 Task: For heading Use Merriweather with cyan colour & bold.  font size for heading22,  'Change the font style of data to'Nunito and font size to 14,  Change the alignment of both headline & data to Align center.  In the sheet  auditingSalesByQuarter_2024
Action: Mouse moved to (253, 198)
Screenshot: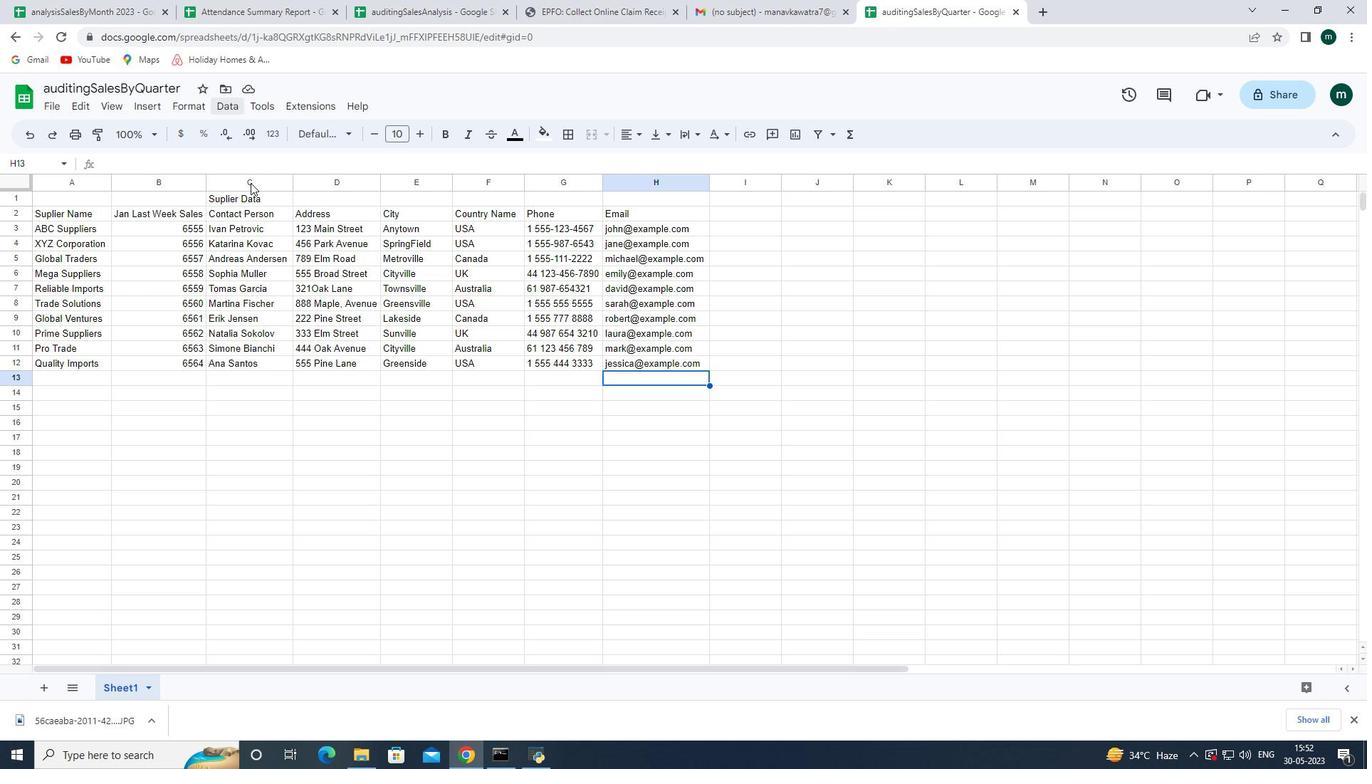 
Action: Mouse pressed left at (253, 198)
Screenshot: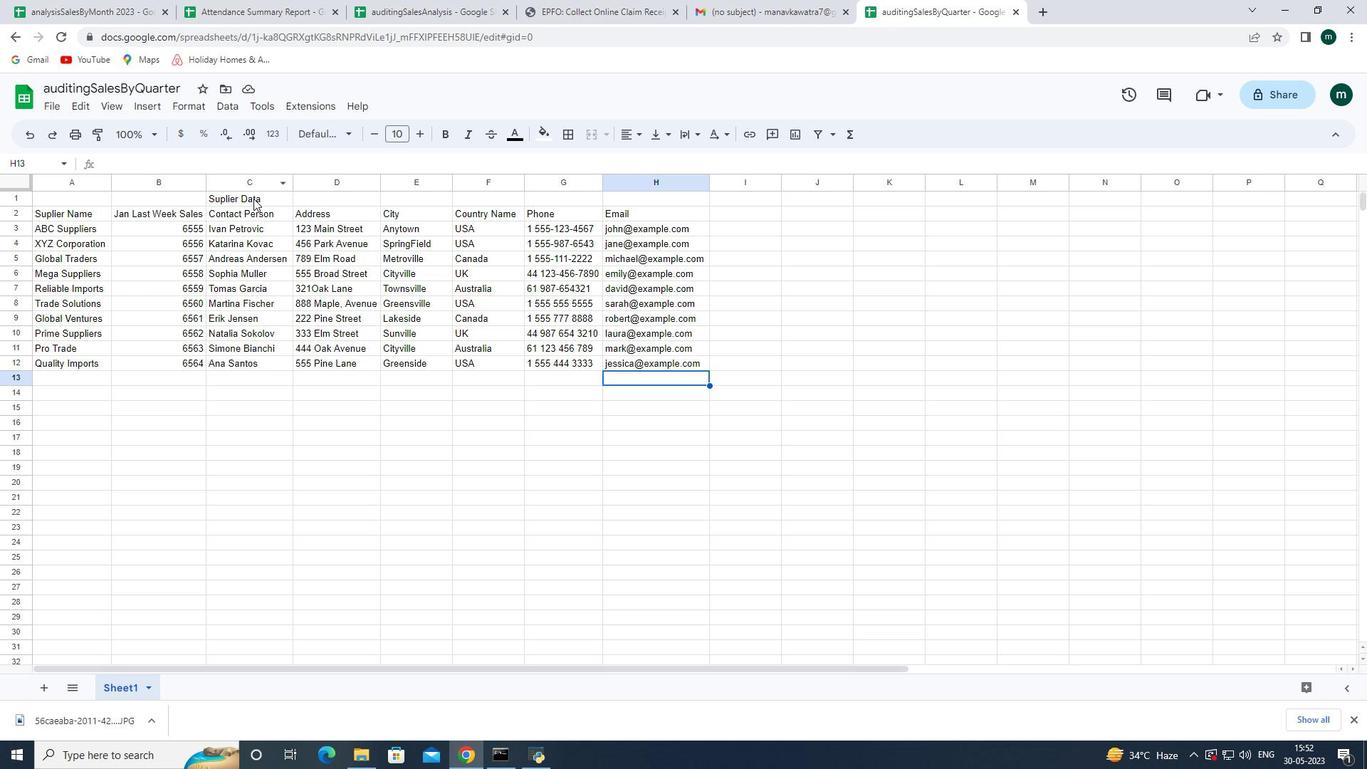 
Action: Mouse moved to (320, 136)
Screenshot: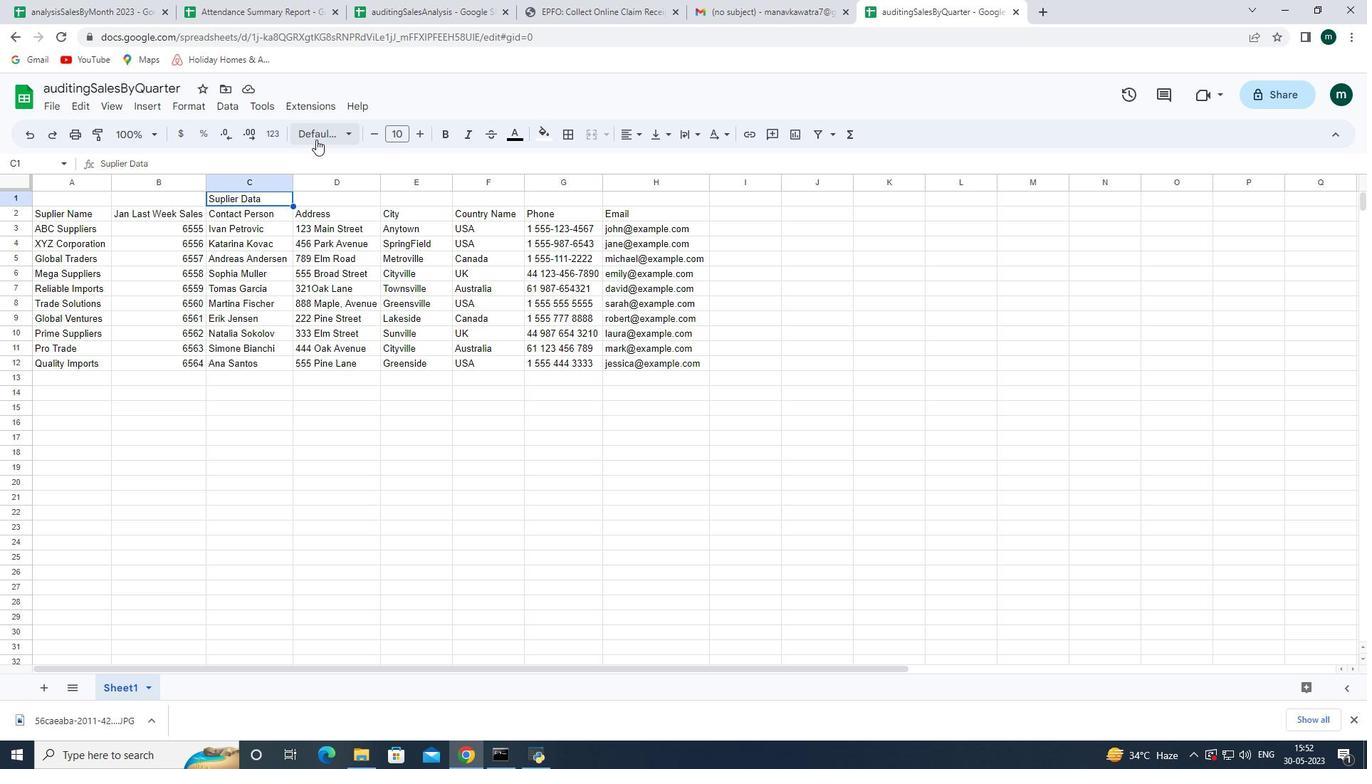 
Action: Mouse pressed left at (320, 136)
Screenshot: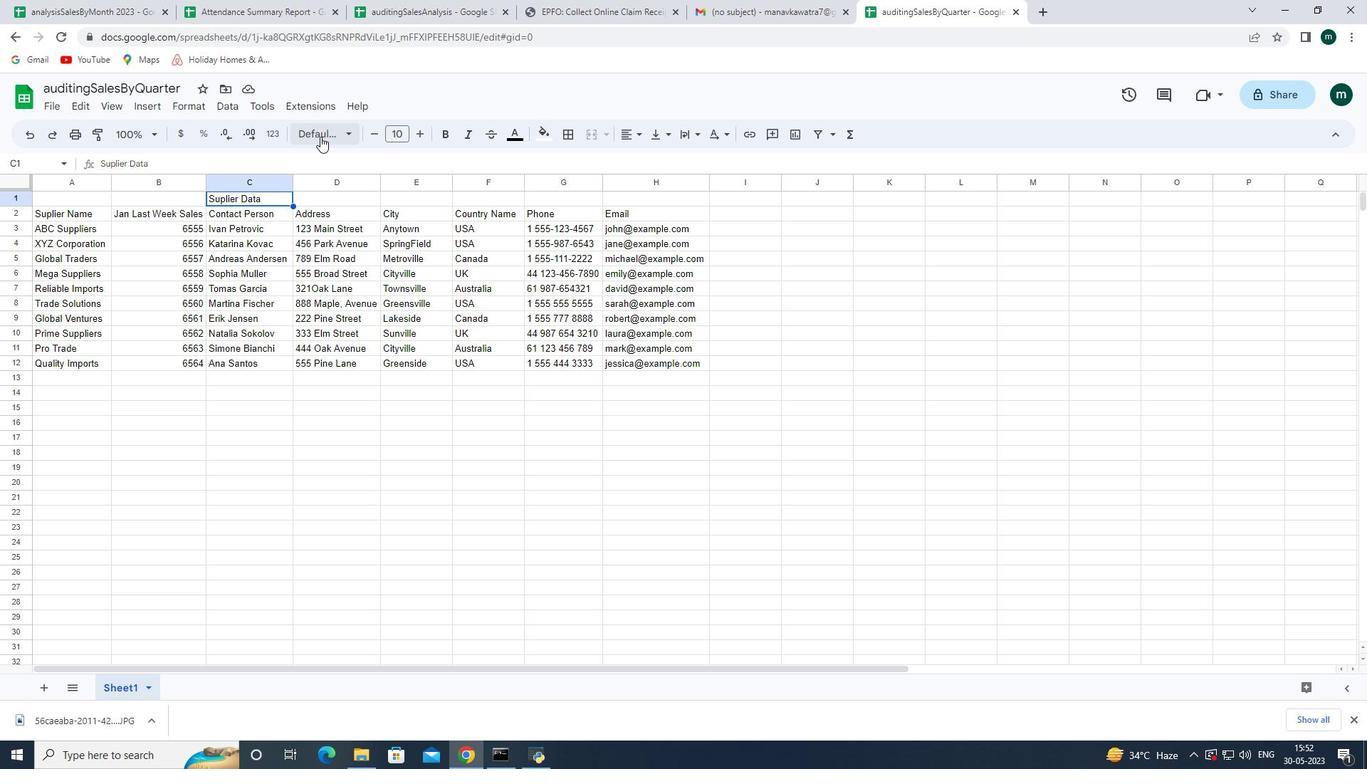 
Action: Mouse moved to (376, 480)
Screenshot: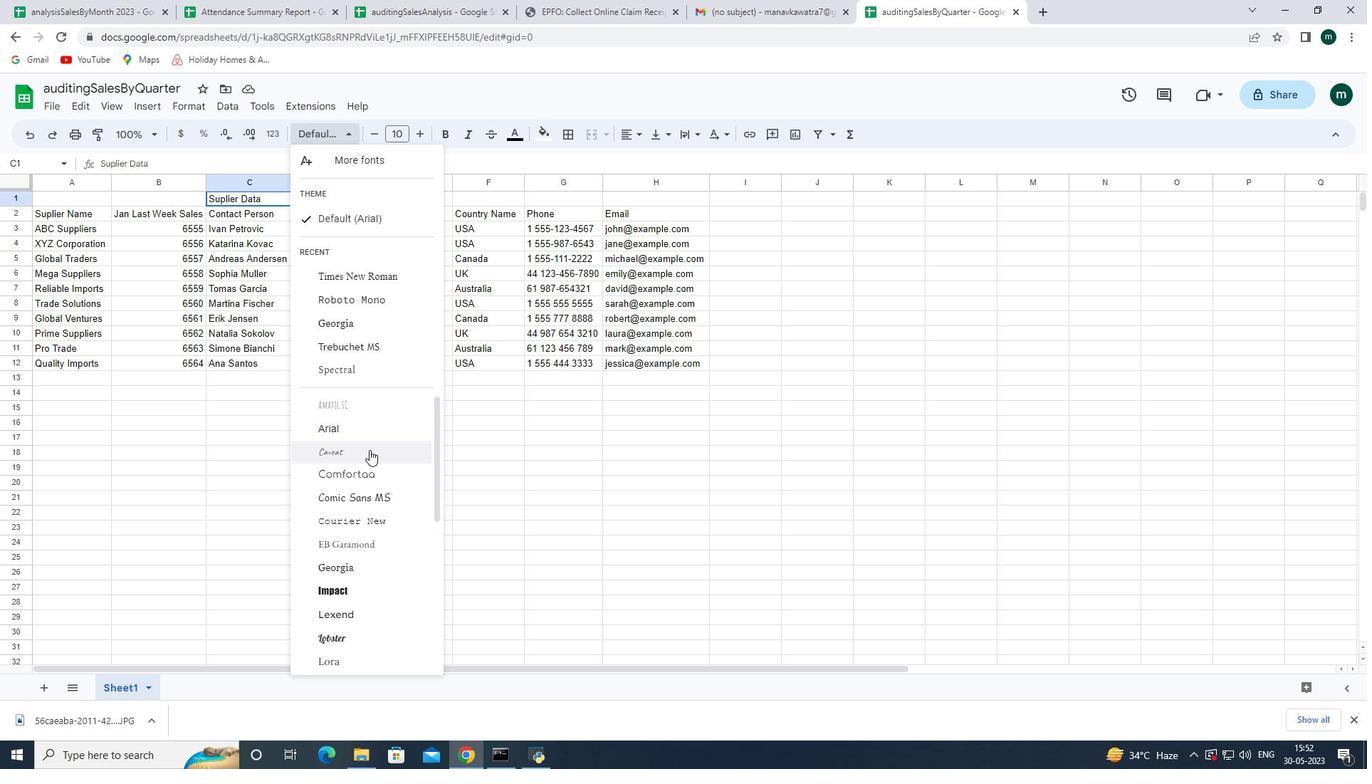 
Action: Mouse scrolled (376, 479) with delta (0, 0)
Screenshot: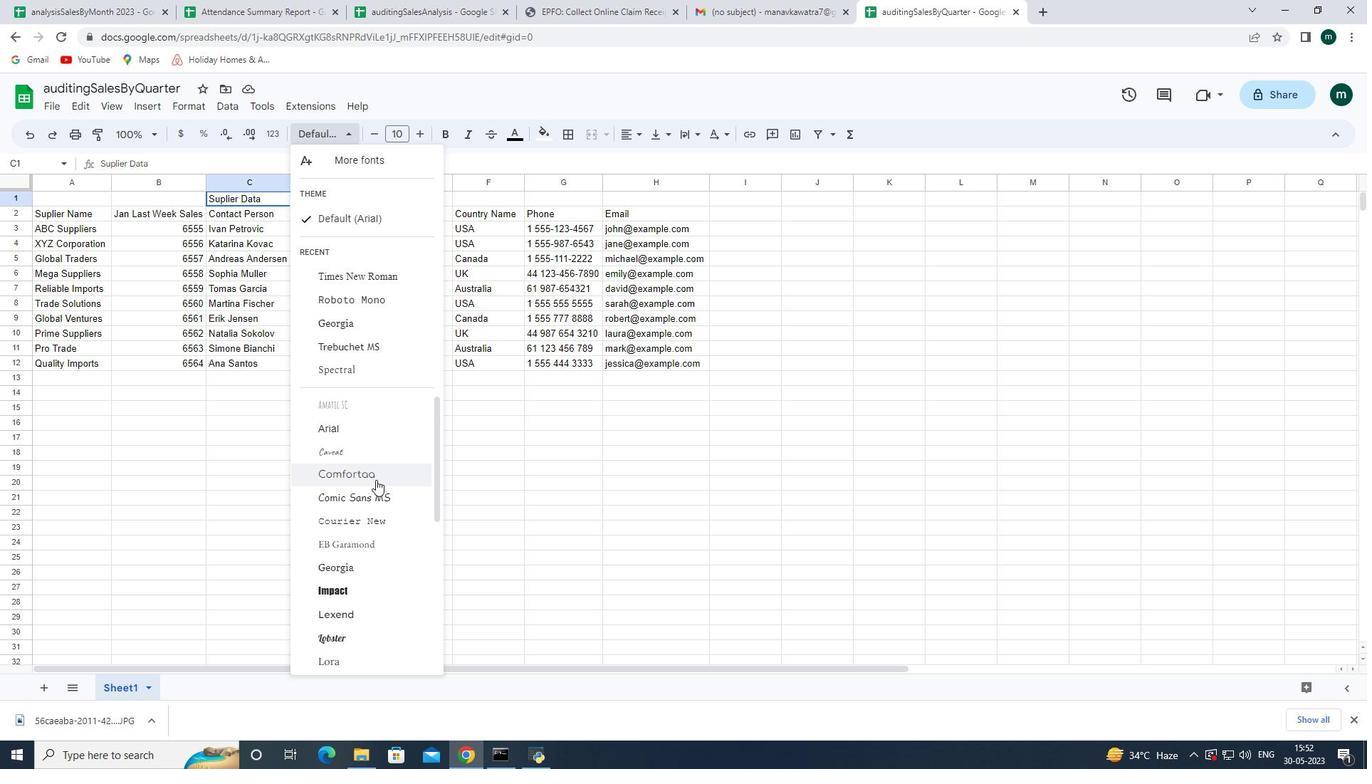 
Action: Mouse scrolled (376, 479) with delta (0, 0)
Screenshot: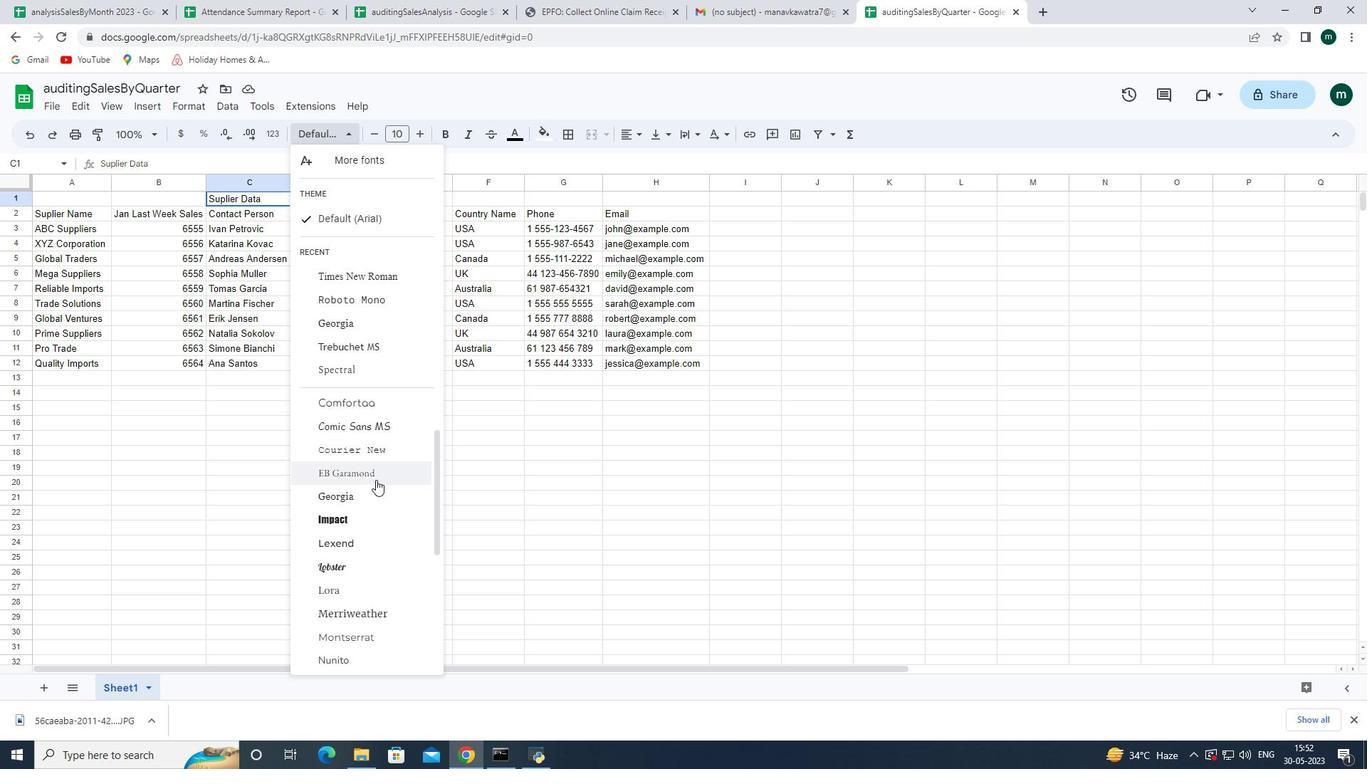 
Action: Mouse scrolled (376, 479) with delta (0, 0)
Screenshot: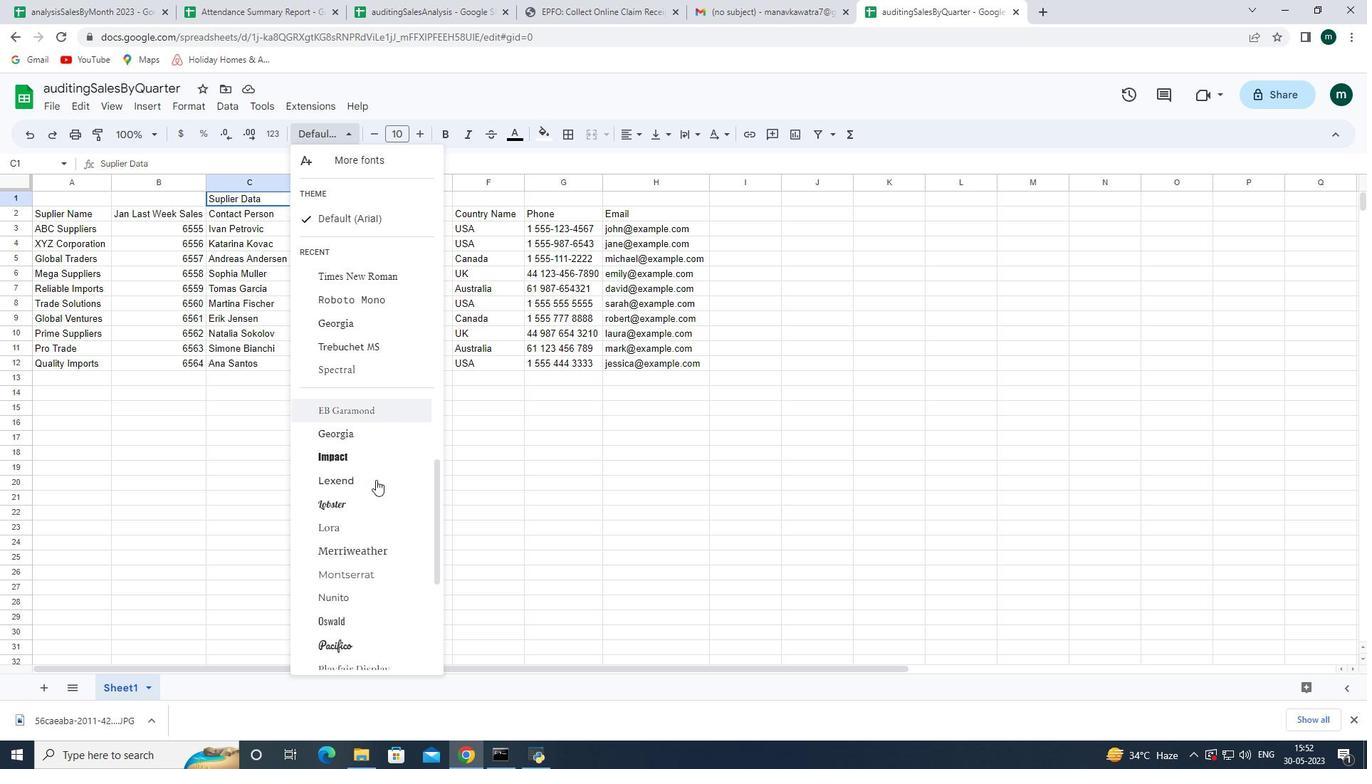
Action: Mouse moved to (391, 472)
Screenshot: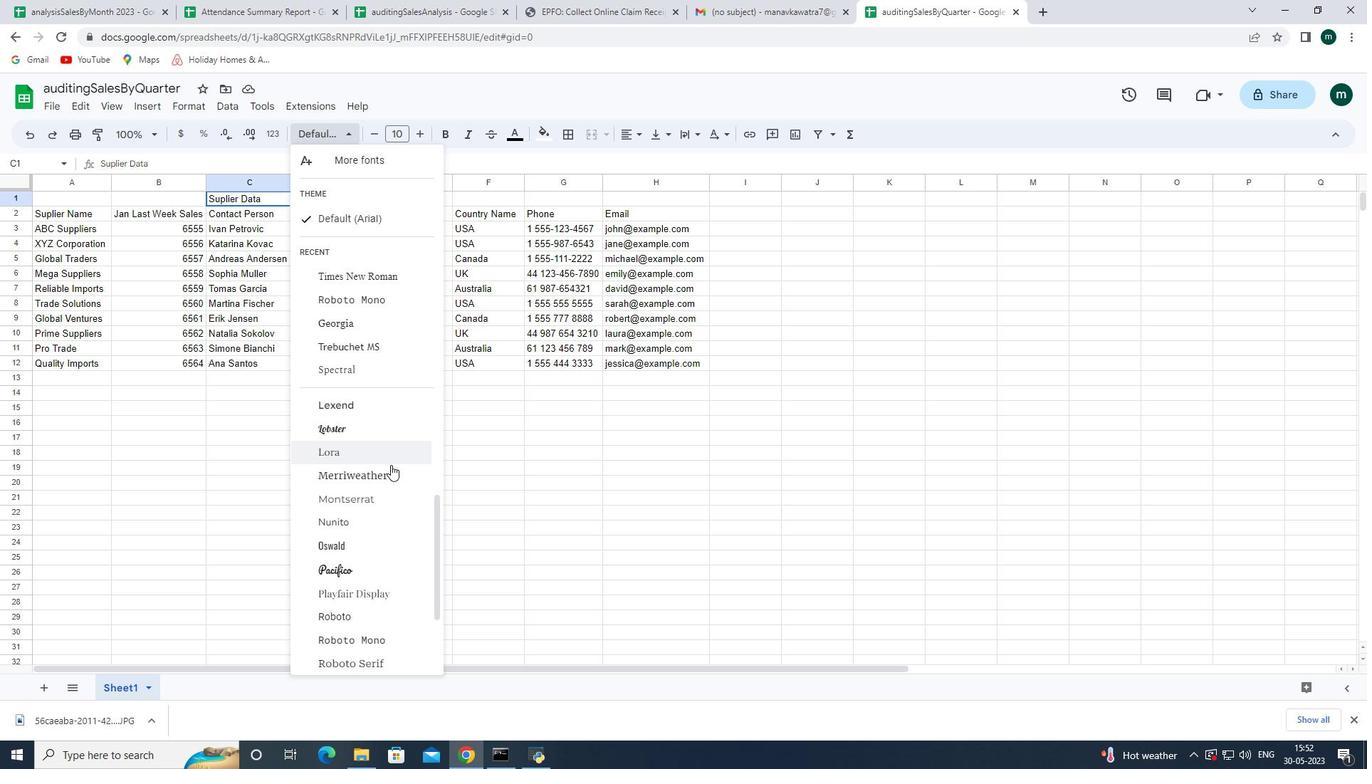 
Action: Mouse pressed left at (391, 472)
Screenshot: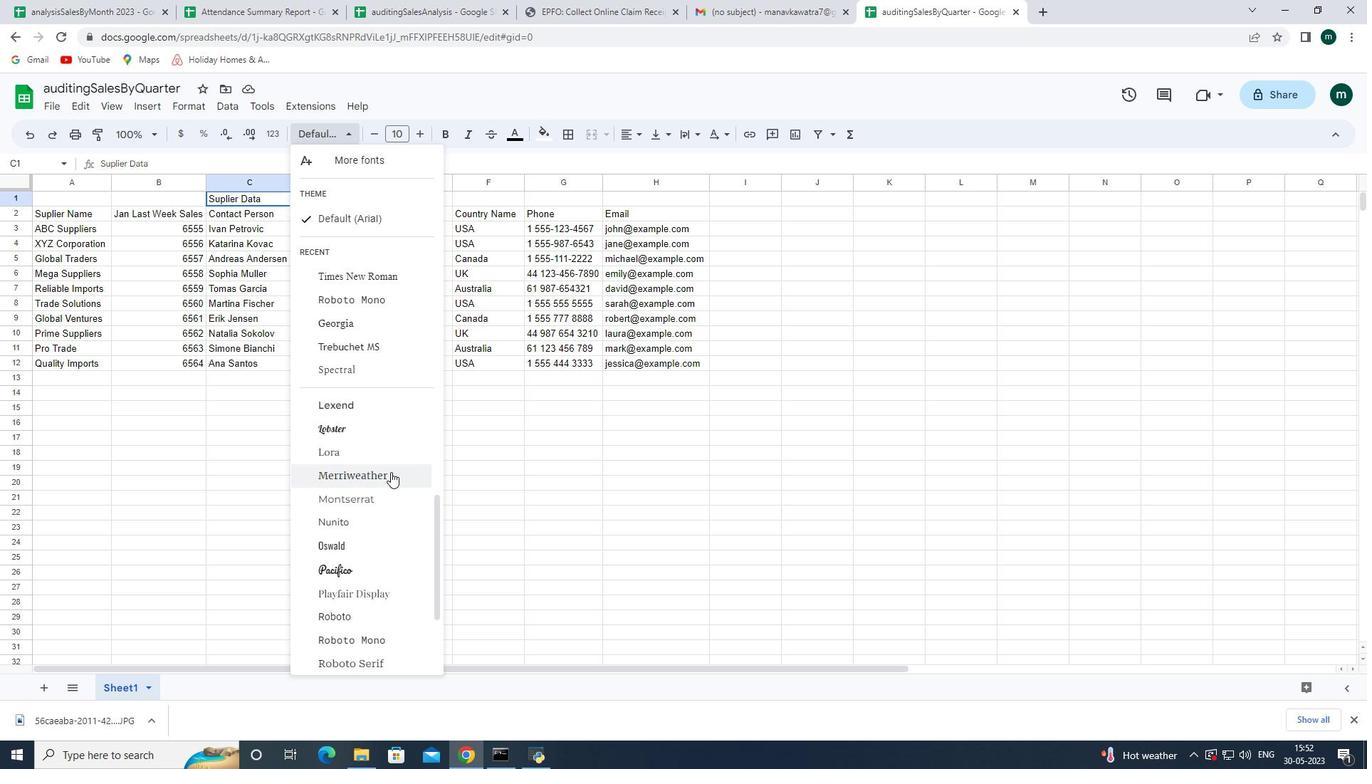 
Action: Mouse moved to (551, 132)
Screenshot: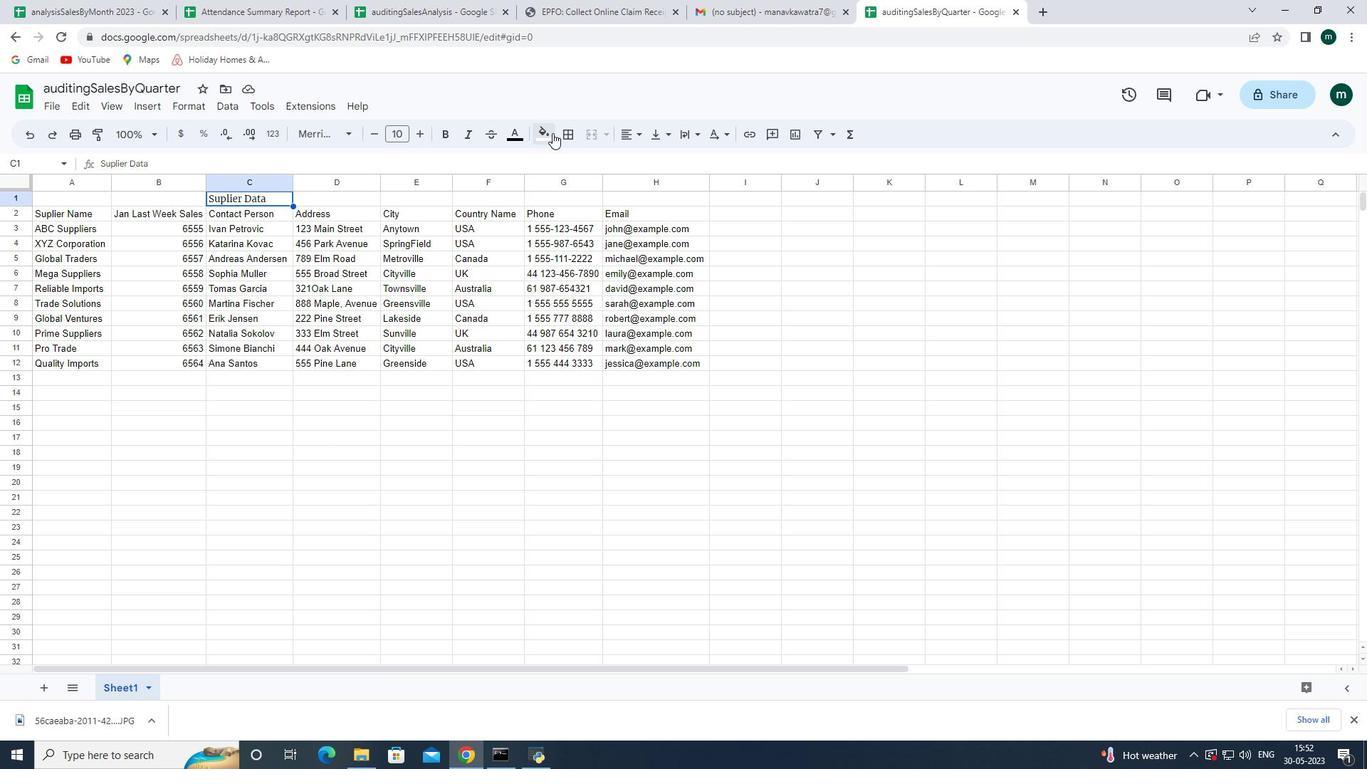 
Action: Mouse pressed left at (551, 132)
Screenshot: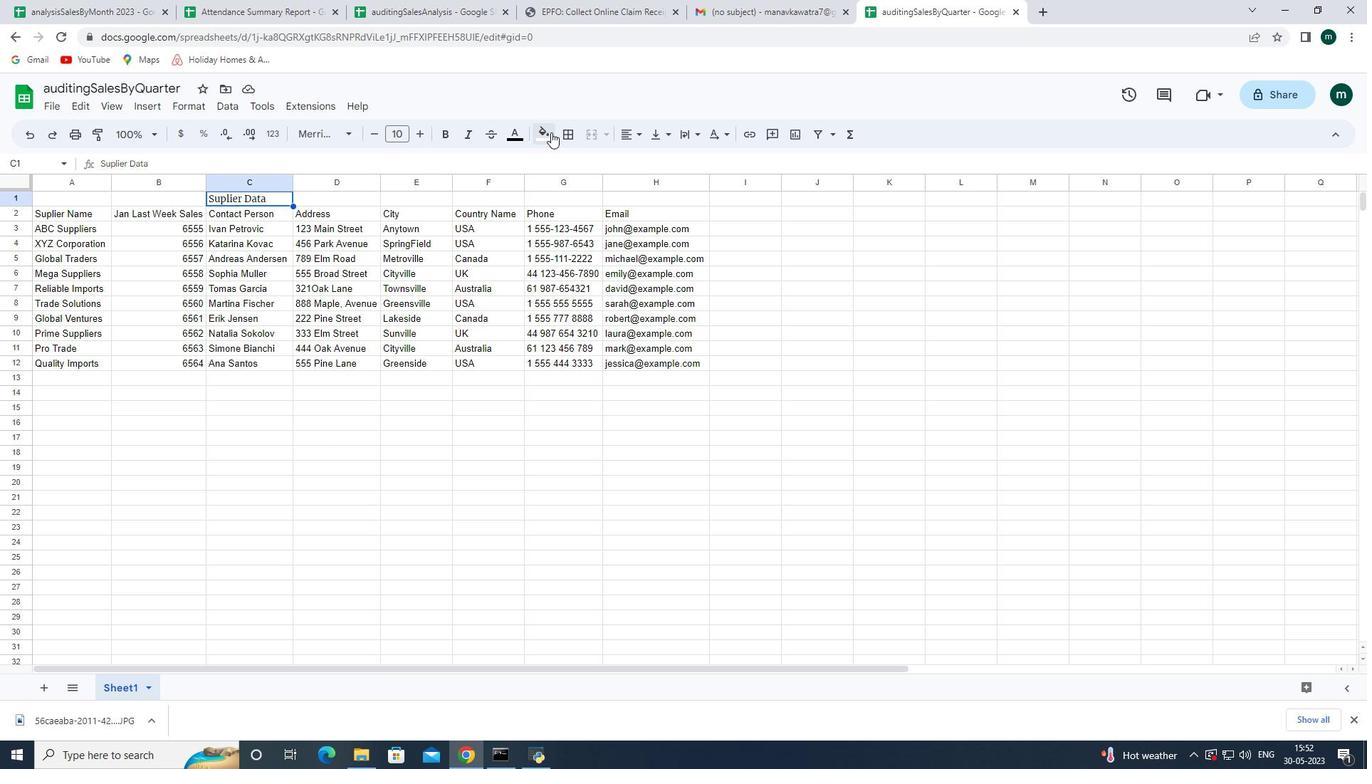 
Action: Mouse moved to (622, 198)
Screenshot: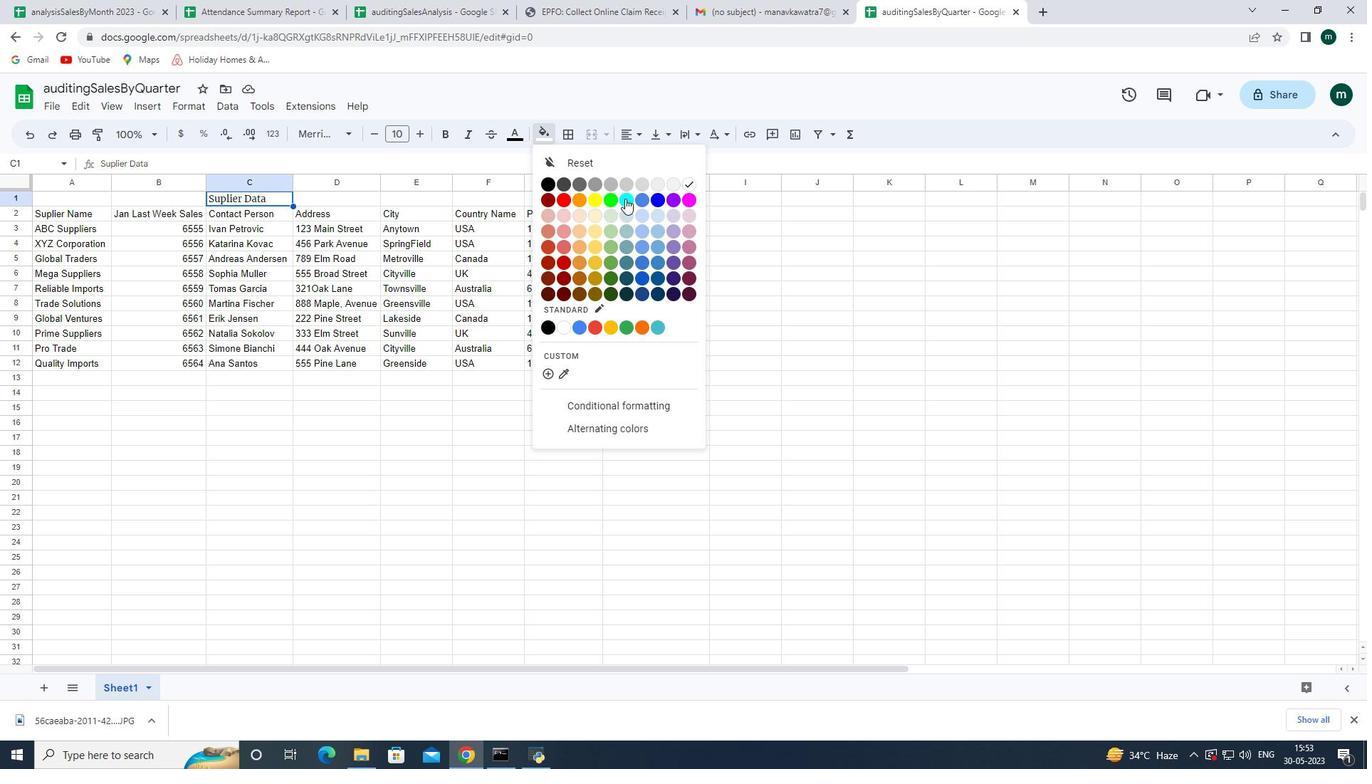 
Action: Mouse pressed left at (622, 198)
Screenshot: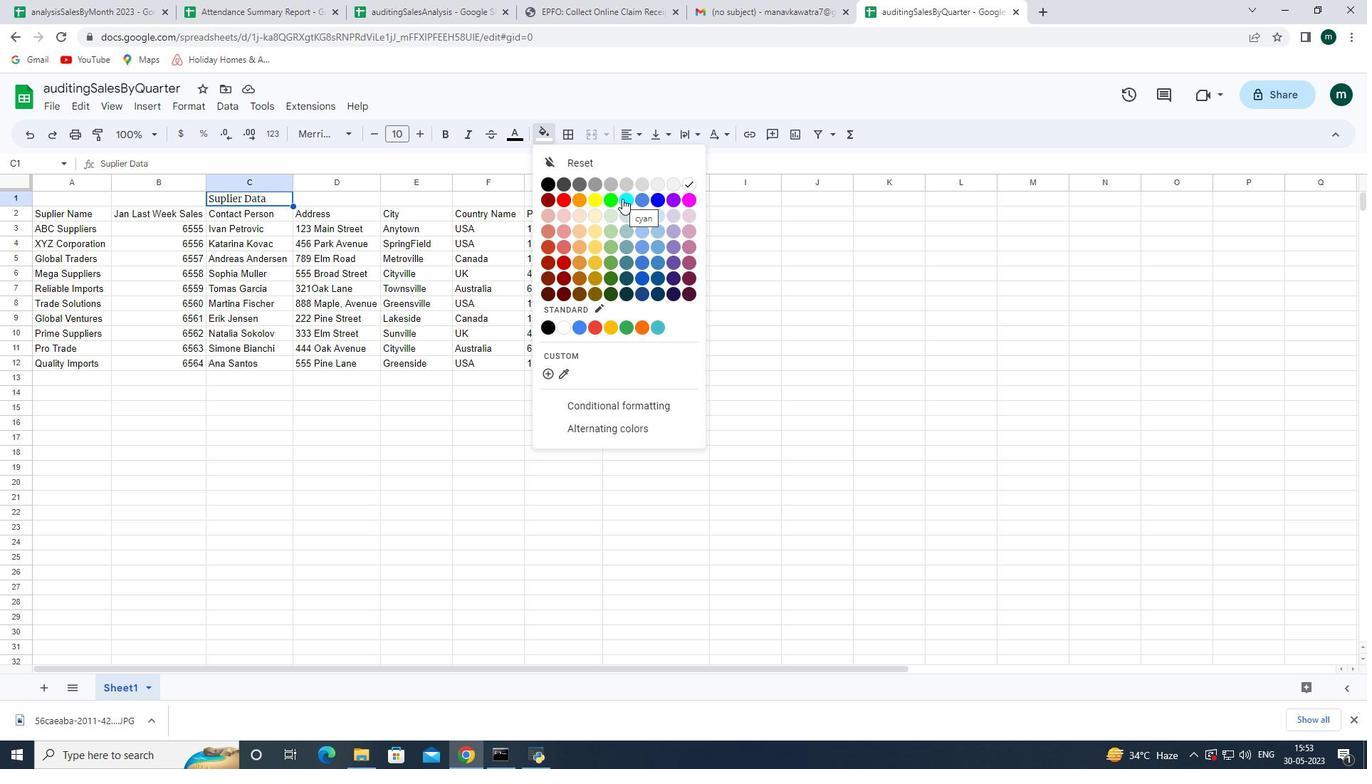 
Action: Mouse moved to (425, 133)
Screenshot: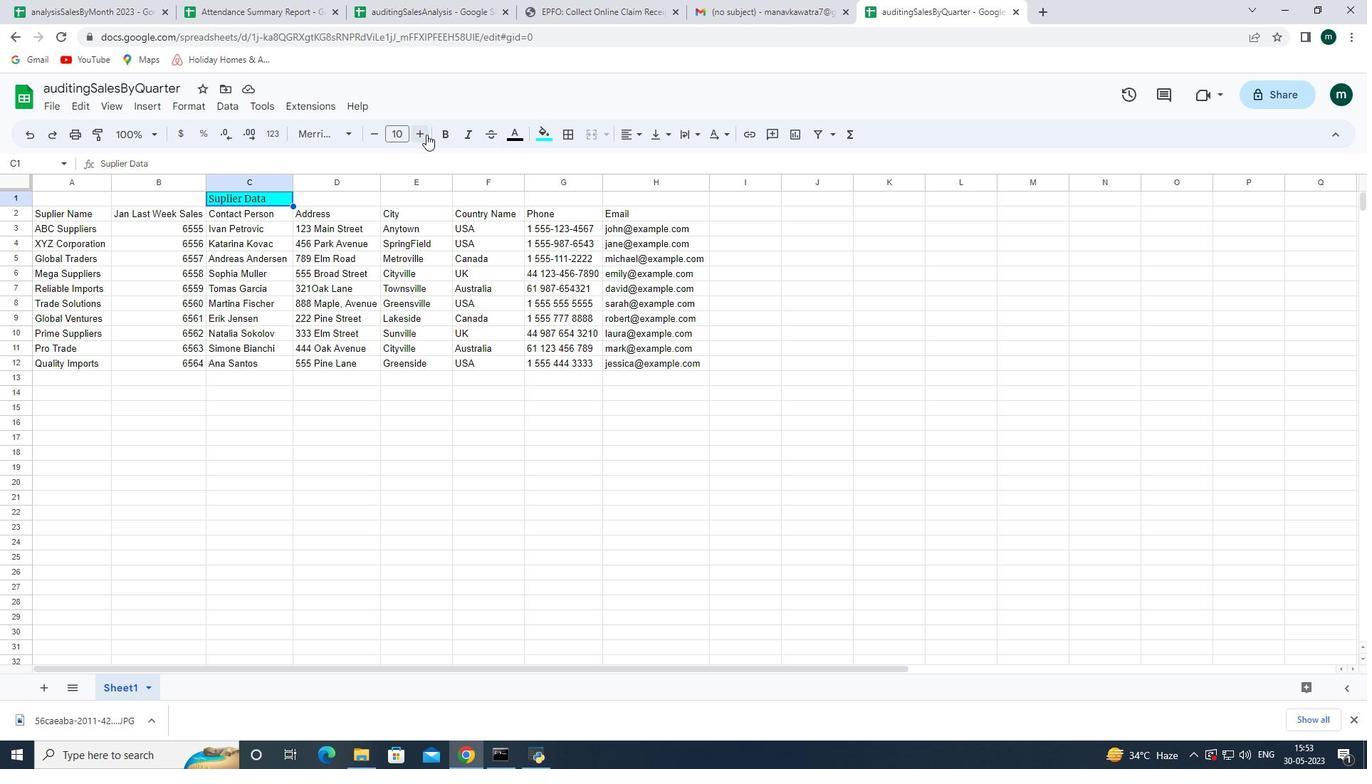
Action: Mouse pressed left at (425, 133)
Screenshot: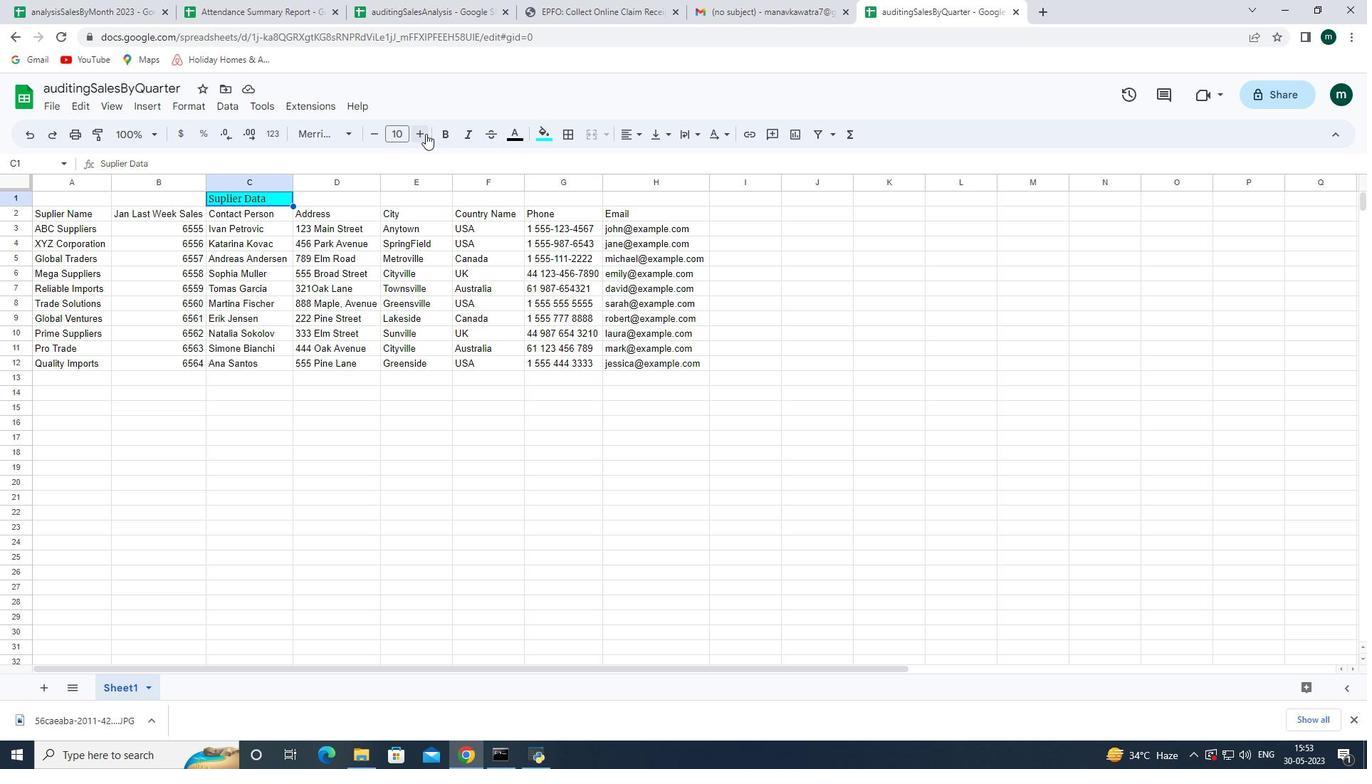 
Action: Mouse pressed left at (425, 133)
Screenshot: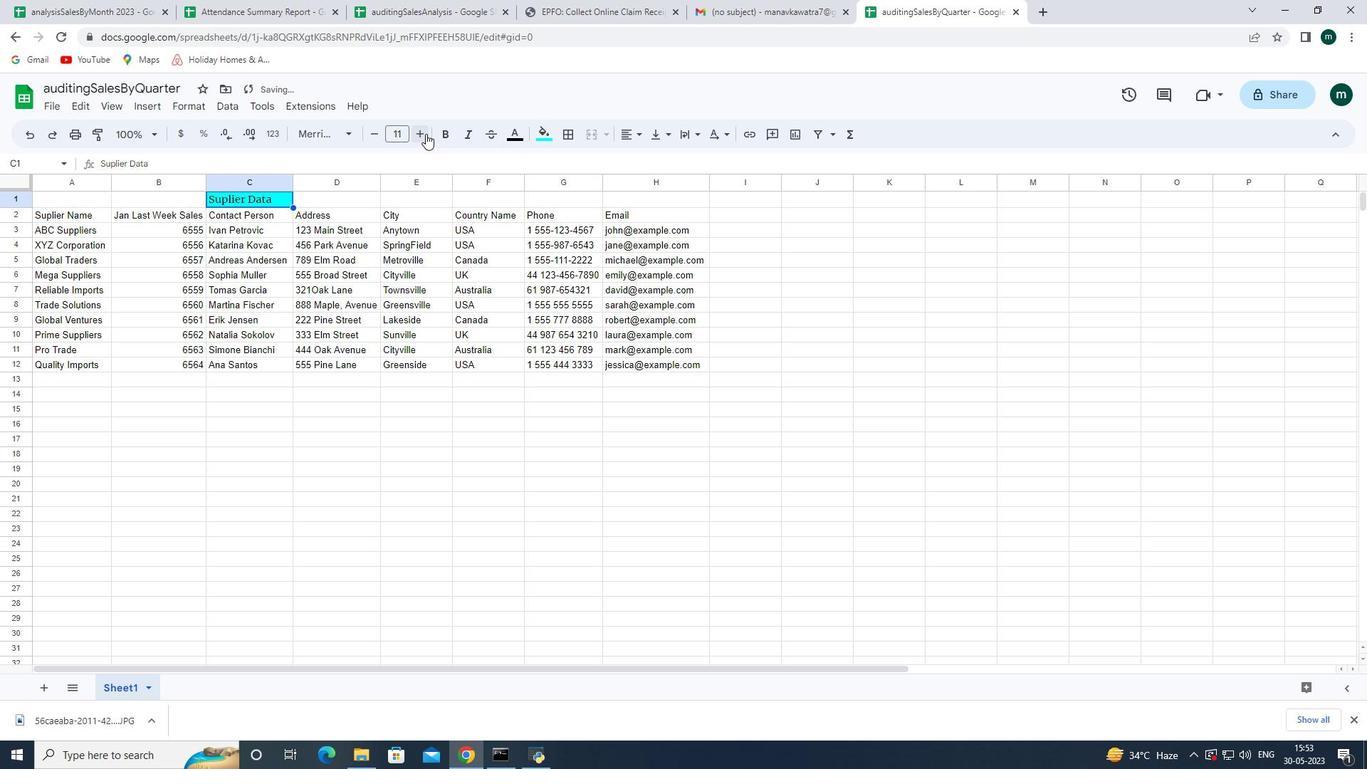 
Action: Mouse pressed left at (425, 133)
Screenshot: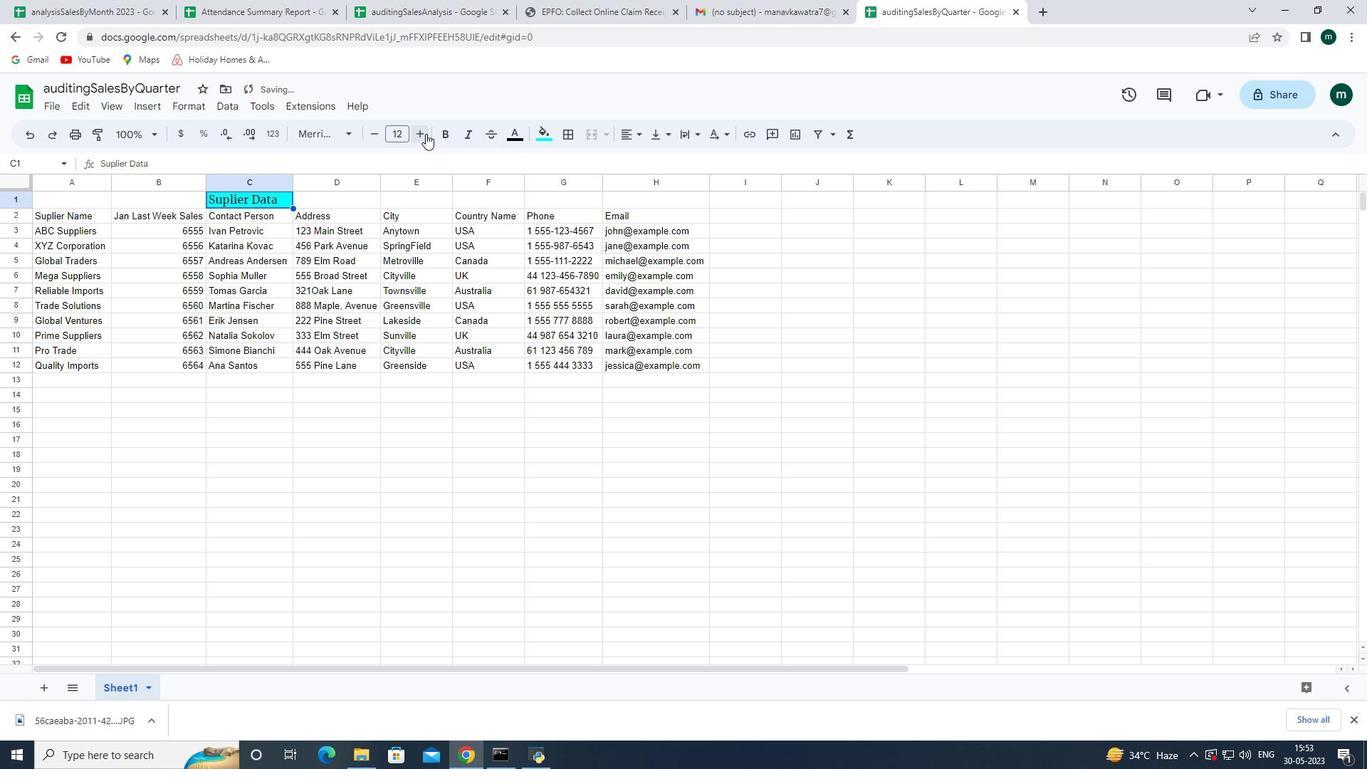
Action: Mouse pressed left at (425, 133)
Screenshot: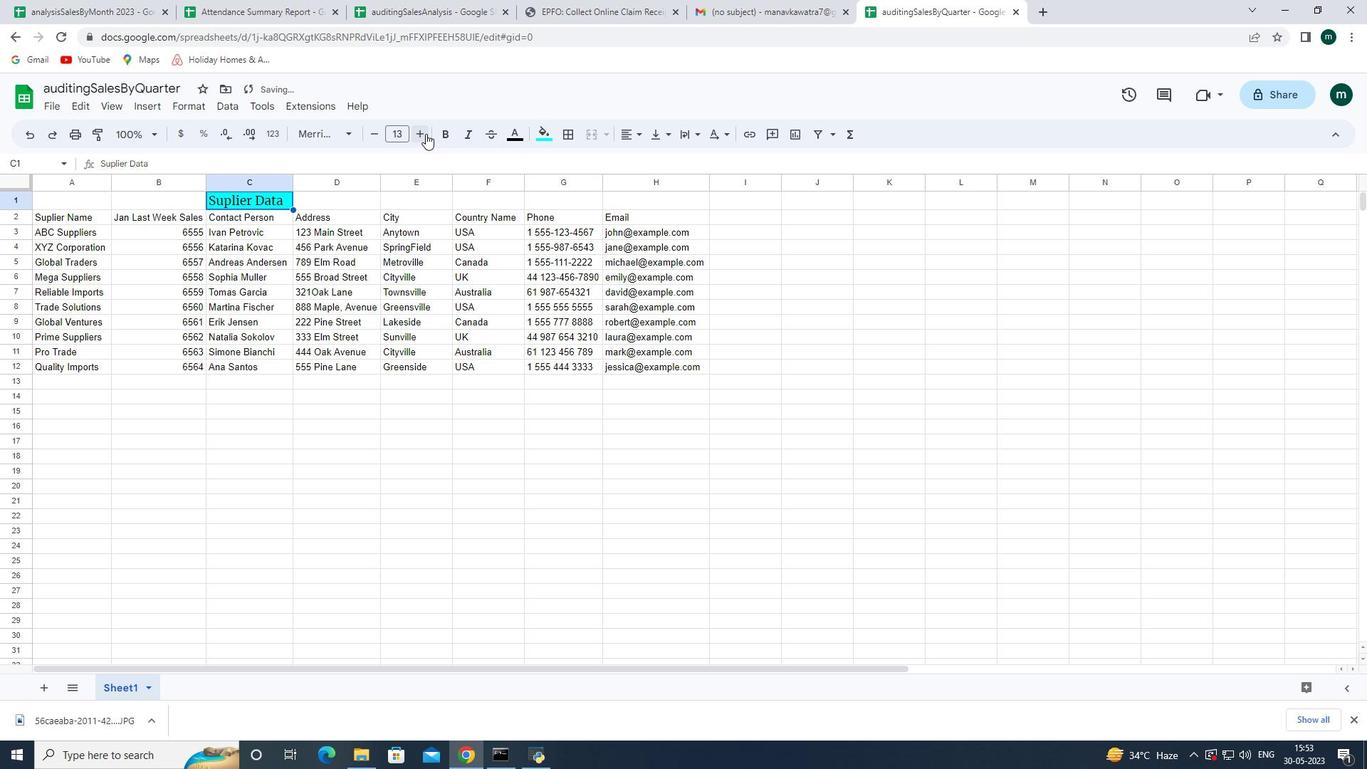 
Action: Mouse pressed left at (425, 133)
Screenshot: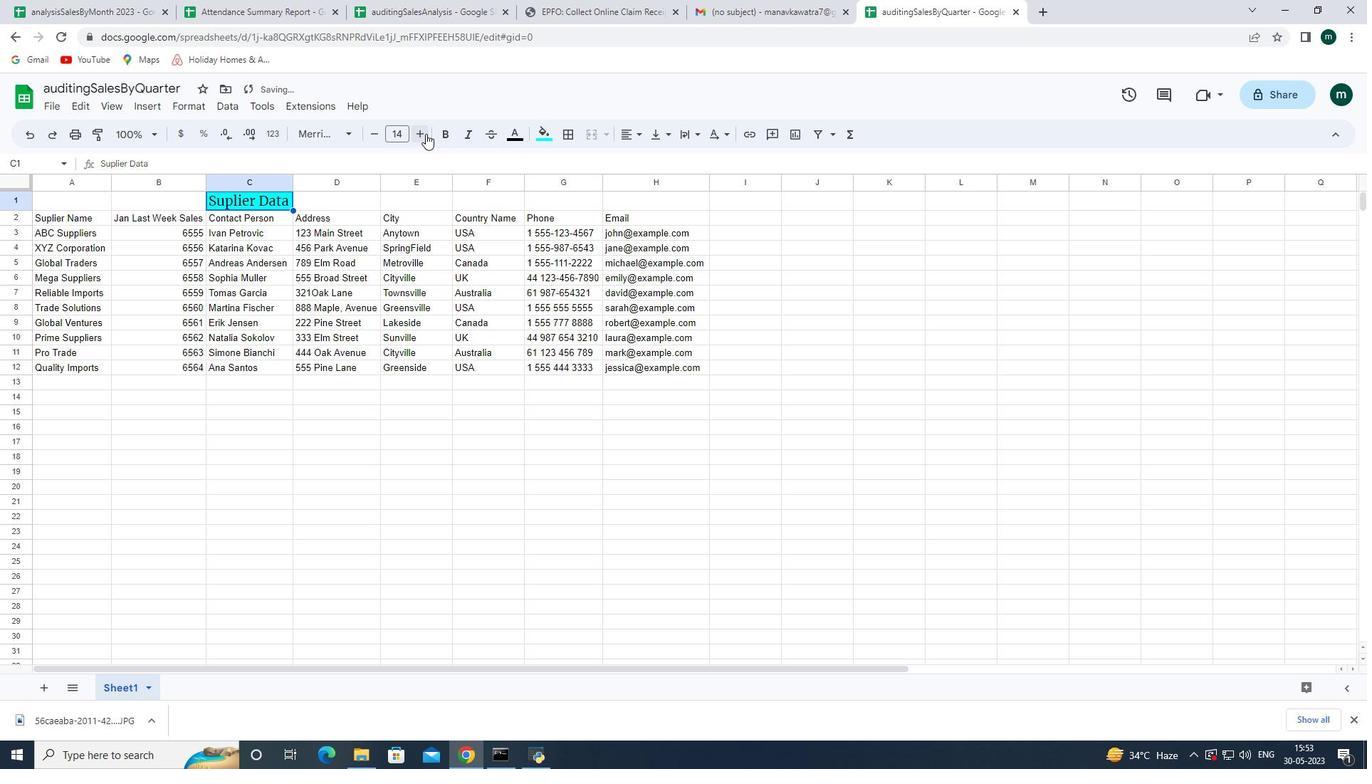 
Action: Mouse pressed left at (425, 133)
Screenshot: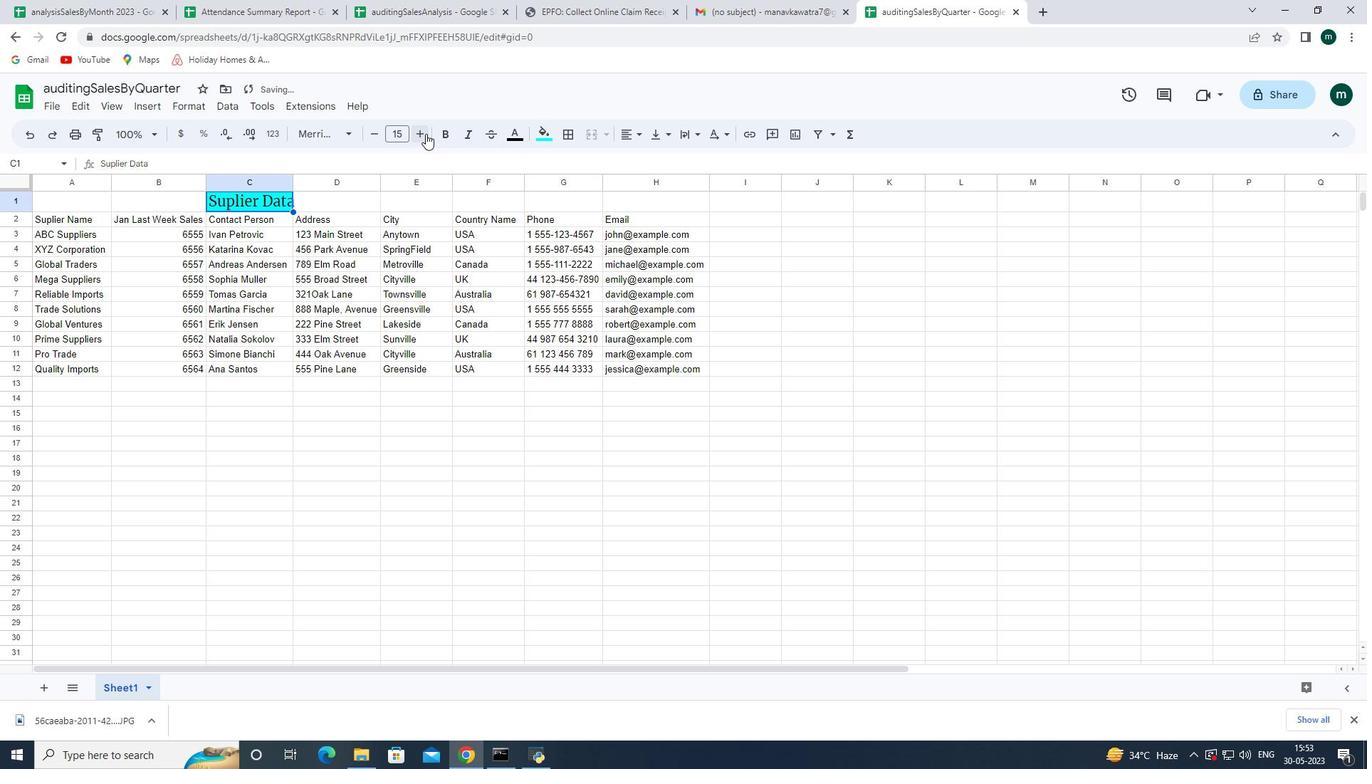 
Action: Mouse pressed left at (425, 133)
Screenshot: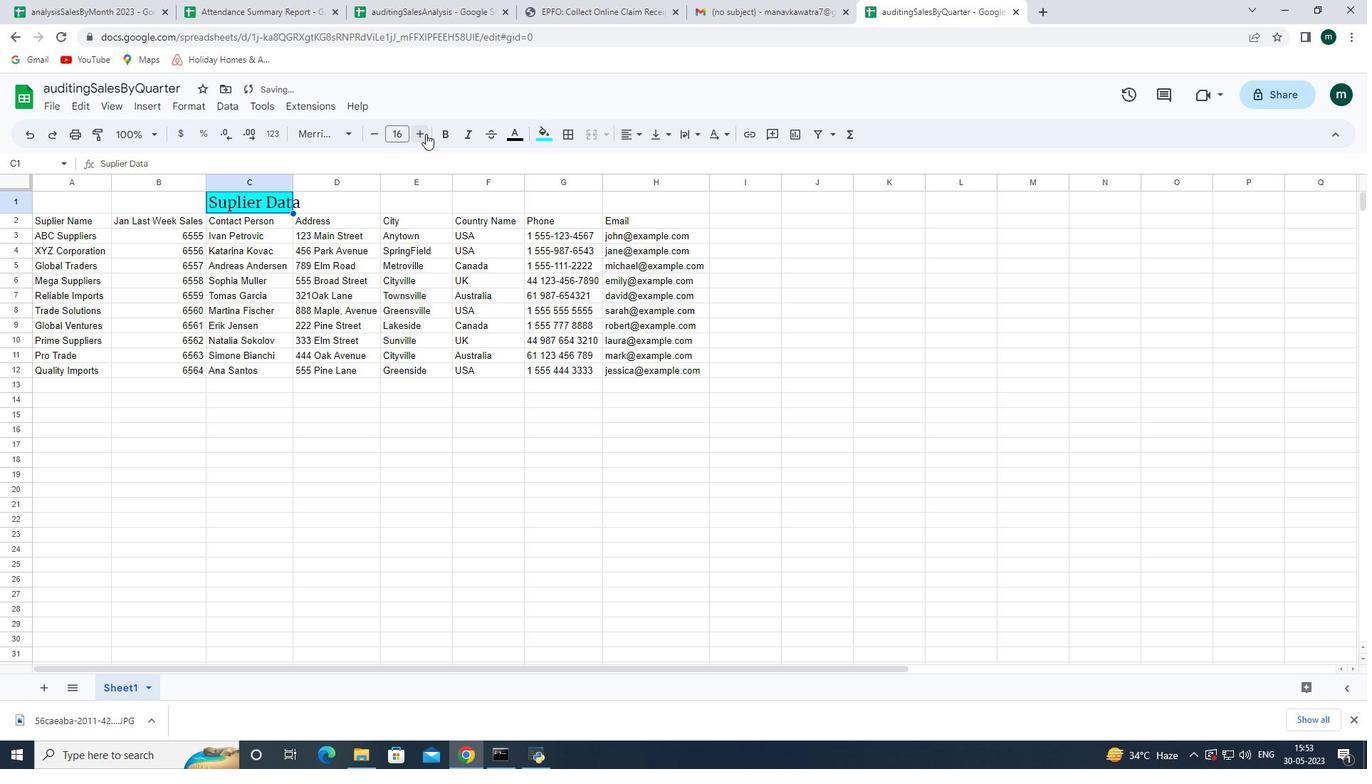 
Action: Mouse pressed left at (425, 133)
Screenshot: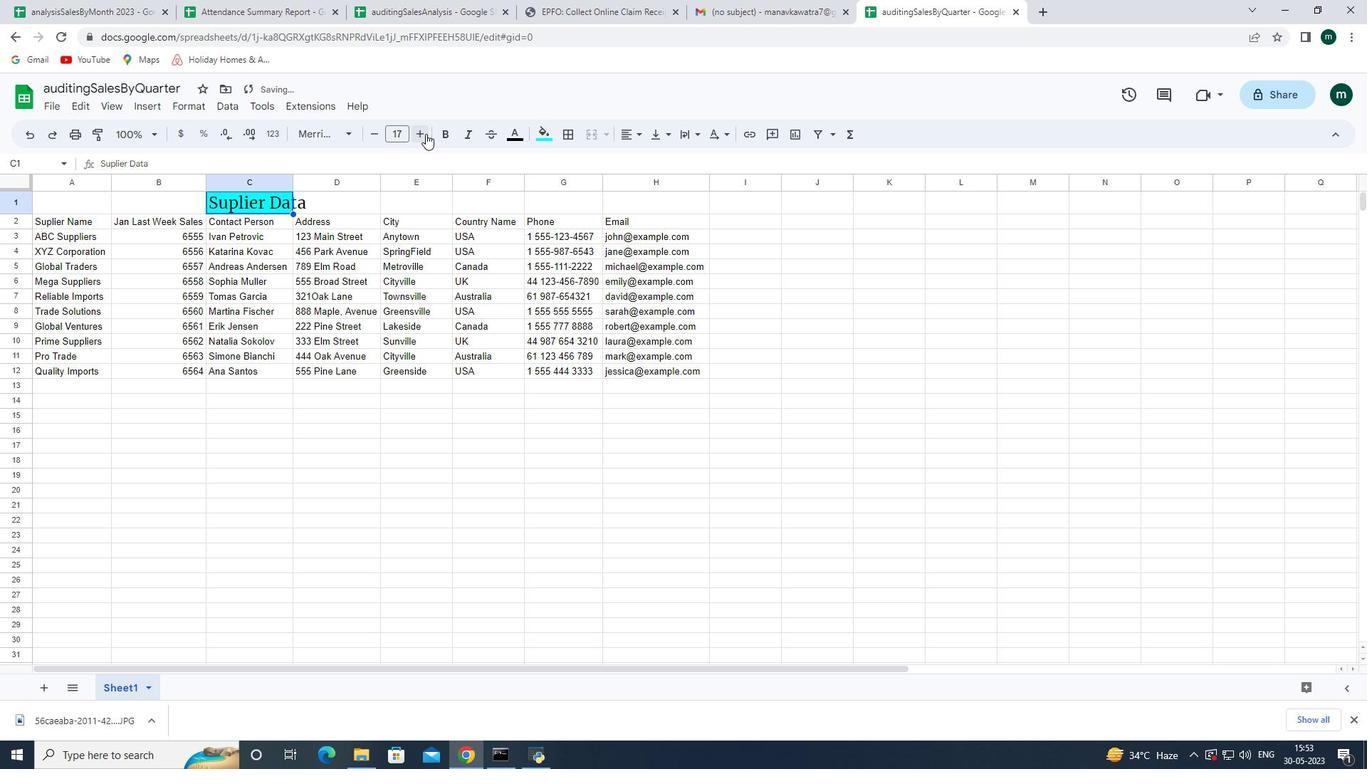 
Action: Mouse pressed left at (425, 133)
Screenshot: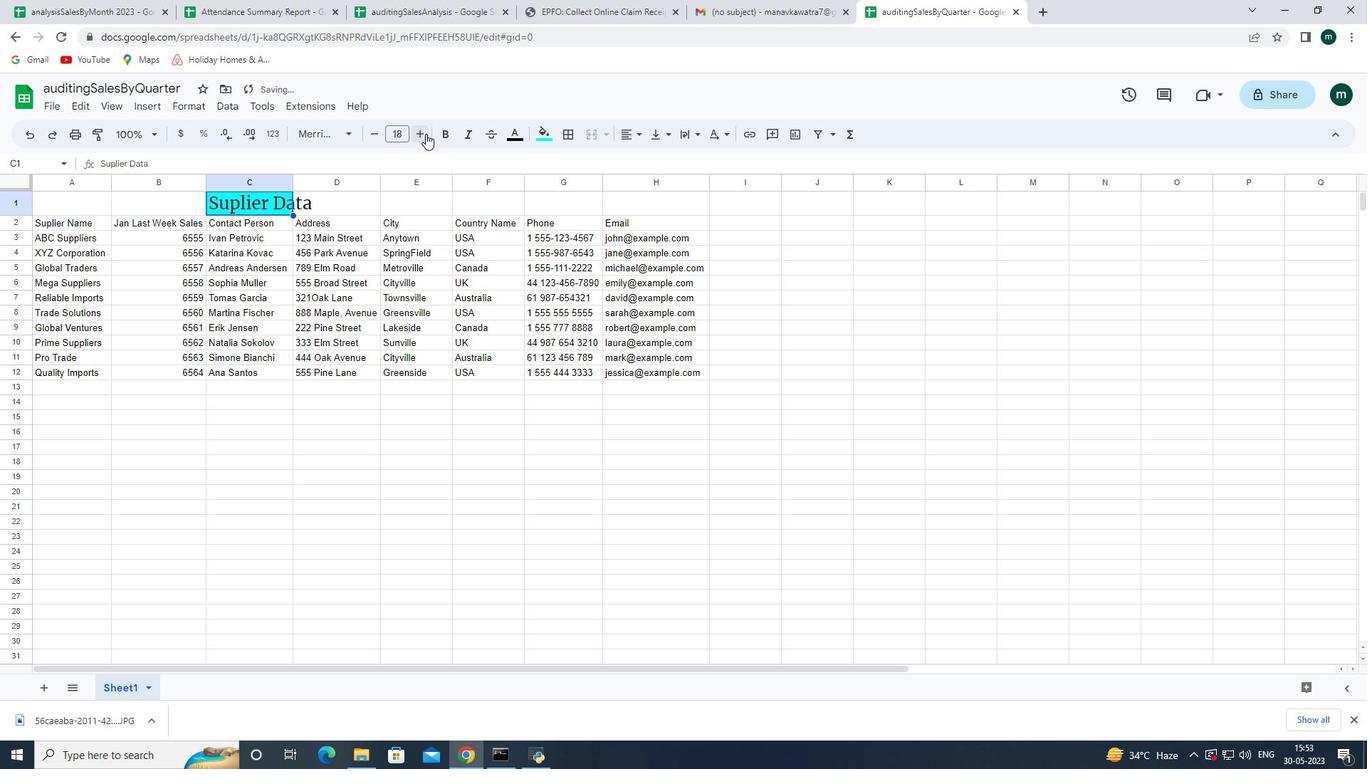 
Action: Mouse pressed left at (425, 133)
Screenshot: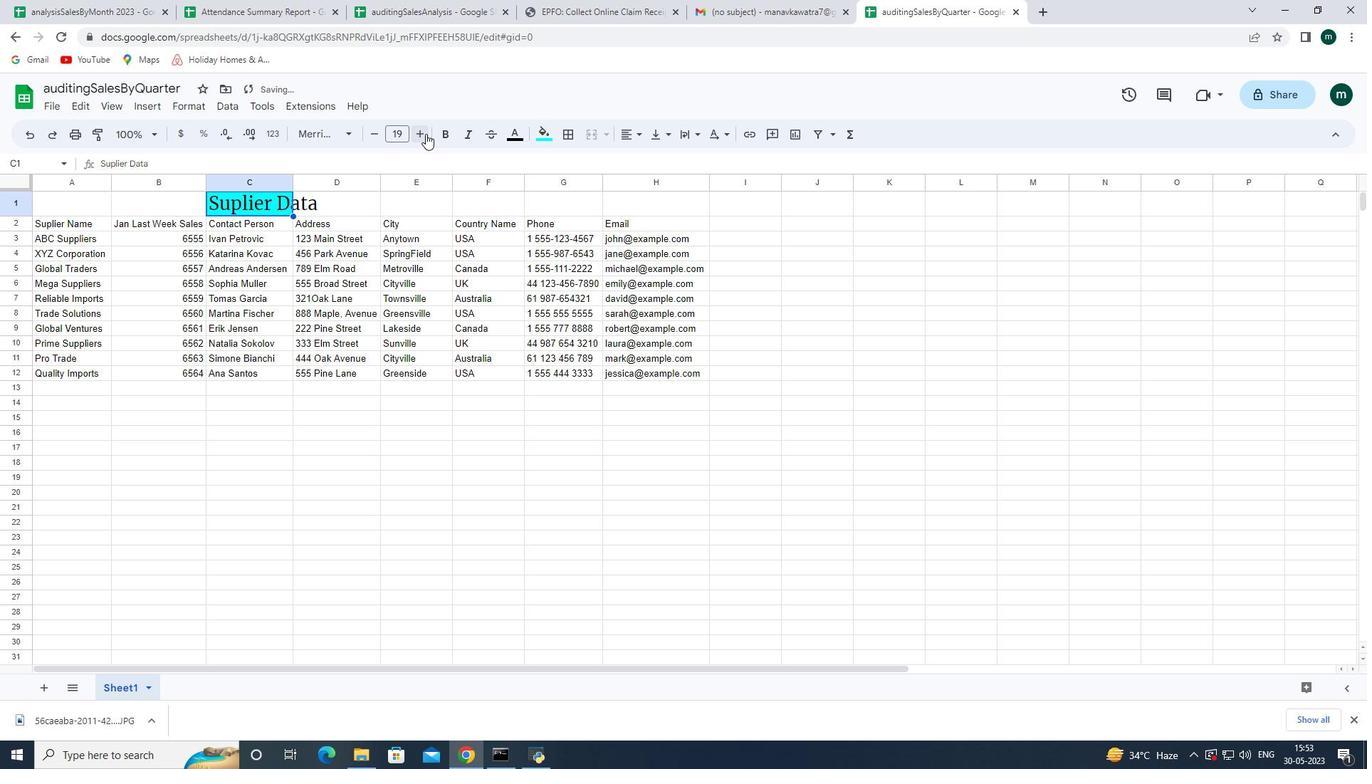 
Action: Mouse pressed left at (425, 133)
Screenshot: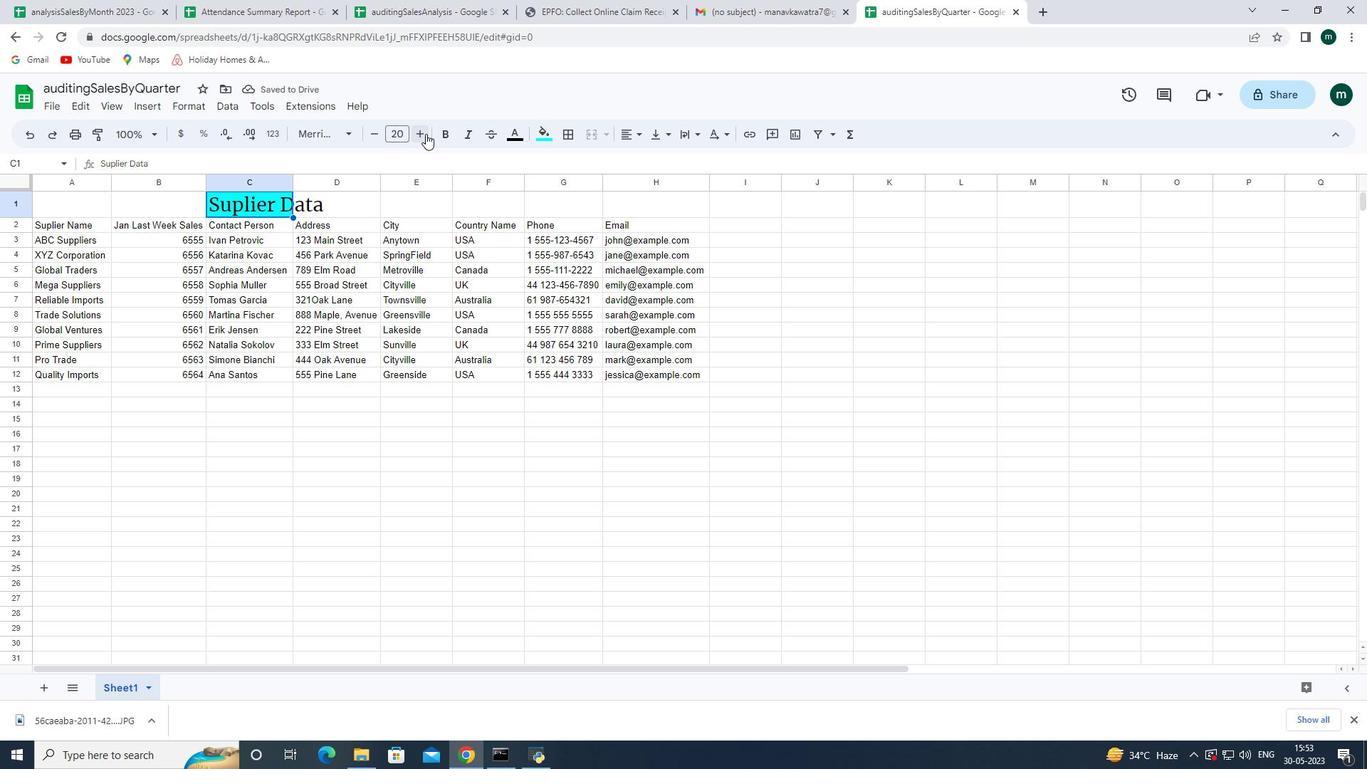 
Action: Mouse pressed left at (425, 133)
Screenshot: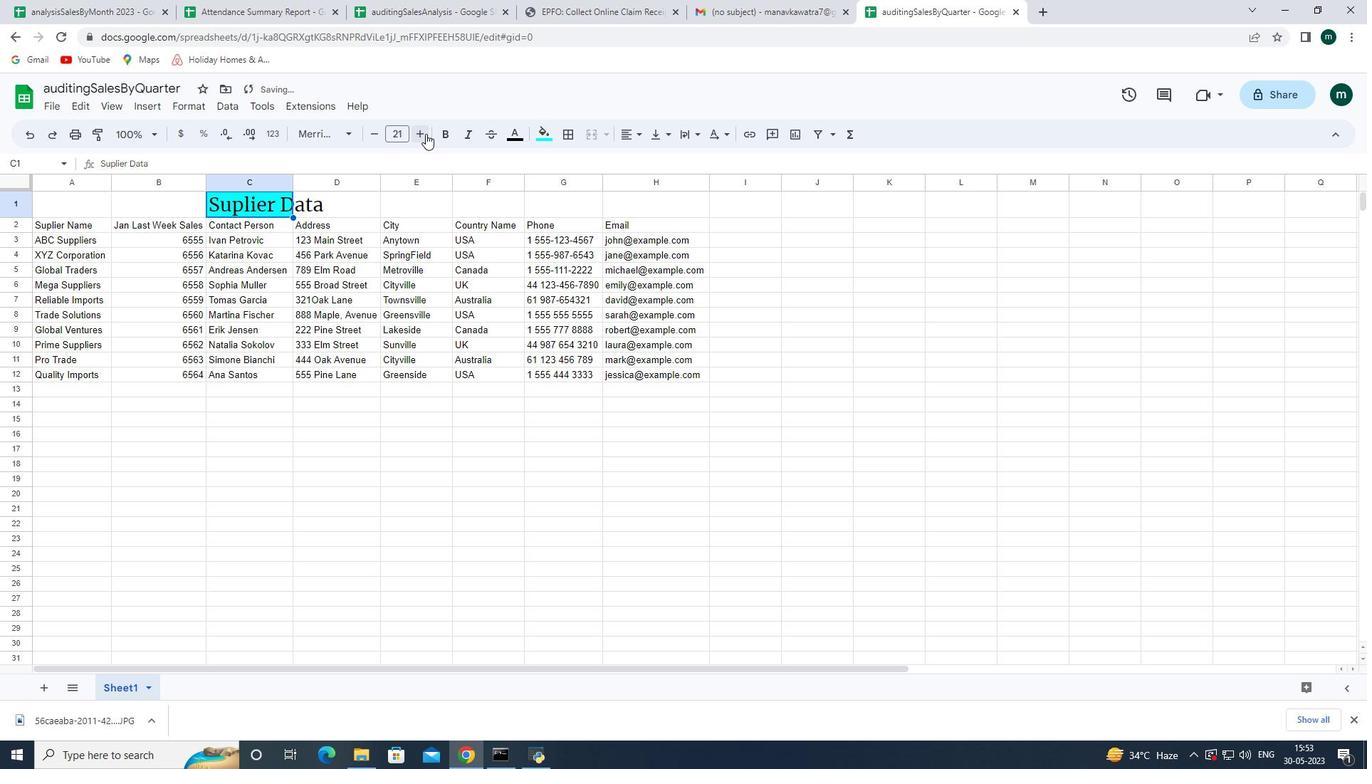 
Action: Mouse moved to (252, 198)
Screenshot: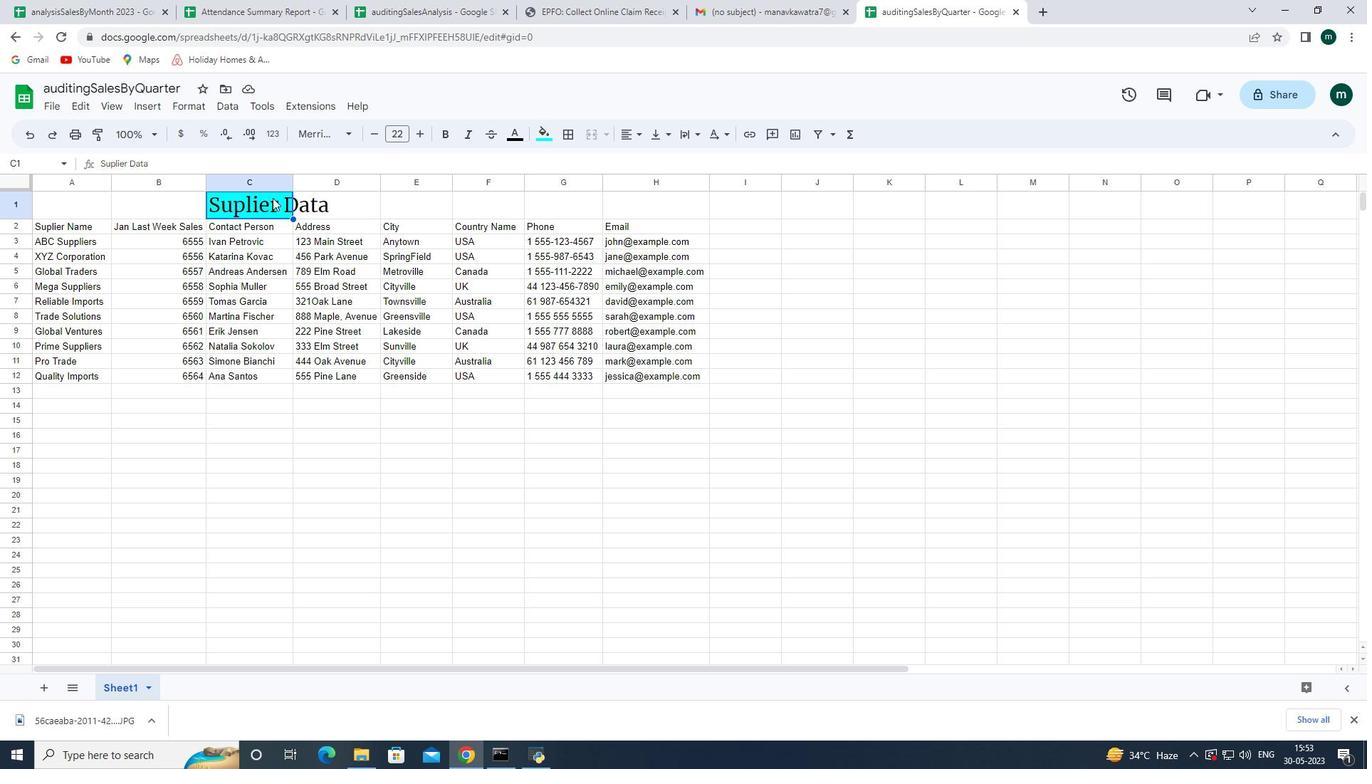 
Action: Mouse pressed left at (252, 198)
Screenshot: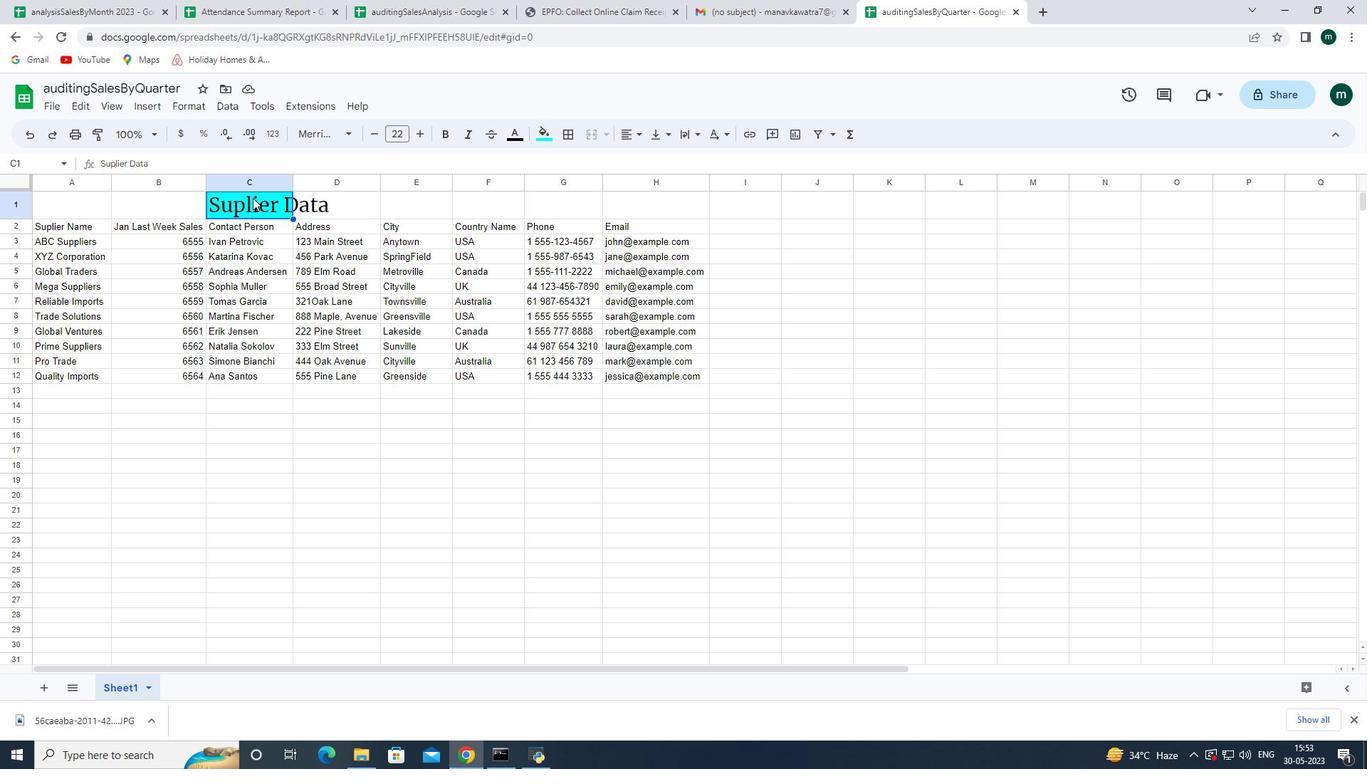 
Action: Mouse moved to (599, 135)
Screenshot: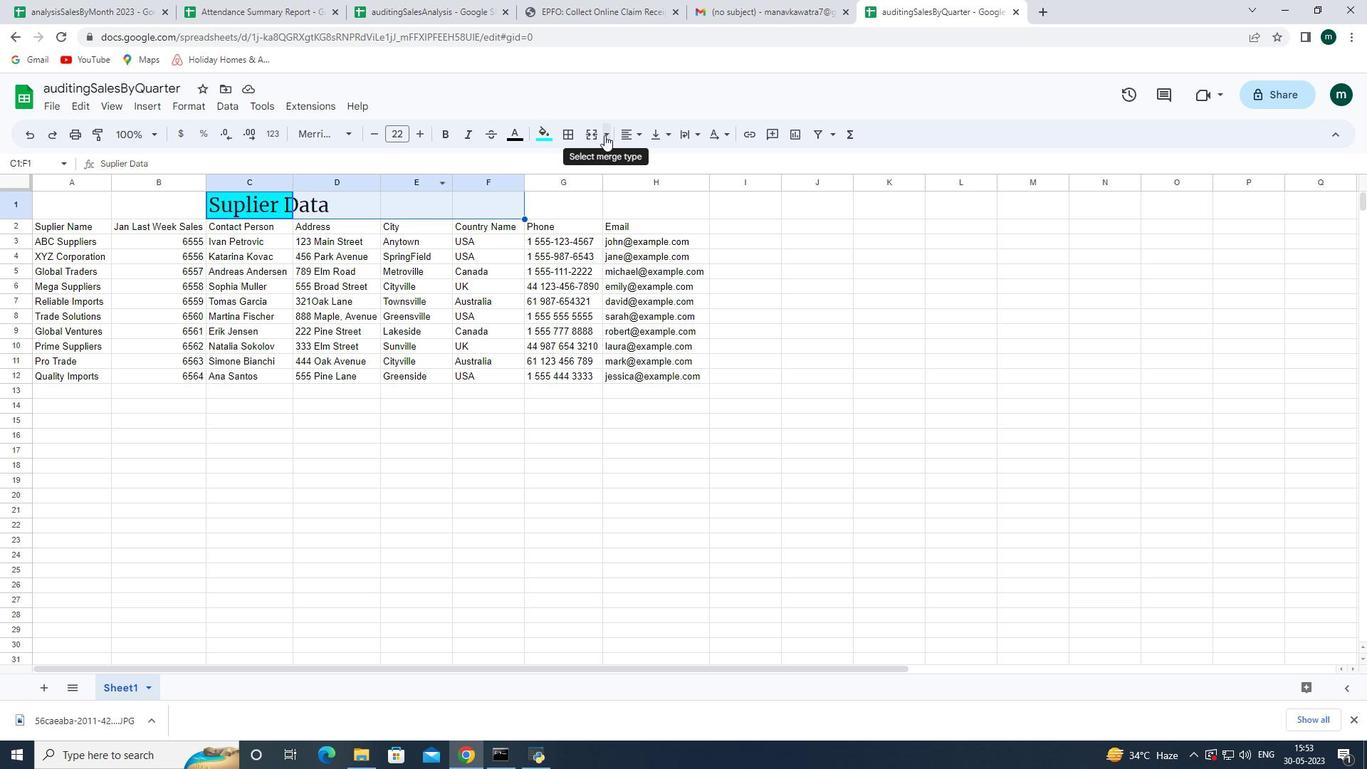 
Action: Mouse pressed left at (599, 135)
Screenshot: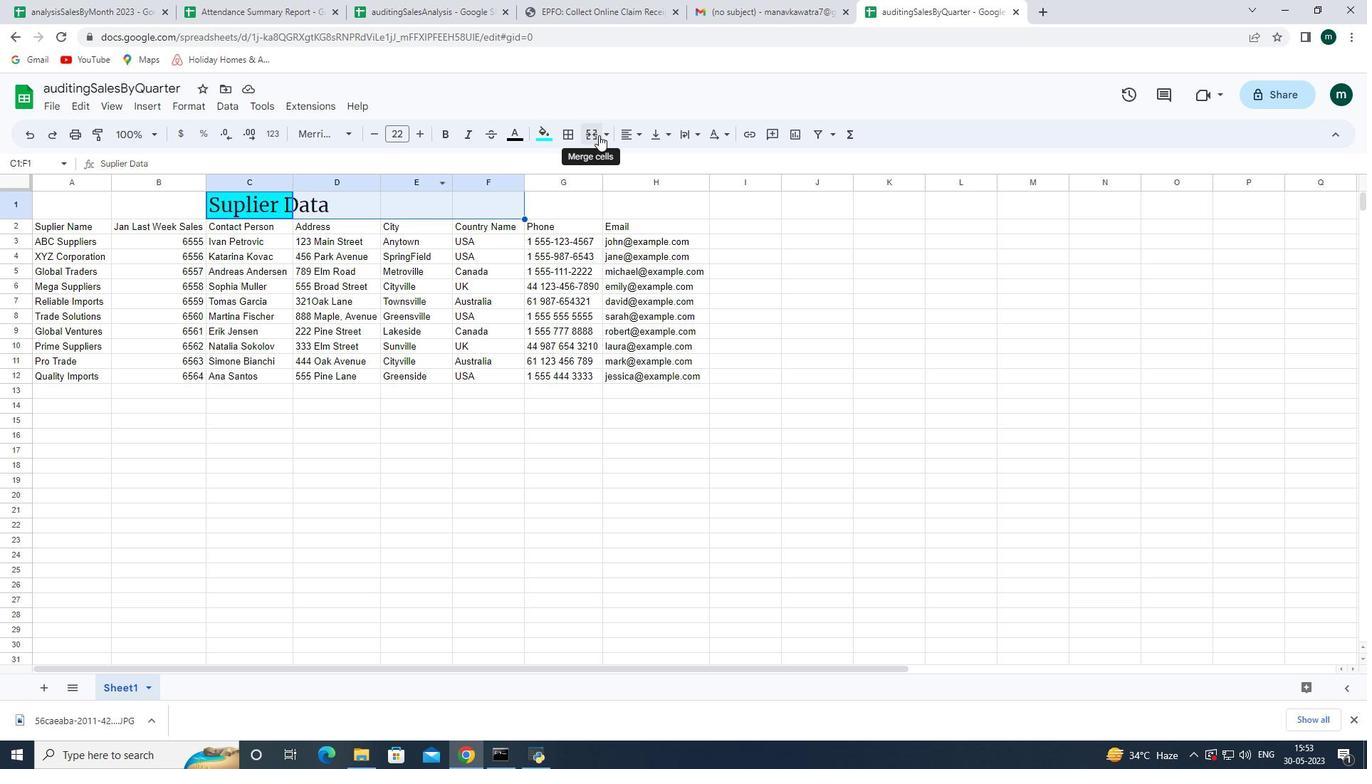 
Action: Mouse moved to (60, 223)
Screenshot: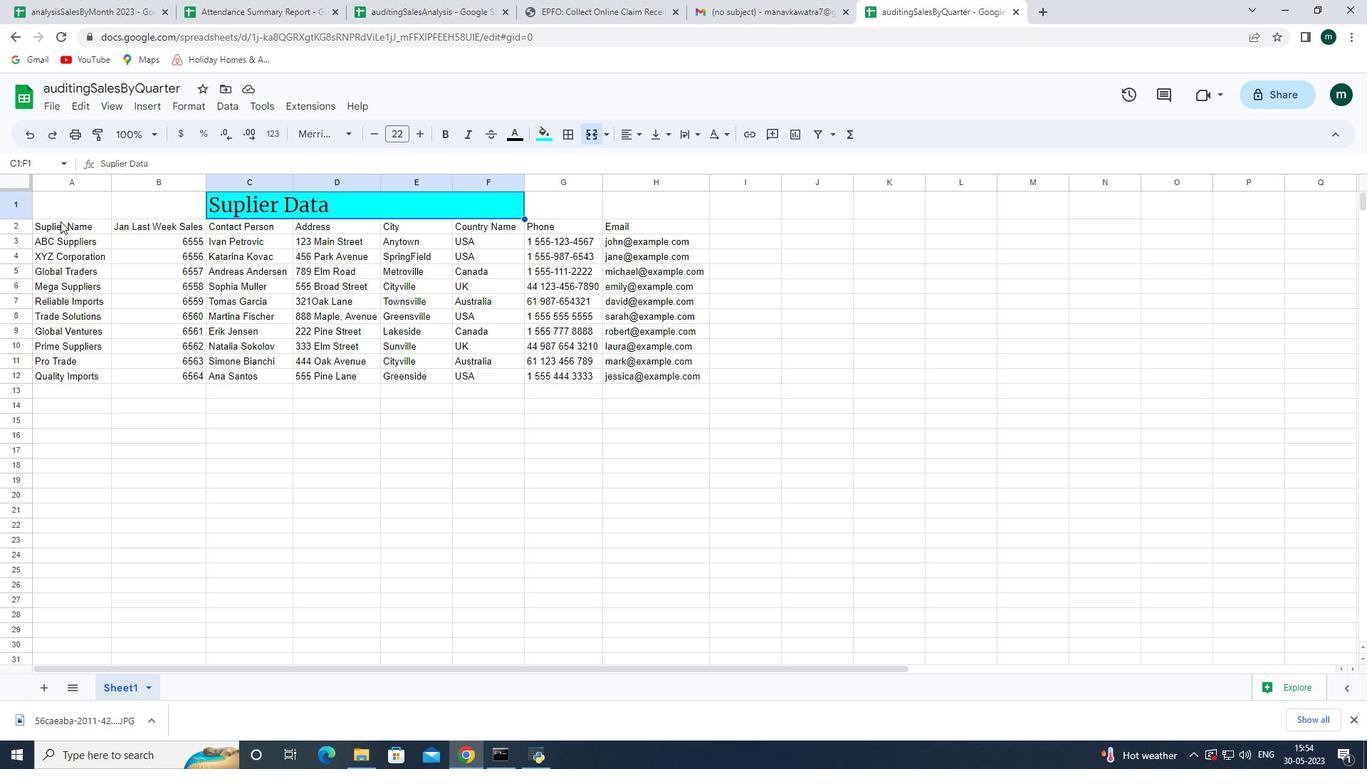 
Action: Mouse pressed left at (60, 223)
Screenshot: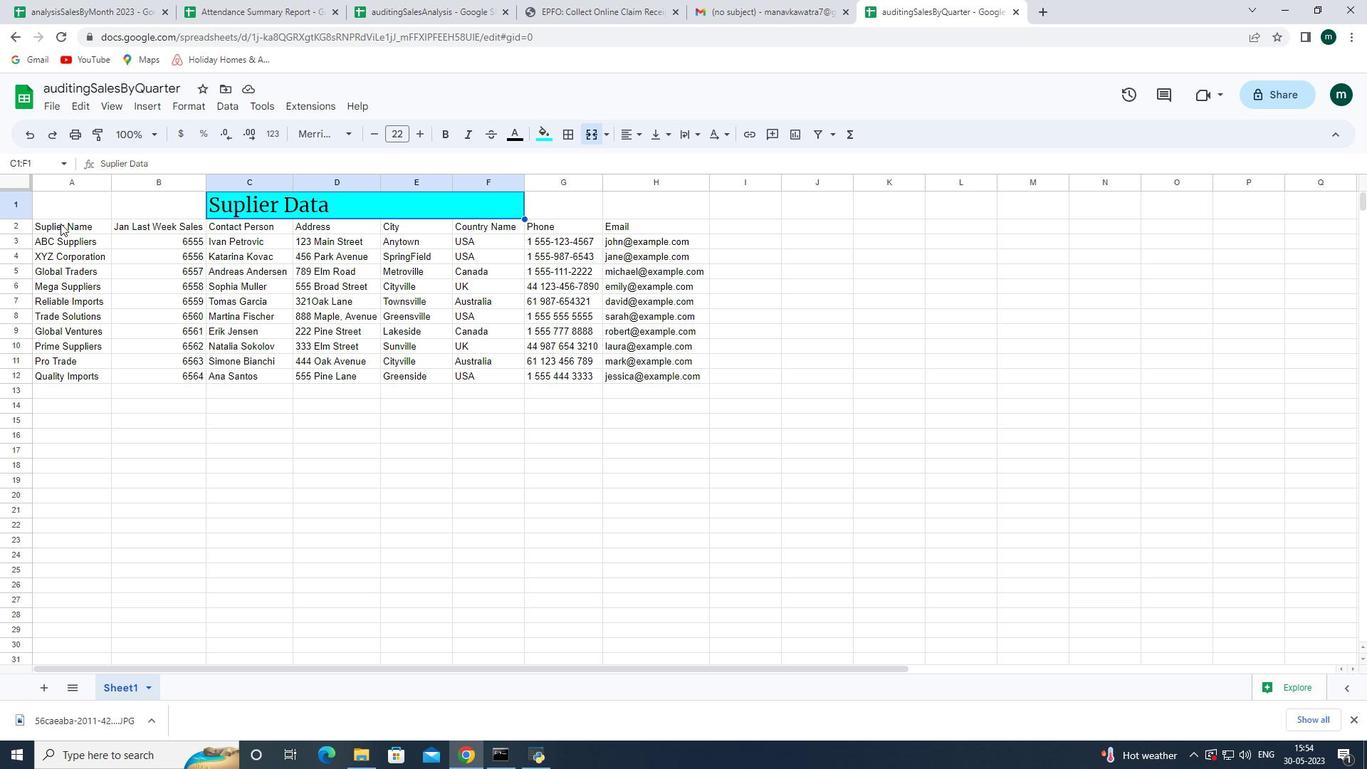 
Action: Mouse moved to (304, 127)
Screenshot: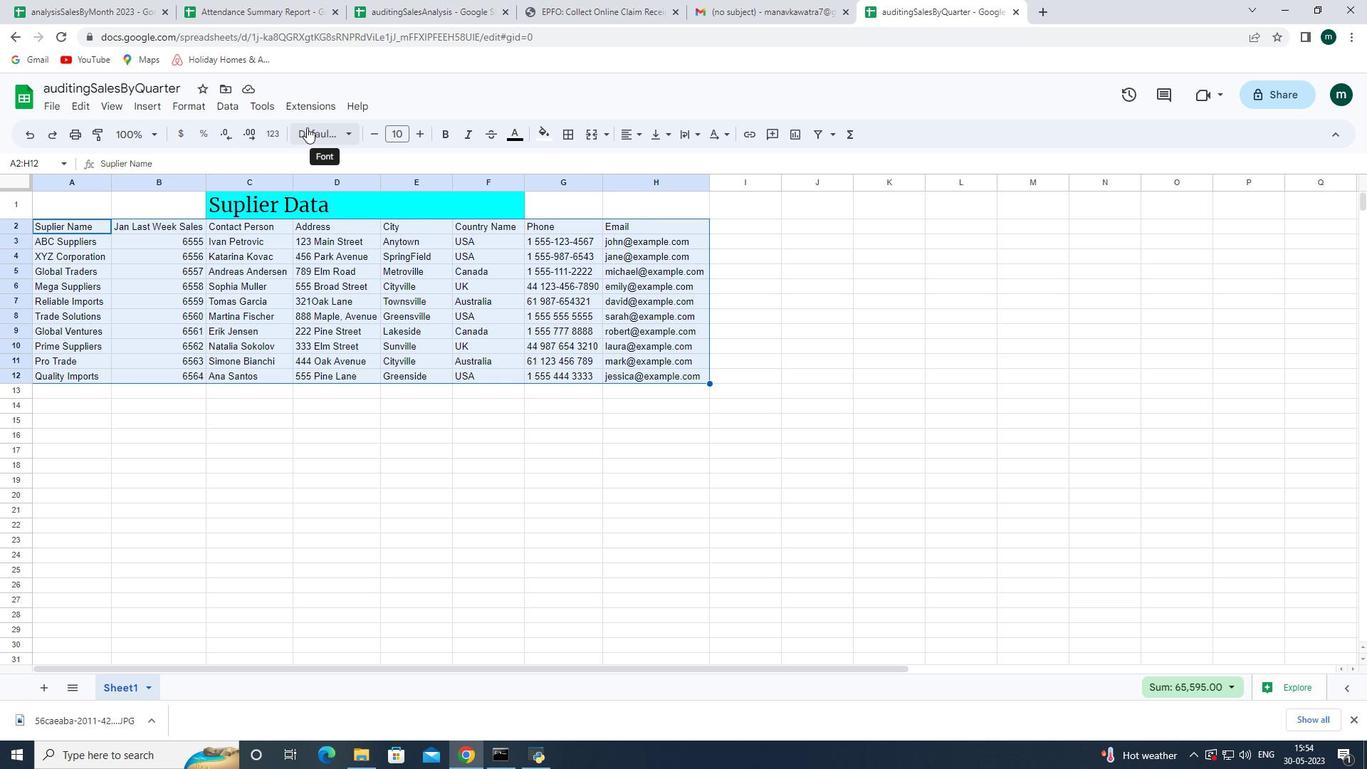 
Action: Mouse pressed left at (304, 127)
Screenshot: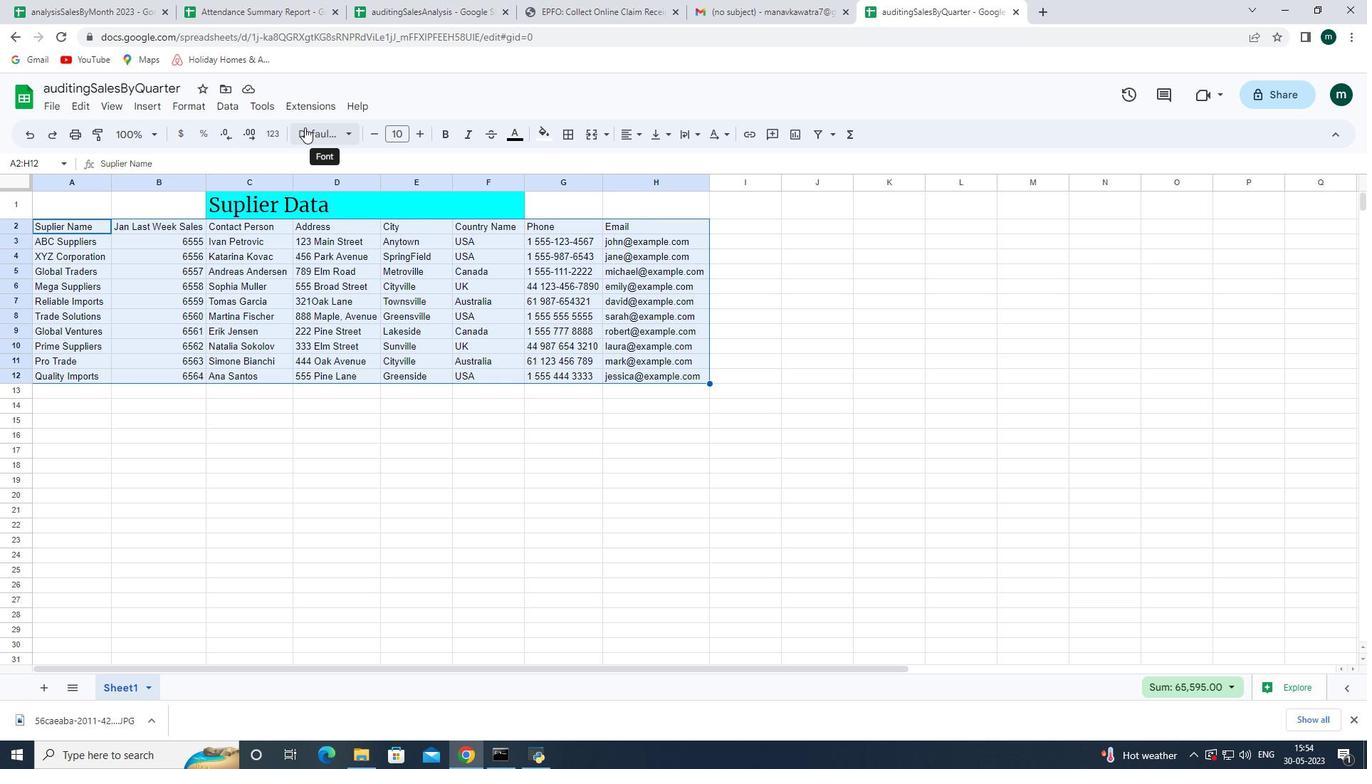 
Action: Mouse moved to (389, 379)
Screenshot: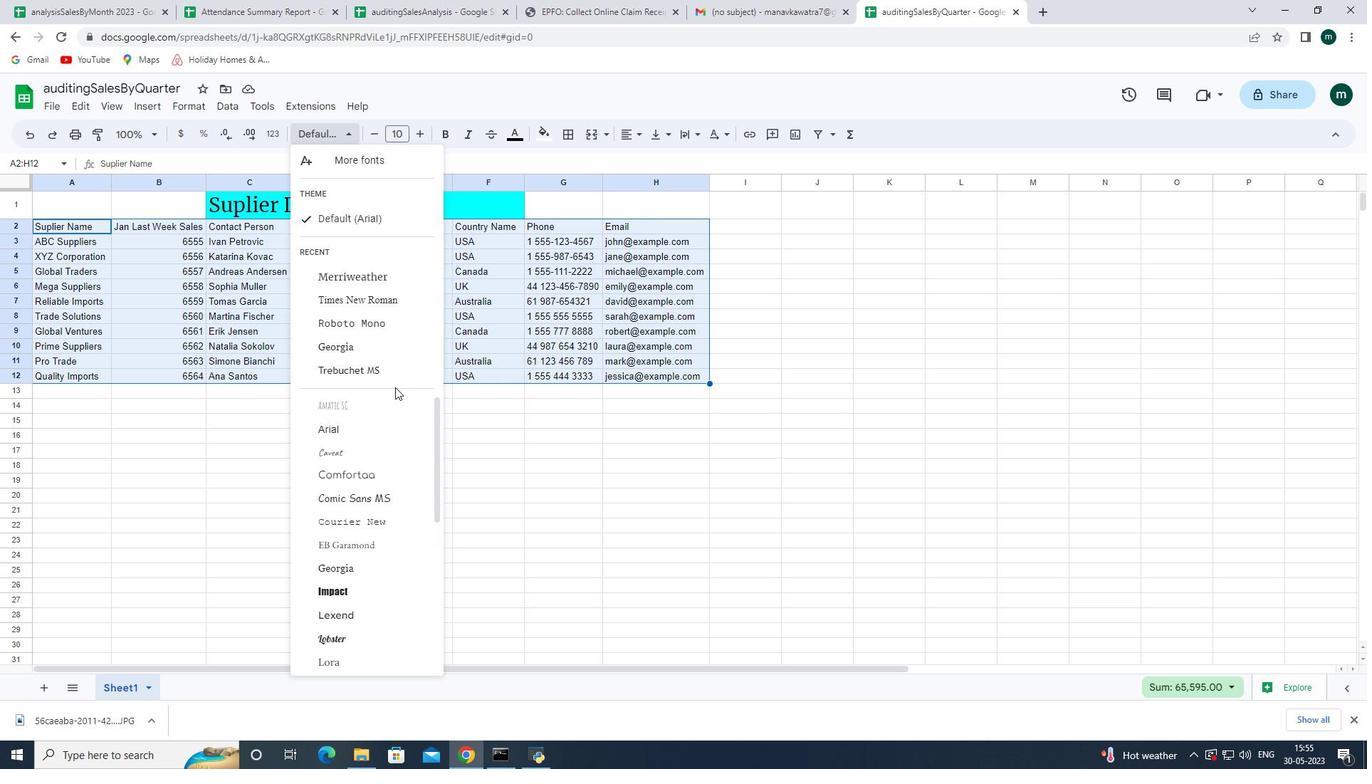 
Action: Mouse scrolled (389, 378) with delta (0, 0)
Screenshot: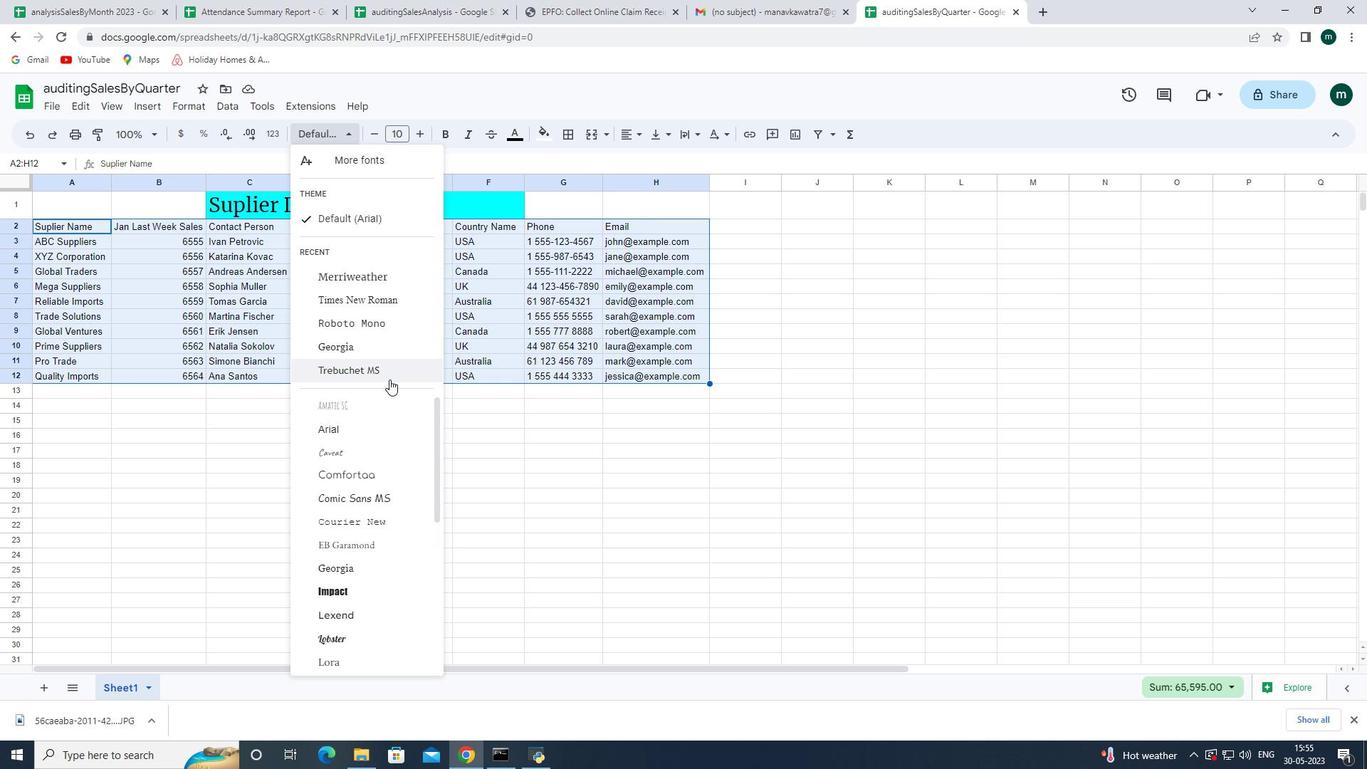 
Action: Mouse scrolled (389, 378) with delta (0, 0)
Screenshot: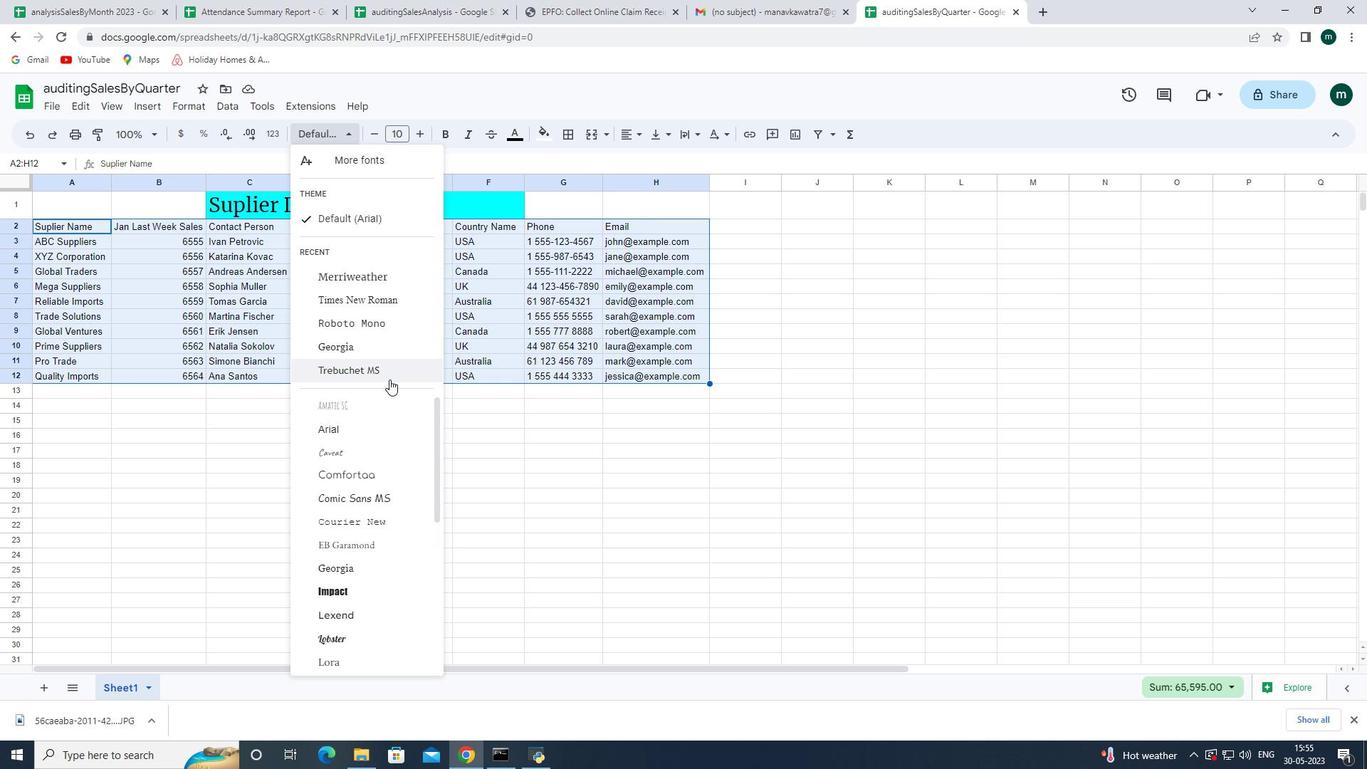 
Action: Mouse scrolled (389, 378) with delta (0, 0)
Screenshot: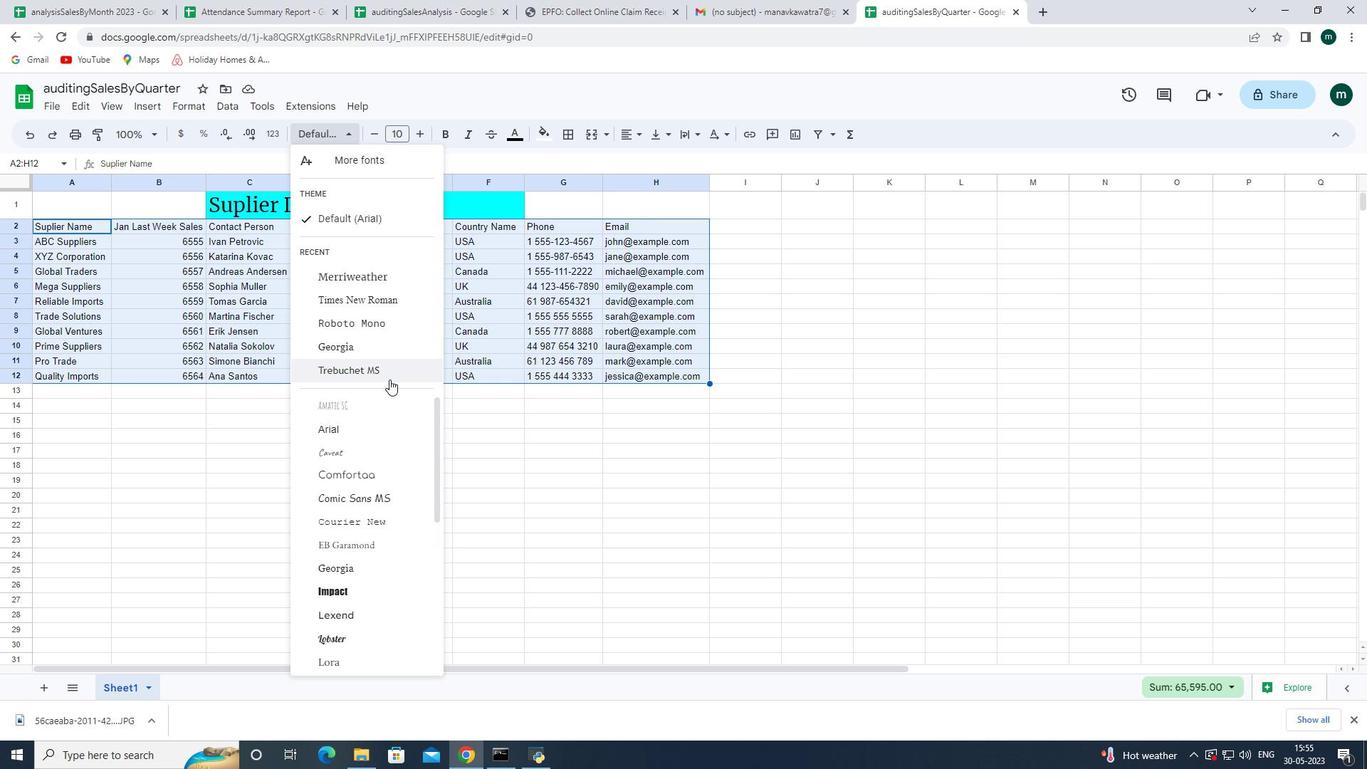
Action: Mouse scrolled (389, 378) with delta (0, 0)
Screenshot: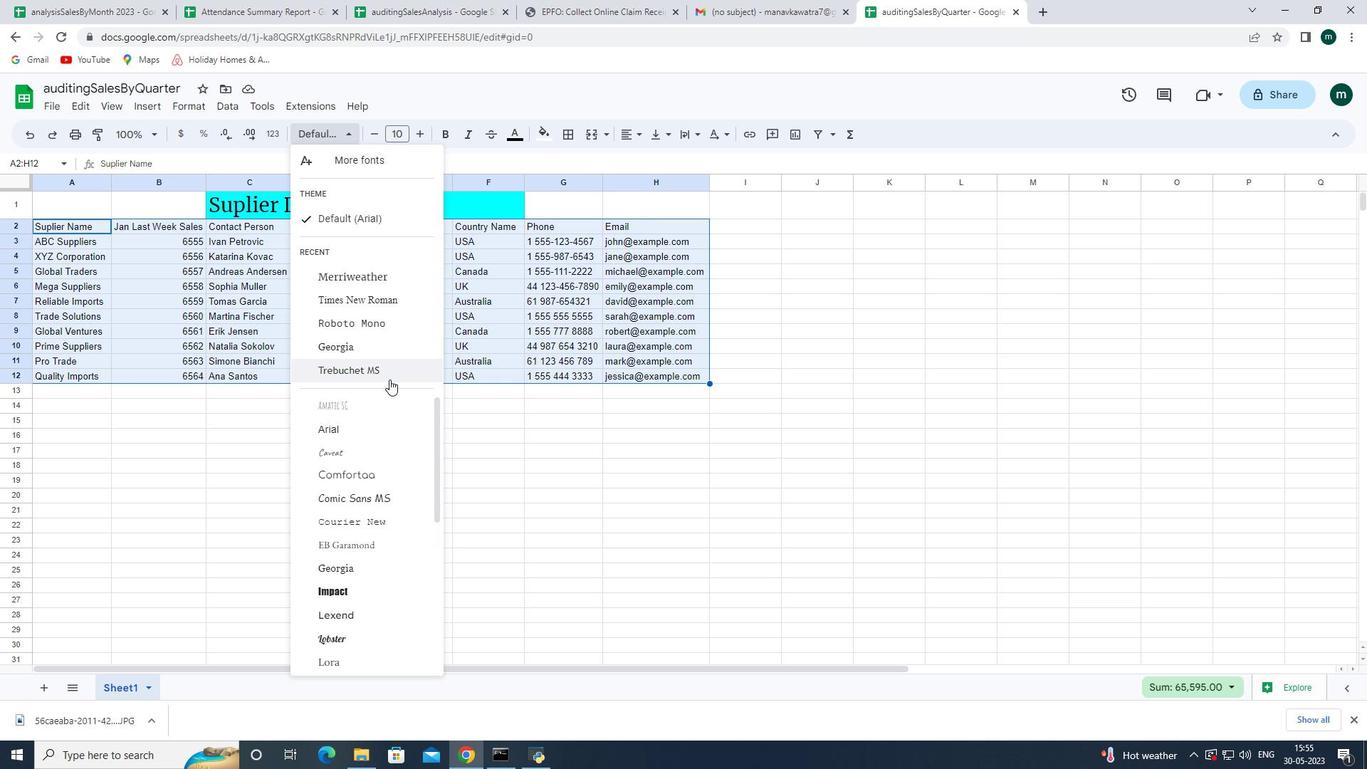 
Action: Mouse moved to (378, 445)
Screenshot: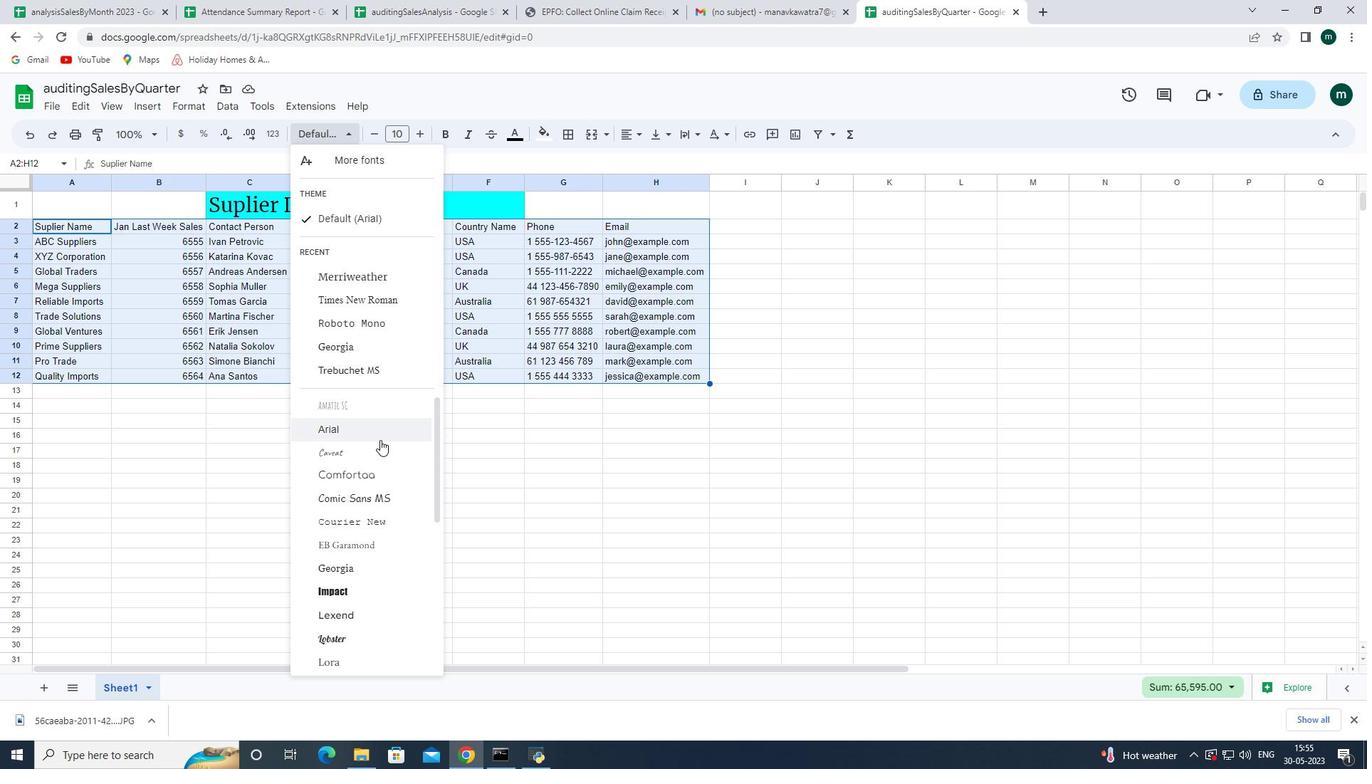 
Action: Mouse scrolled (378, 444) with delta (0, 0)
Screenshot: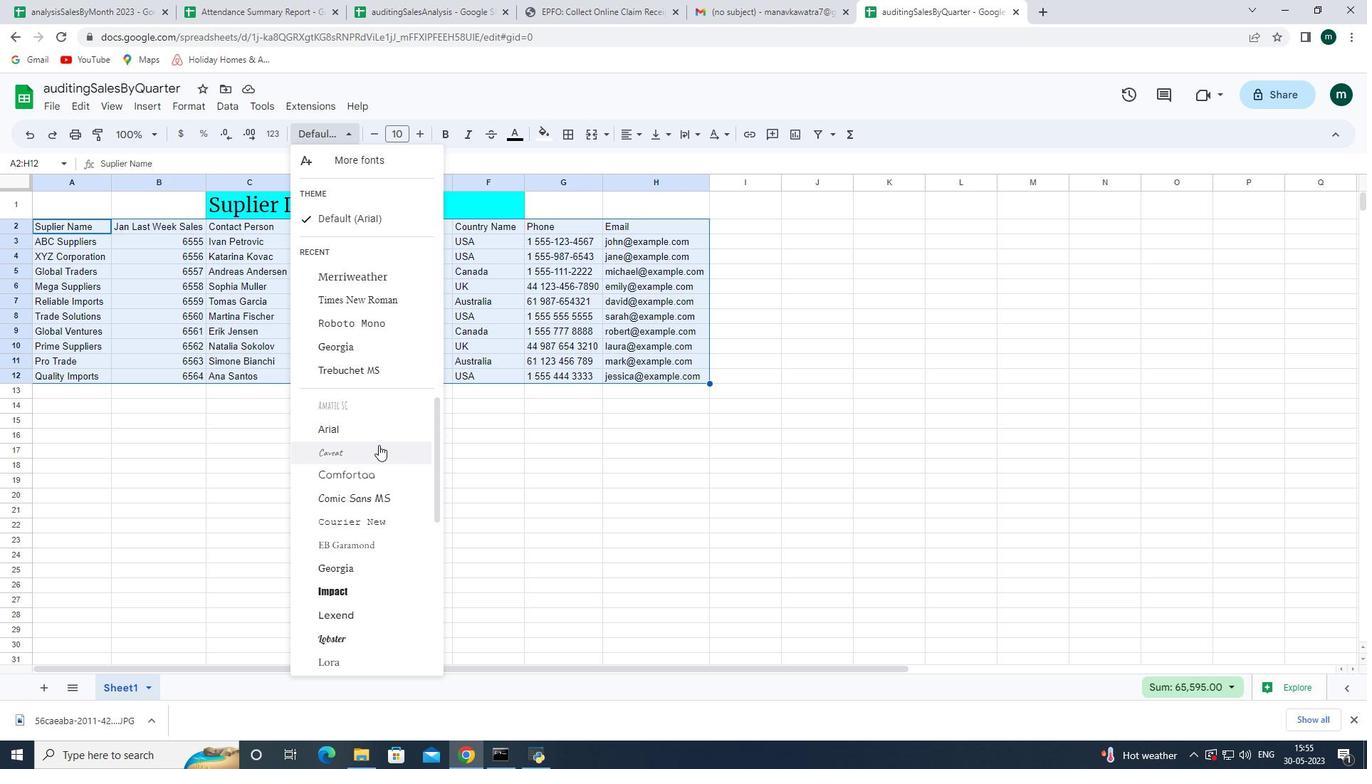 
Action: Mouse scrolled (378, 444) with delta (0, 0)
Screenshot: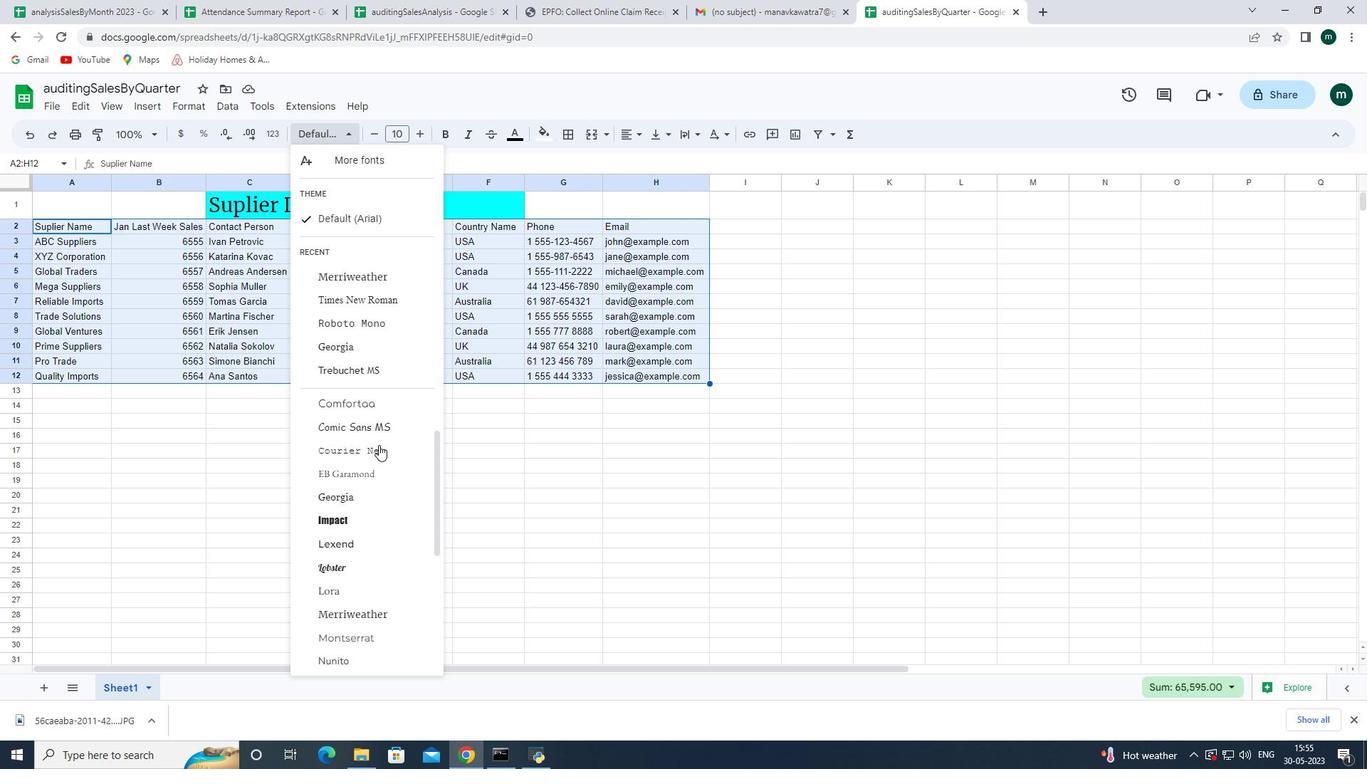 
Action: Mouse moved to (368, 581)
Screenshot: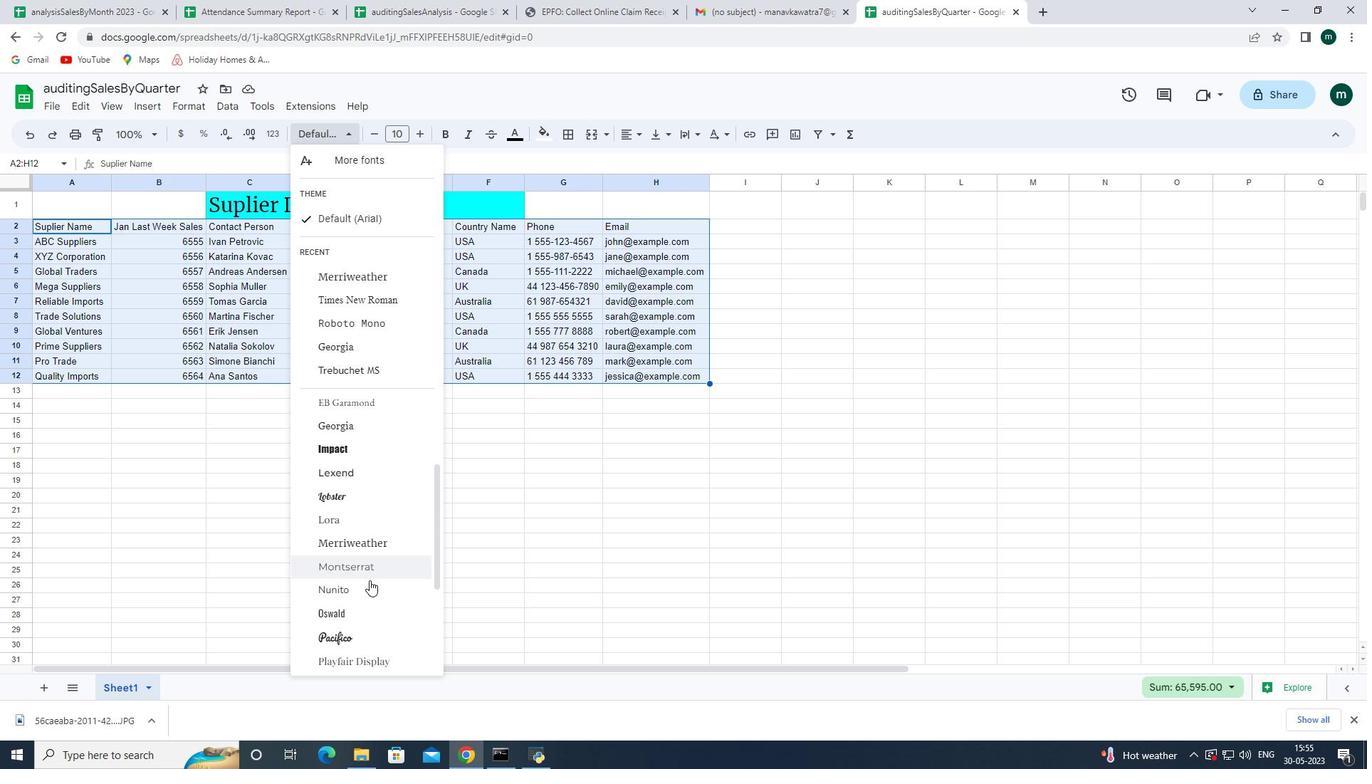 
Action: Mouse pressed left at (368, 581)
Screenshot: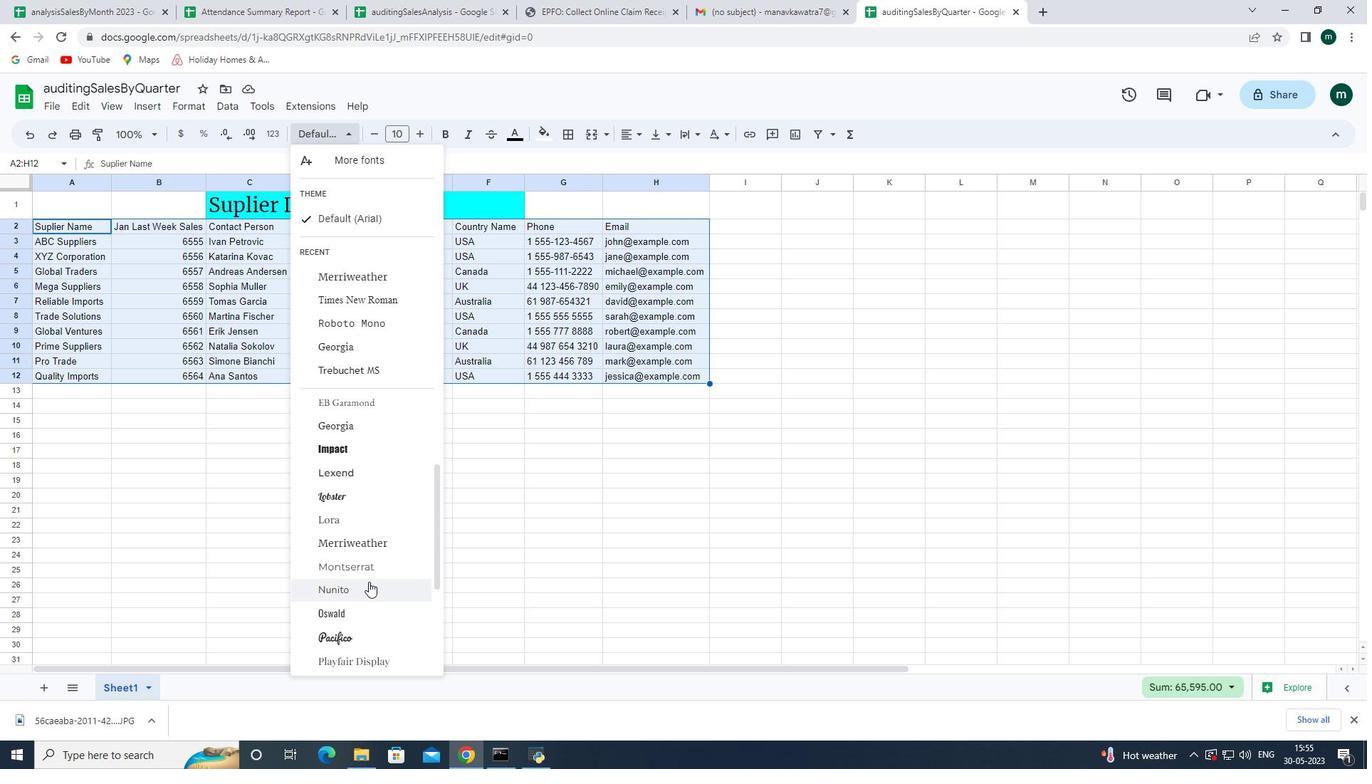 
Action: Mouse moved to (422, 140)
Screenshot: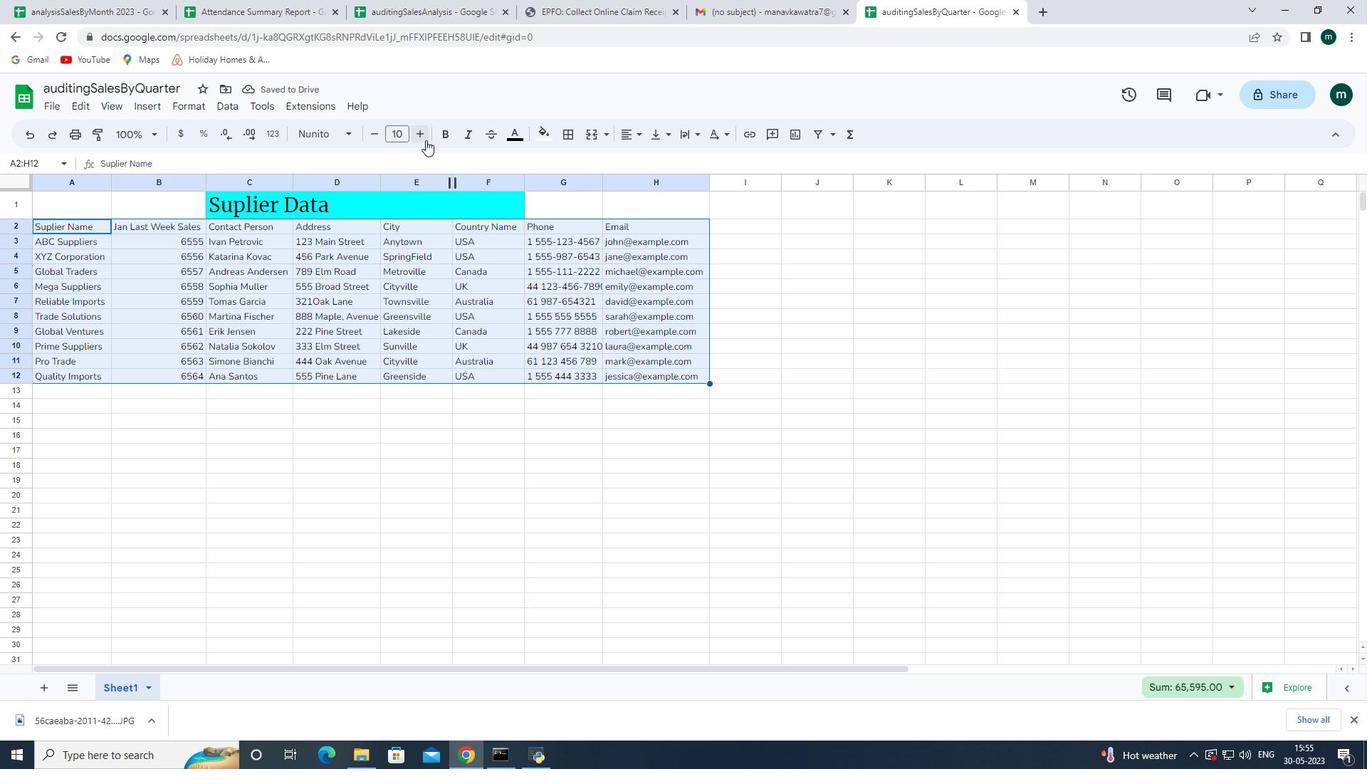 
Action: Mouse pressed left at (422, 140)
Screenshot: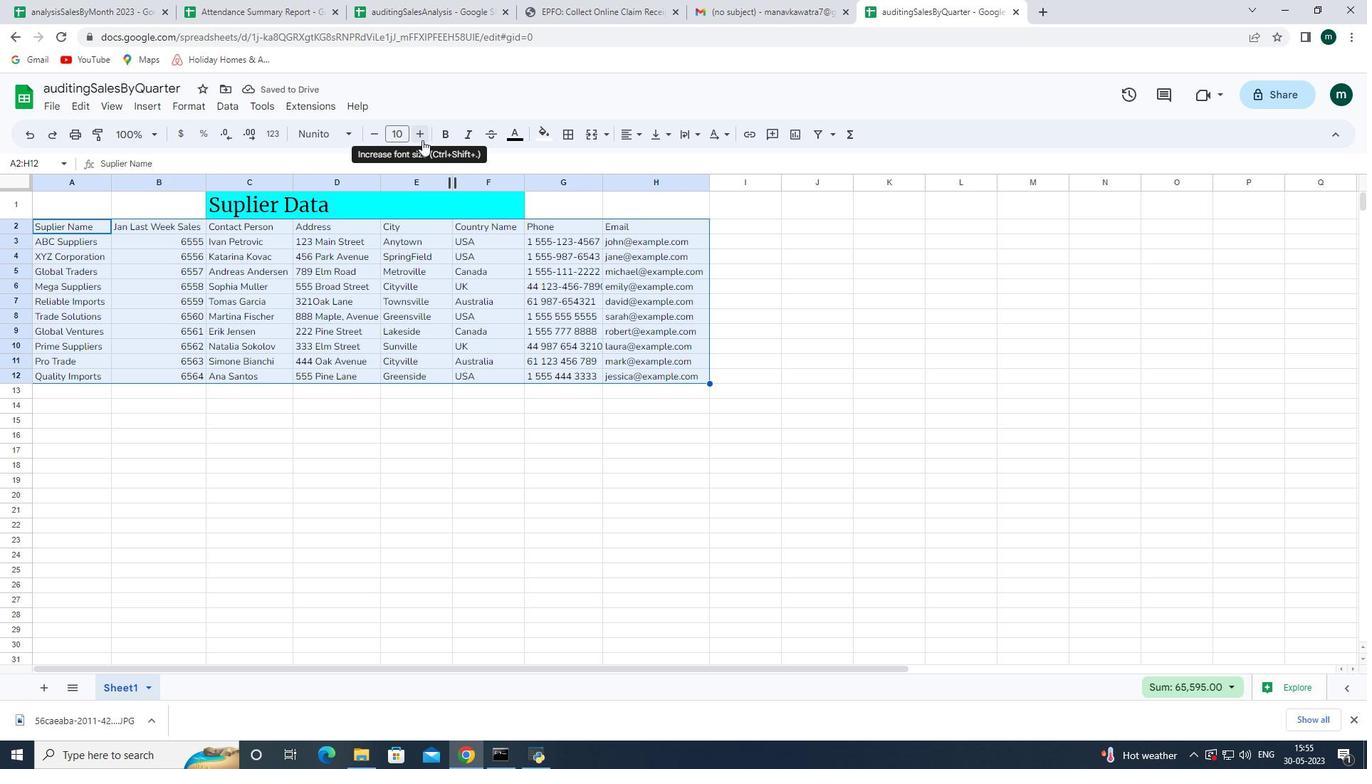 
Action: Mouse pressed left at (422, 140)
Screenshot: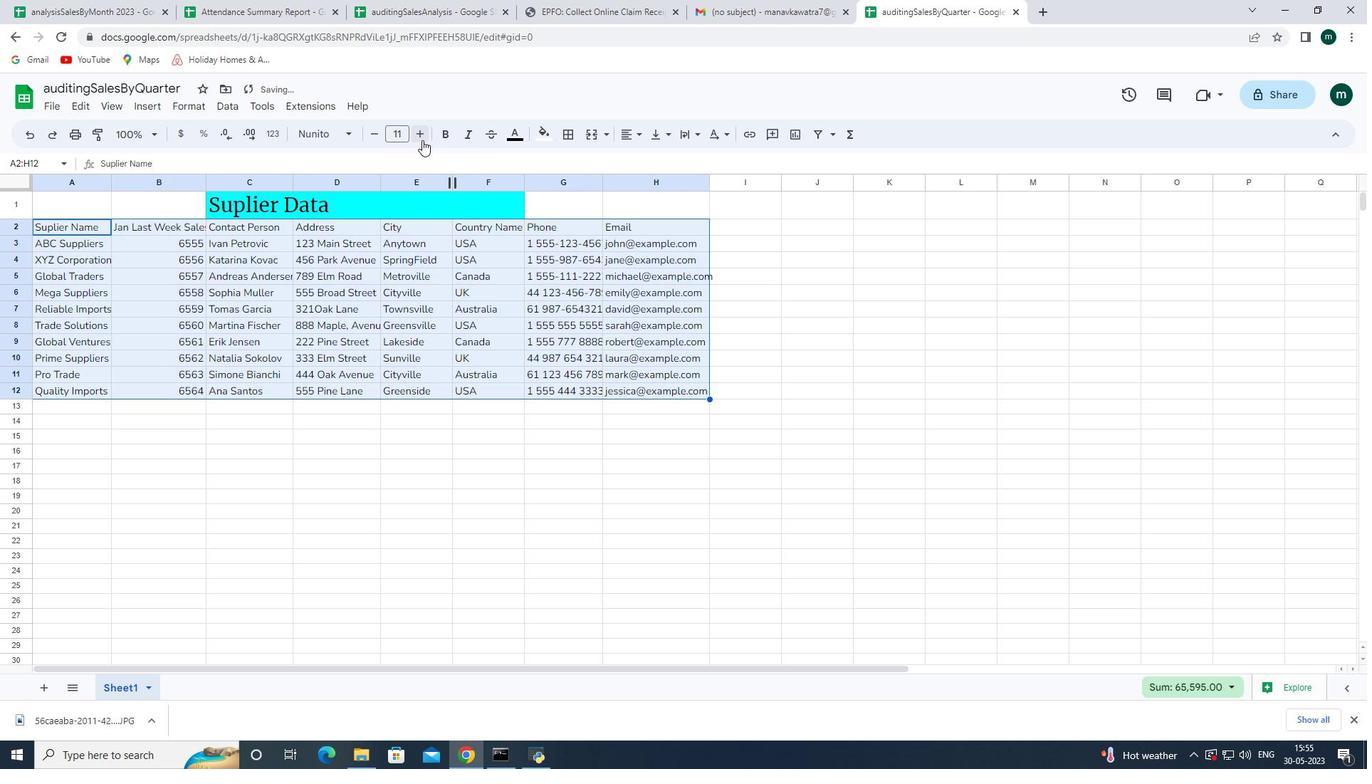 
Action: Mouse pressed left at (422, 140)
Screenshot: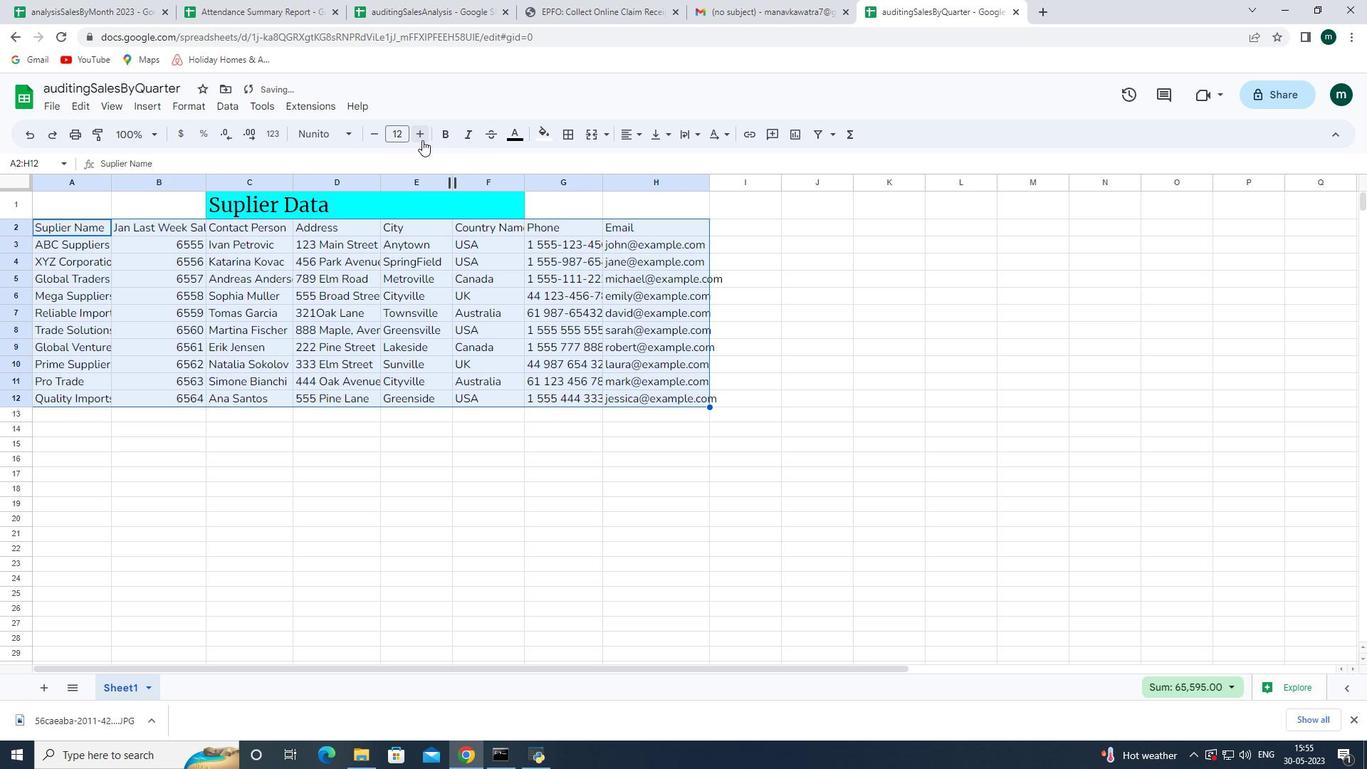 
Action: Mouse pressed left at (422, 140)
Screenshot: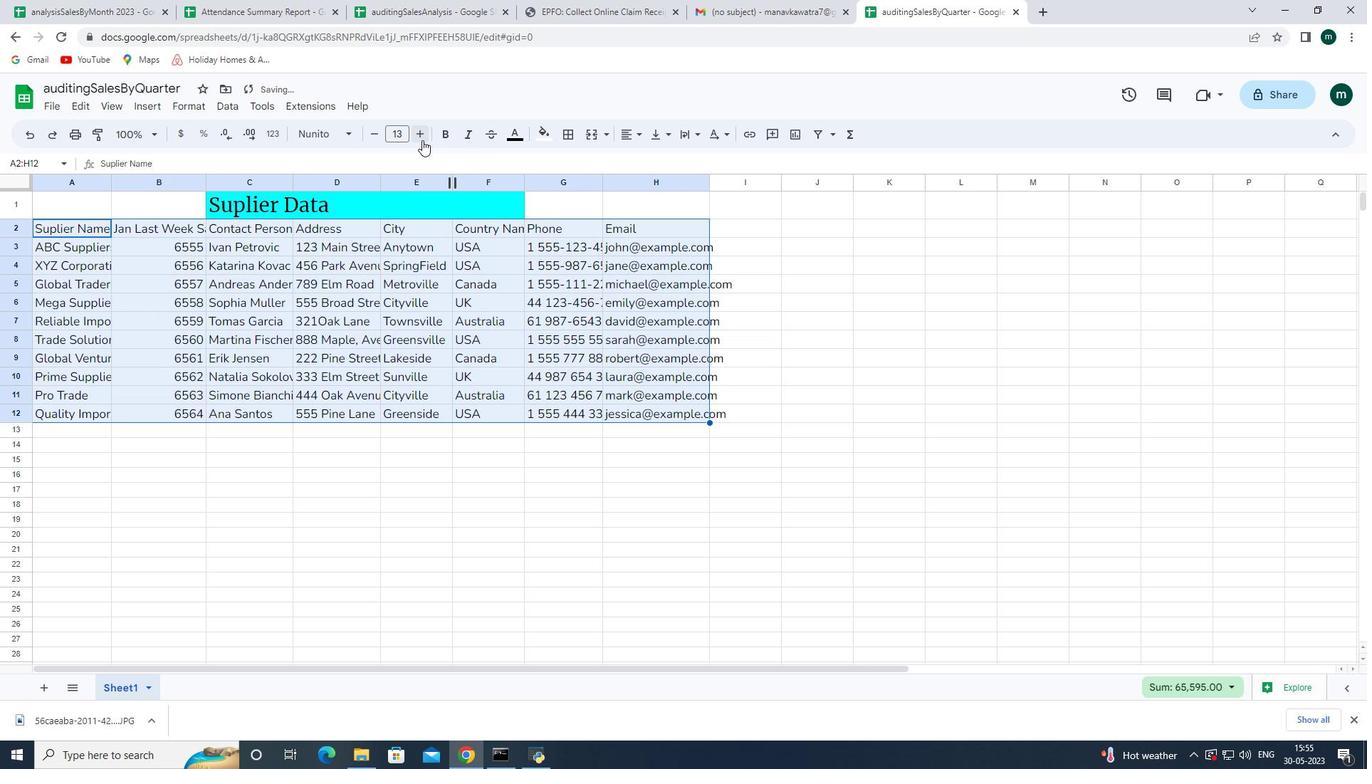 
Action: Mouse moved to (576, 199)
Screenshot: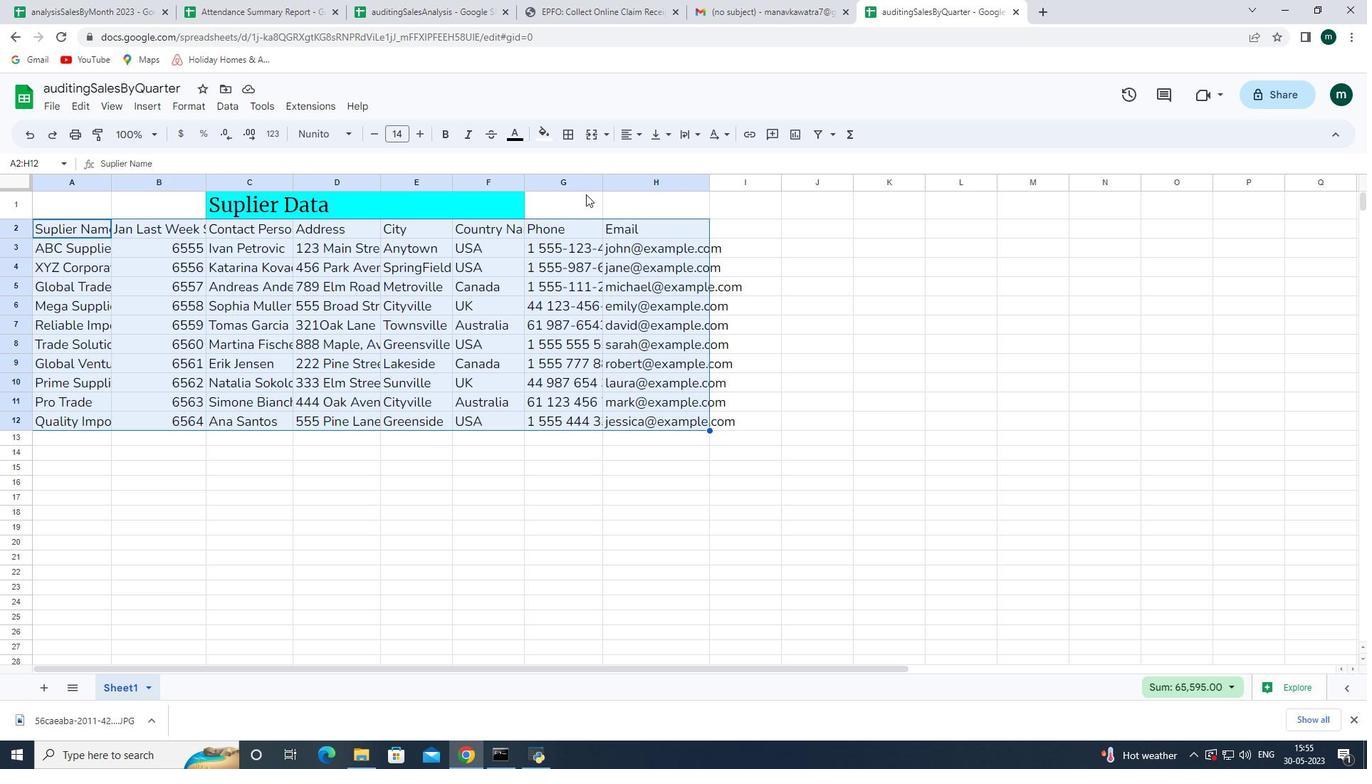 
Action: Mouse pressed left at (576, 199)
Screenshot: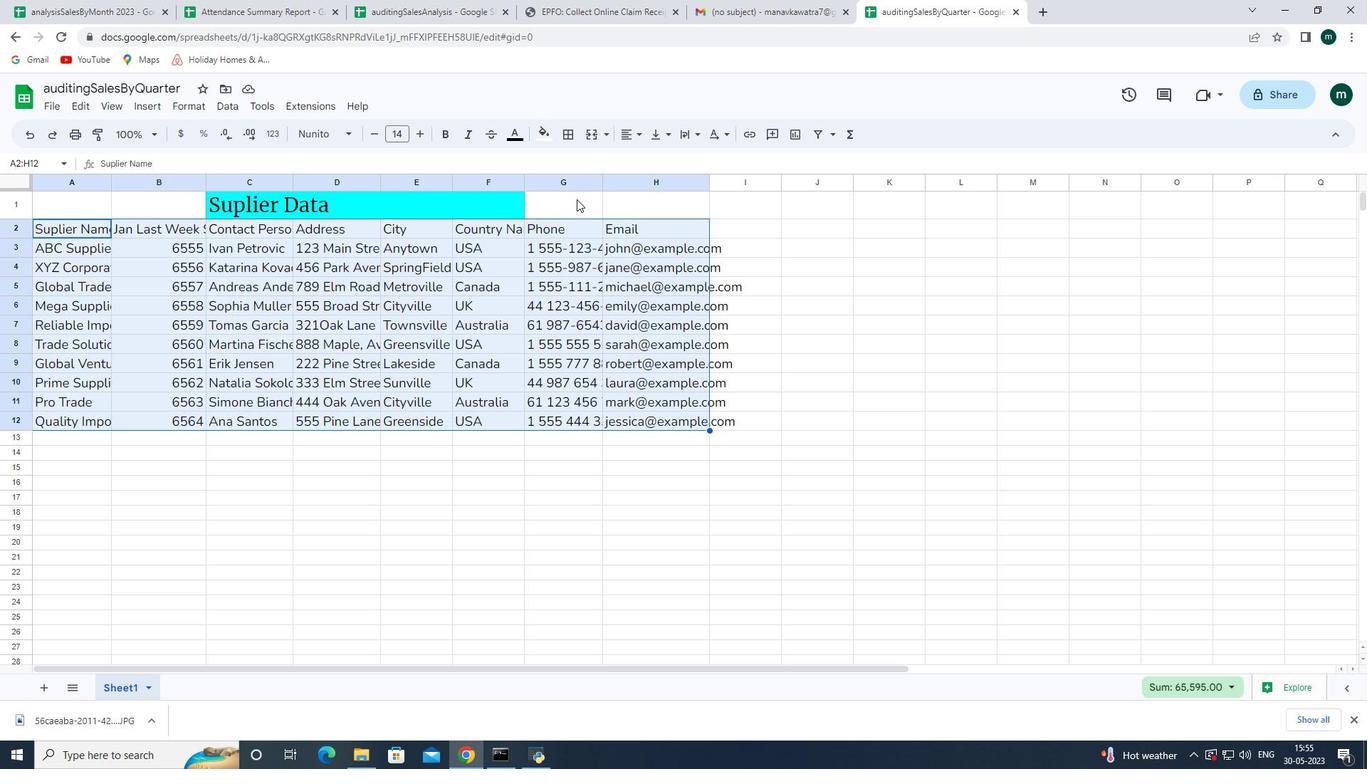 
Action: Mouse moved to (602, 180)
Screenshot: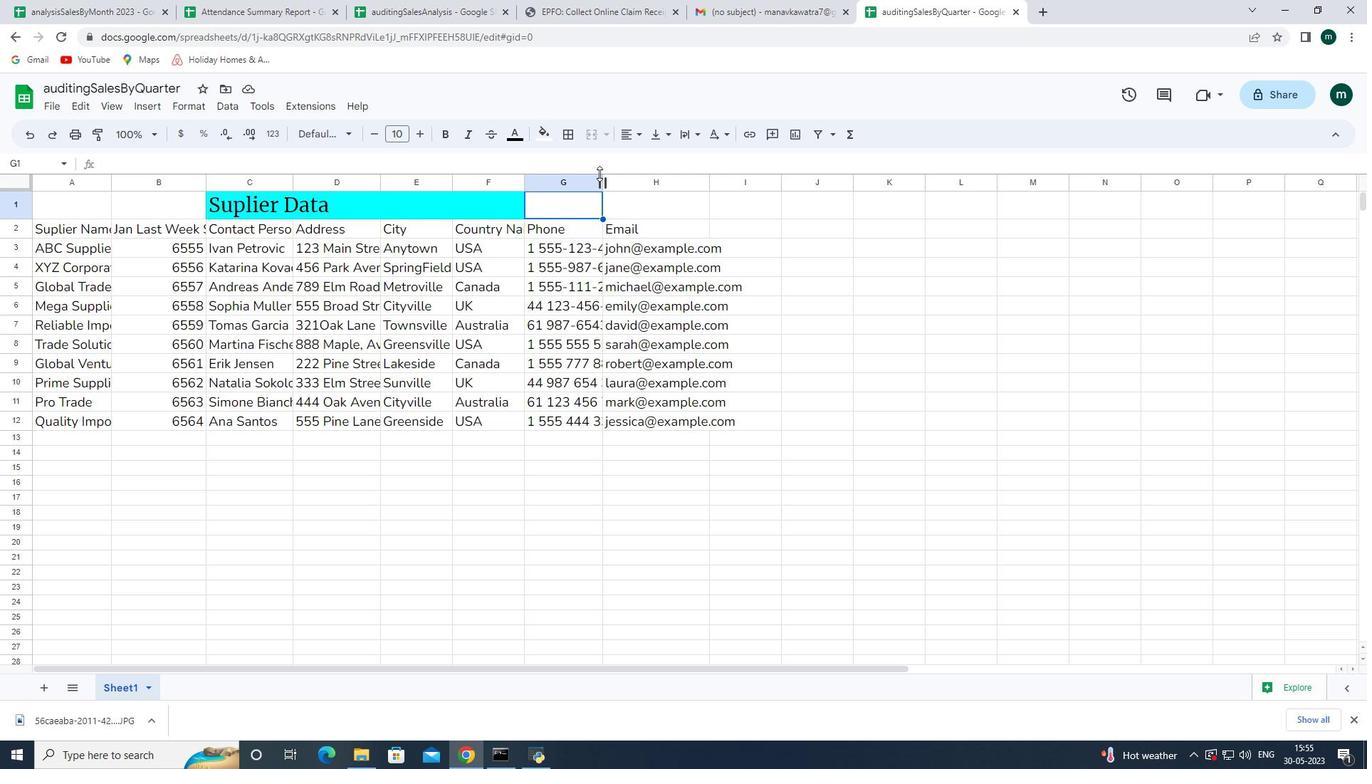 
Action: Mouse pressed left at (602, 180)
Screenshot: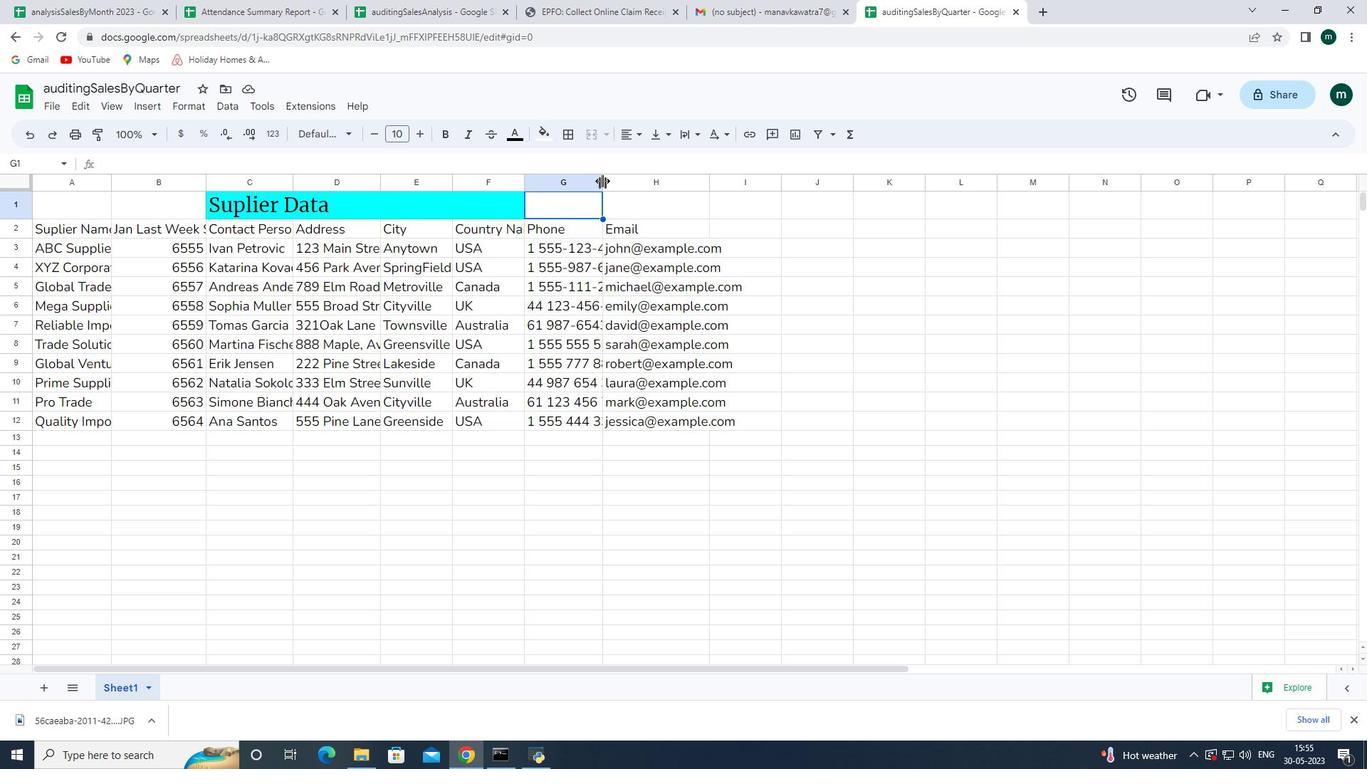
Action: Mouse pressed left at (602, 180)
Screenshot: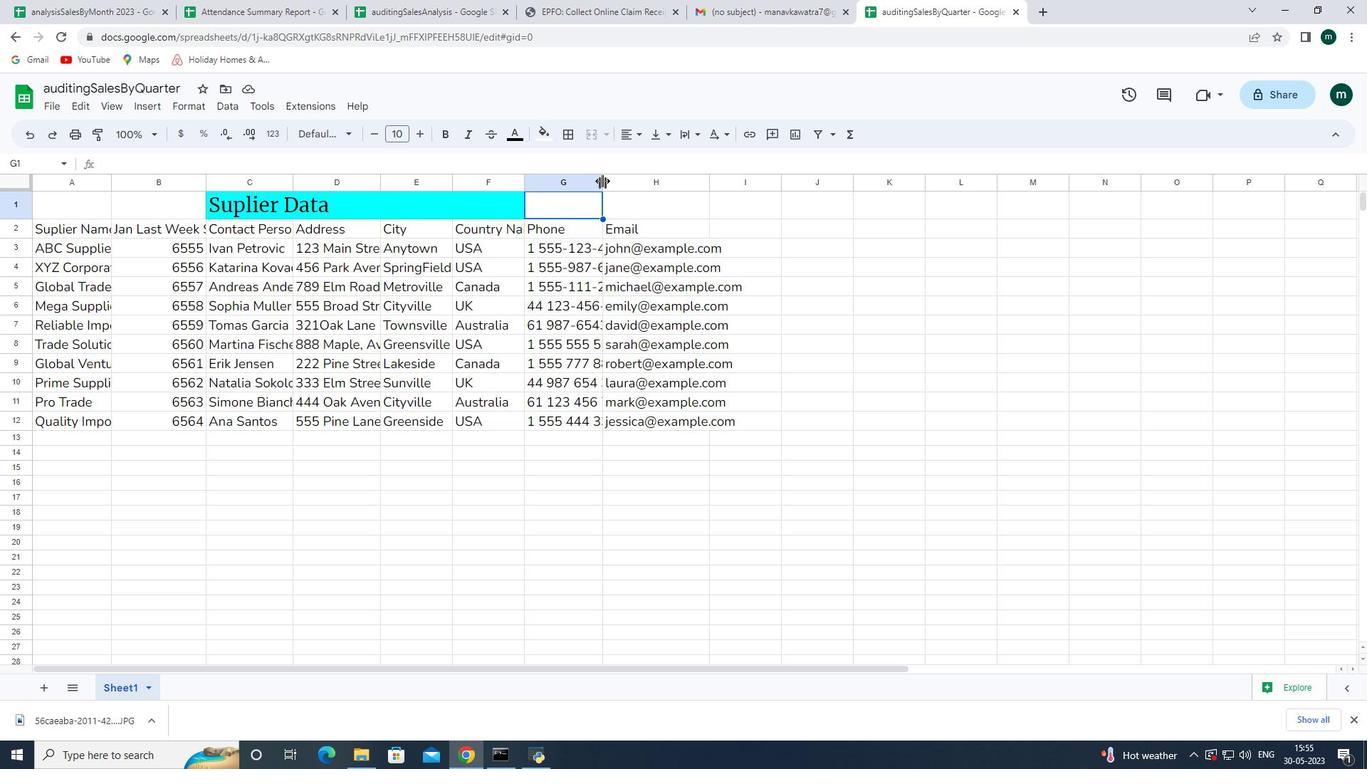 
Action: Mouse moved to (747, 181)
Screenshot: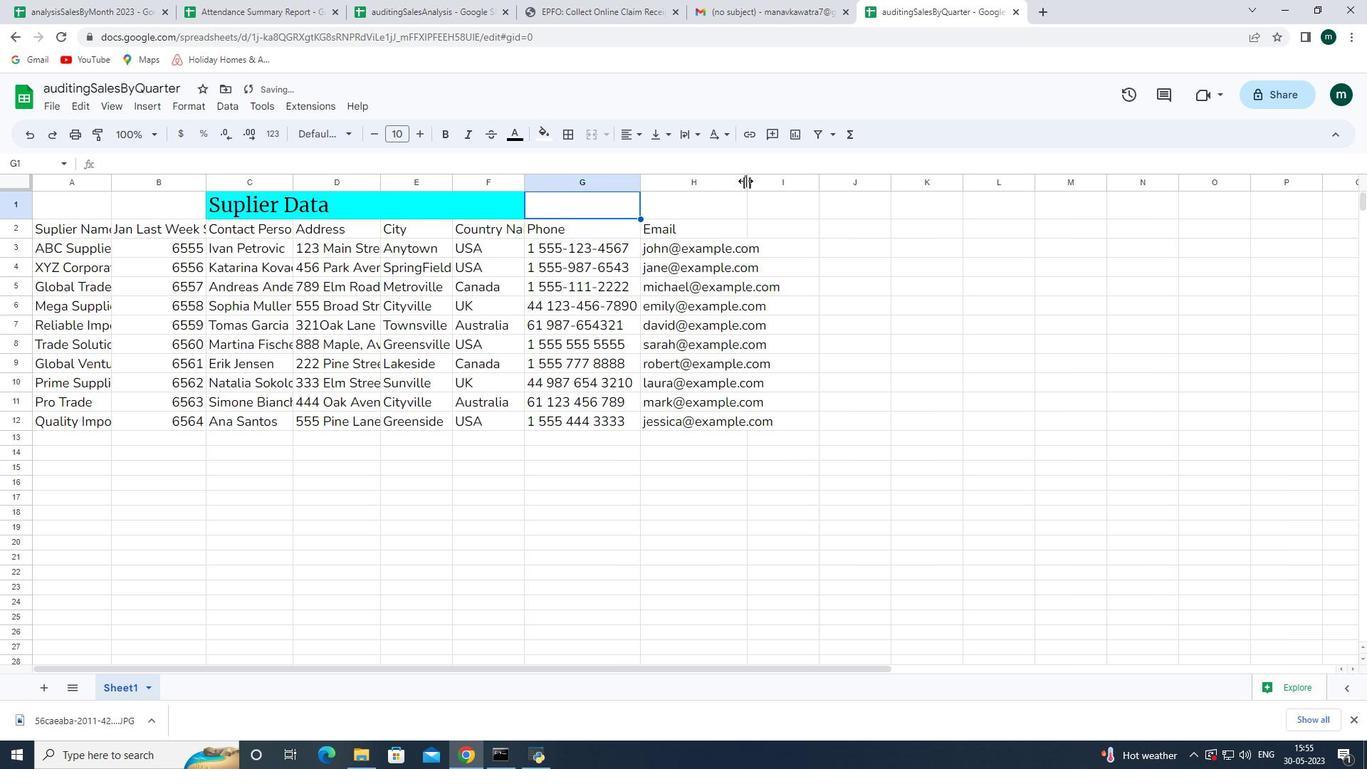 
Action: Mouse pressed left at (747, 181)
Screenshot: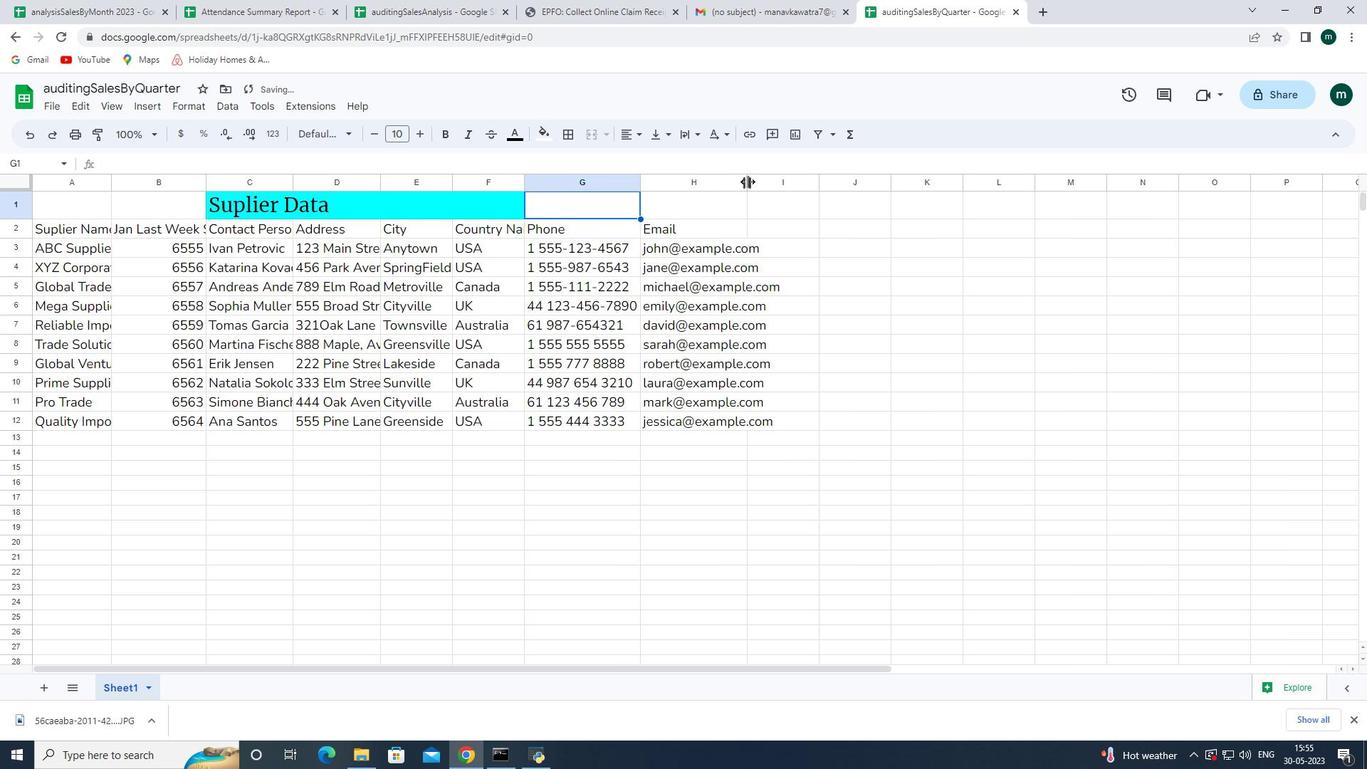
Action: Mouse pressed left at (747, 181)
Screenshot: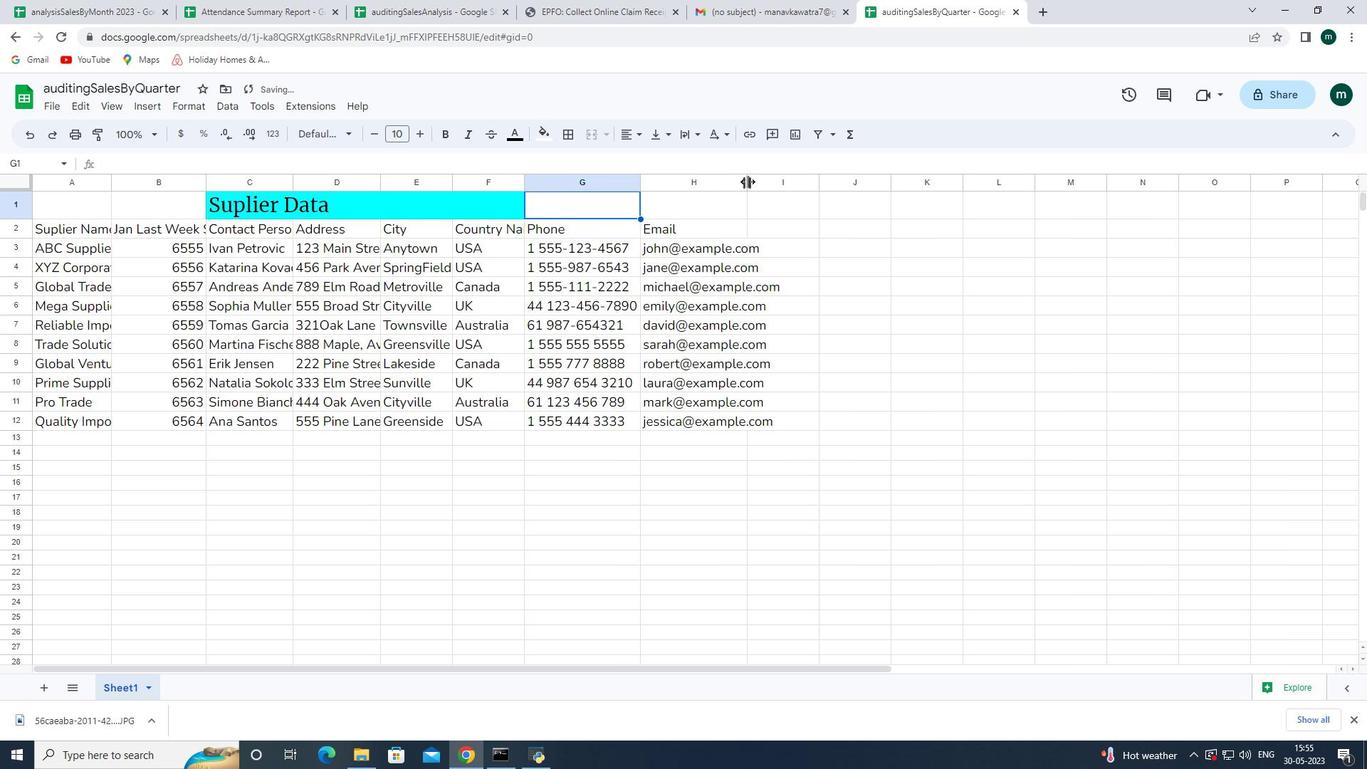 
Action: Mouse moved to (453, 183)
Screenshot: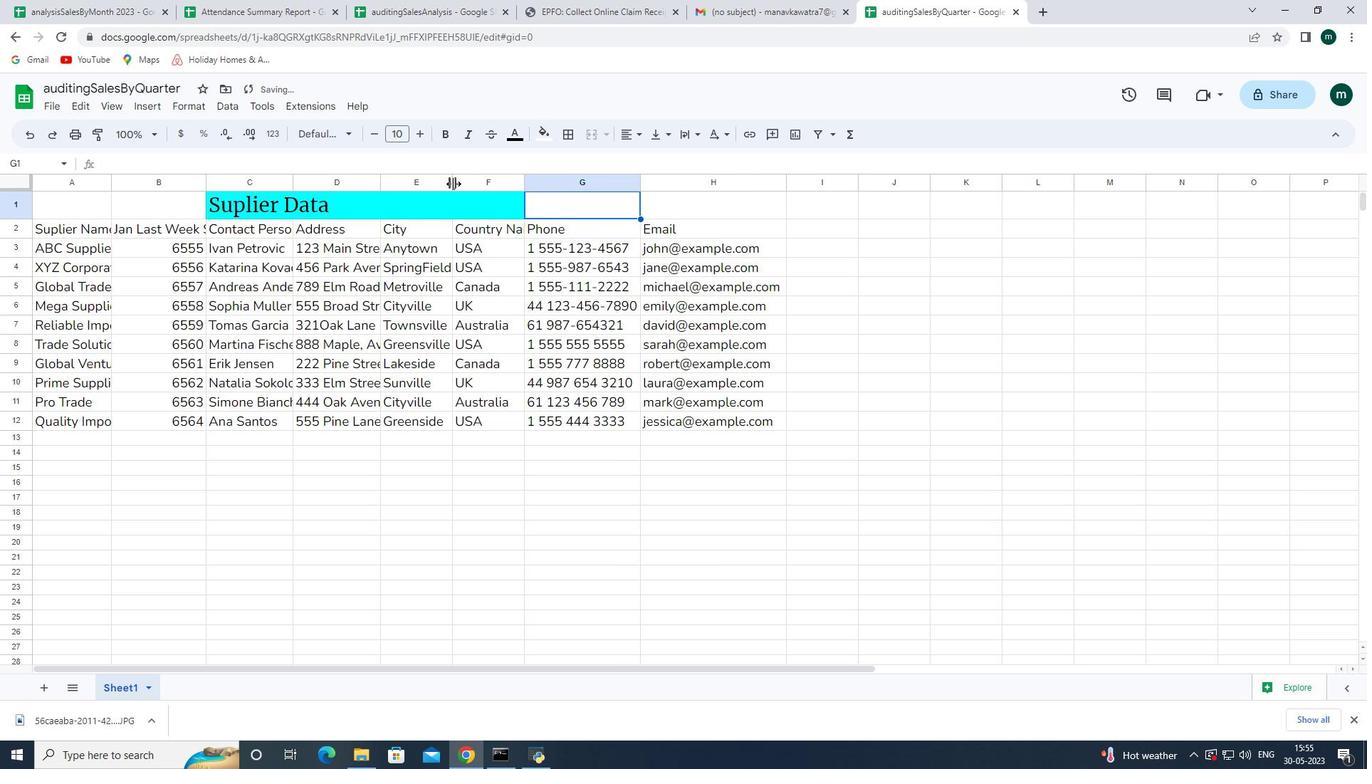 
Action: Mouse pressed left at (453, 183)
Screenshot: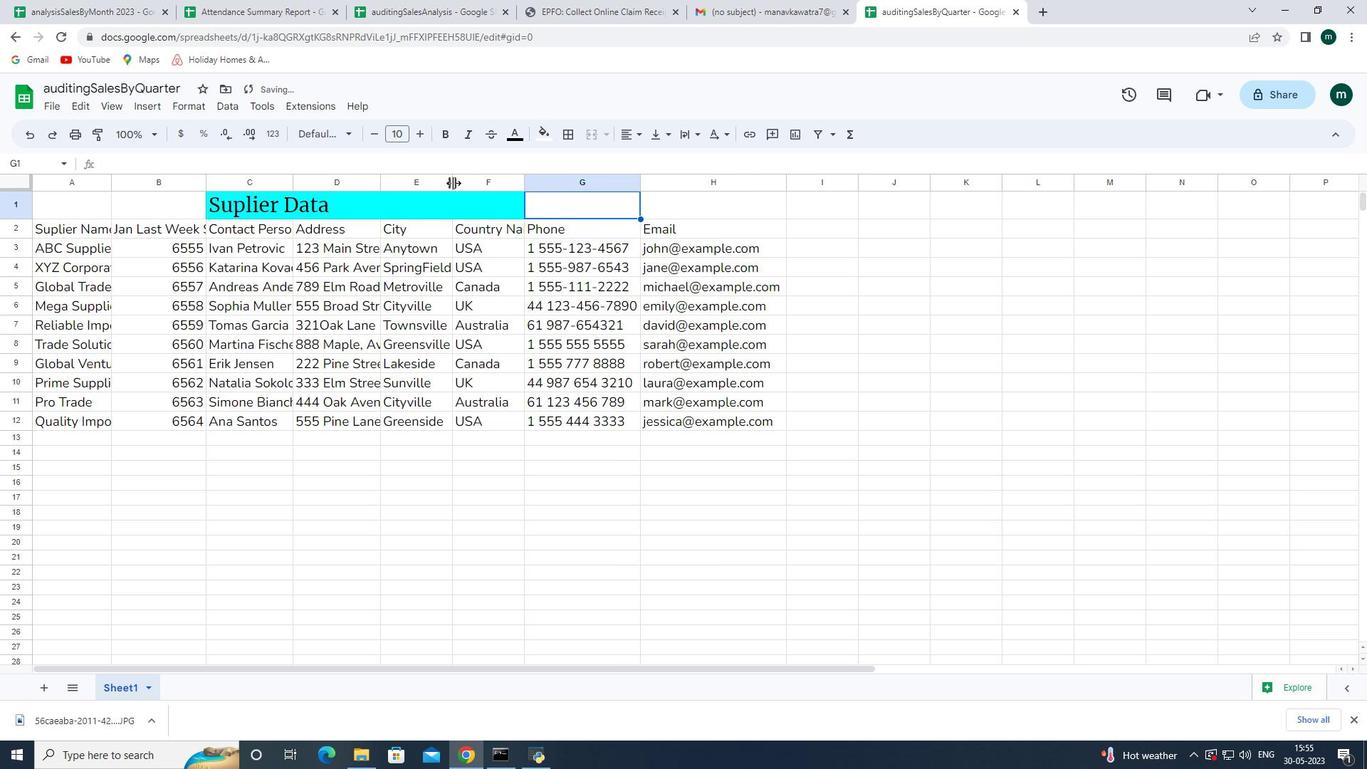 
Action: Mouse pressed left at (453, 183)
Screenshot: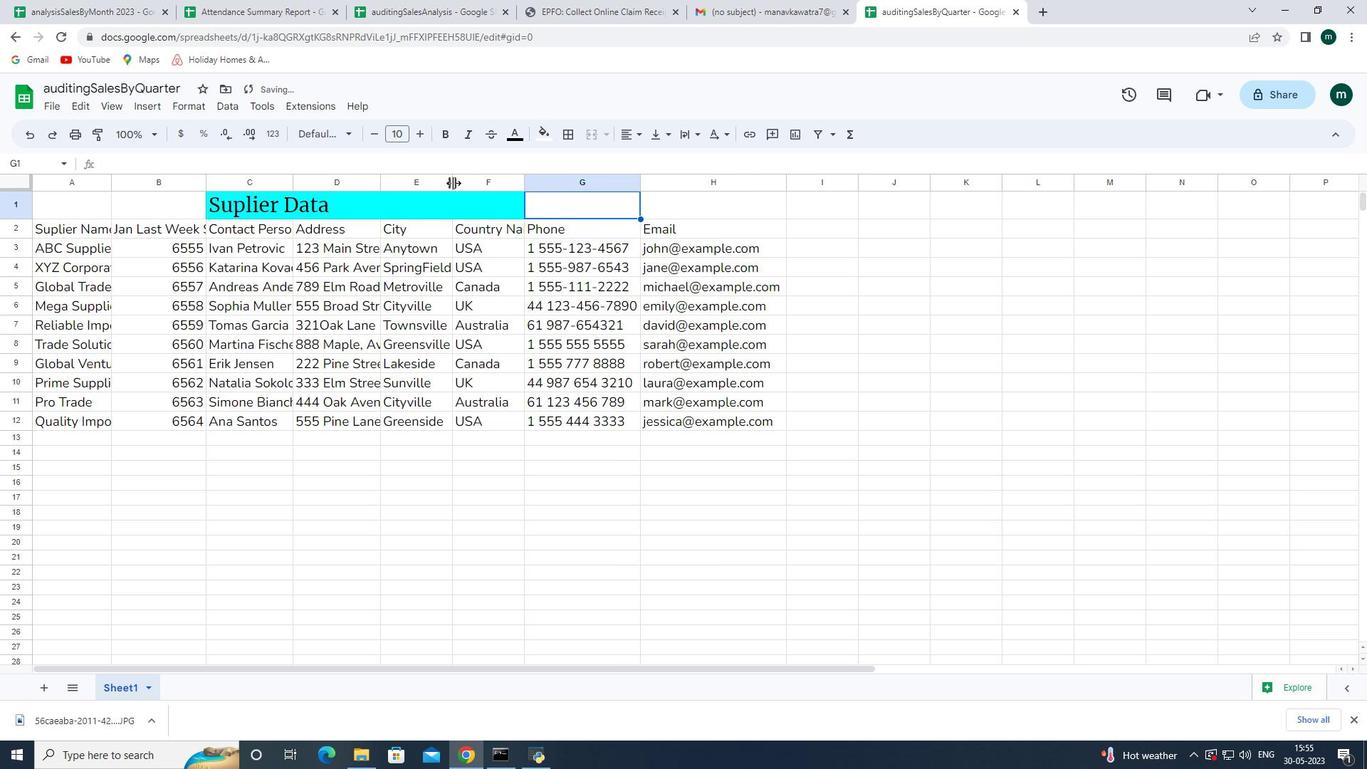 
Action: Mouse moved to (381, 180)
Screenshot: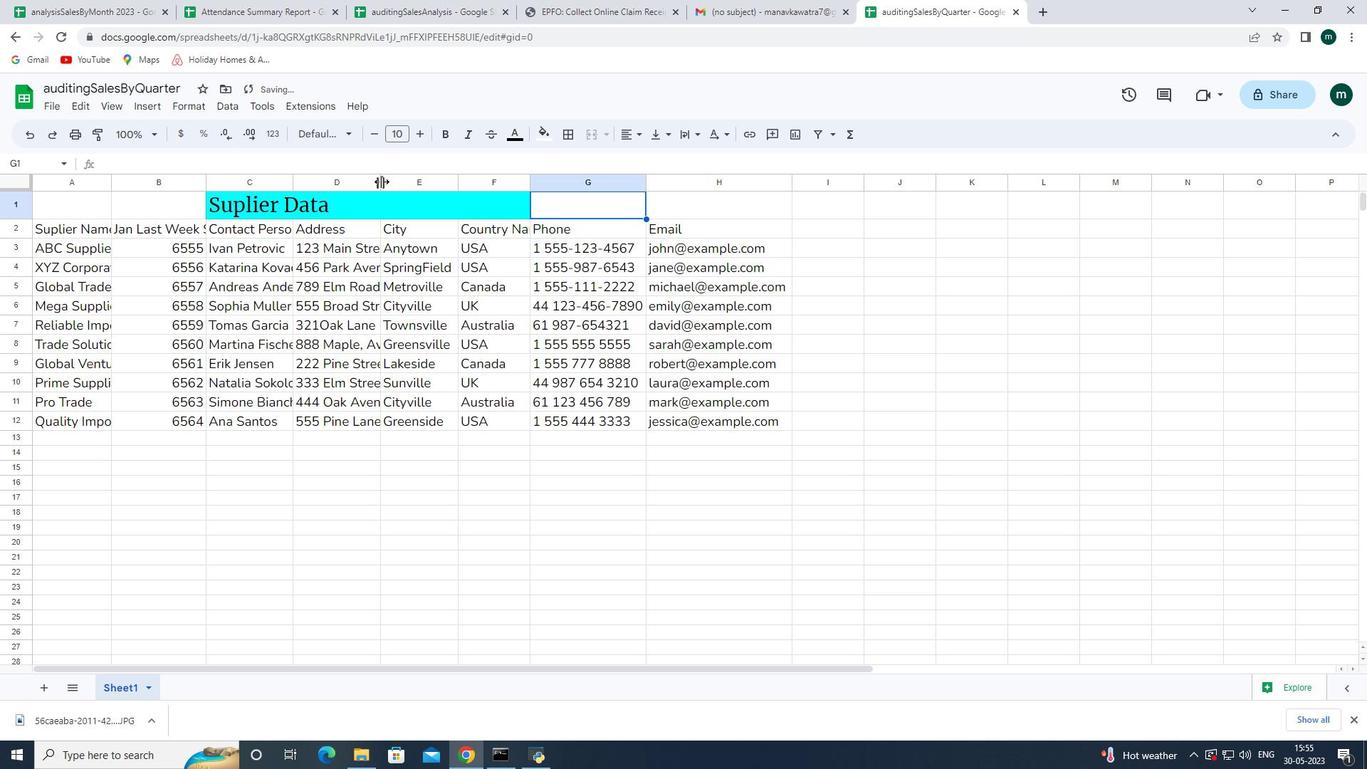 
Action: Mouse pressed left at (381, 180)
Screenshot: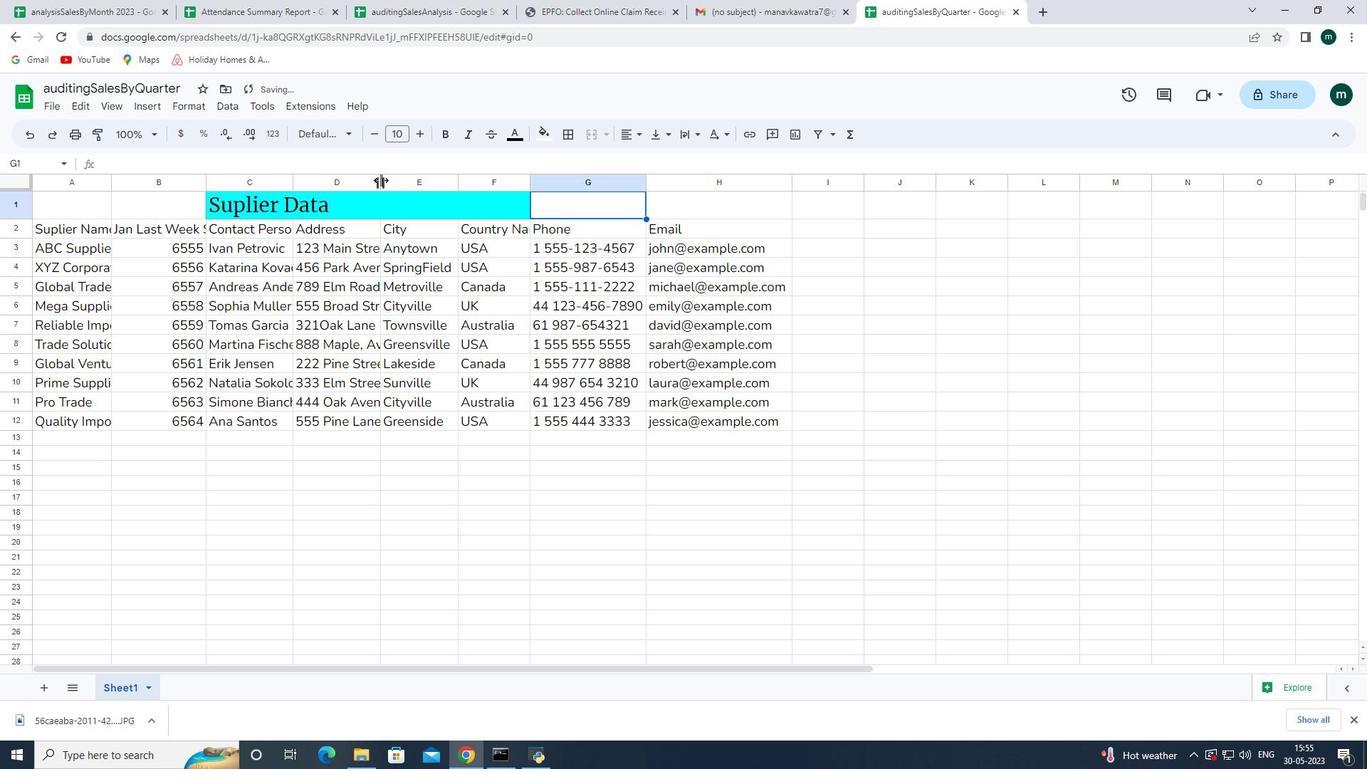 
Action: Mouse pressed left at (381, 180)
Screenshot: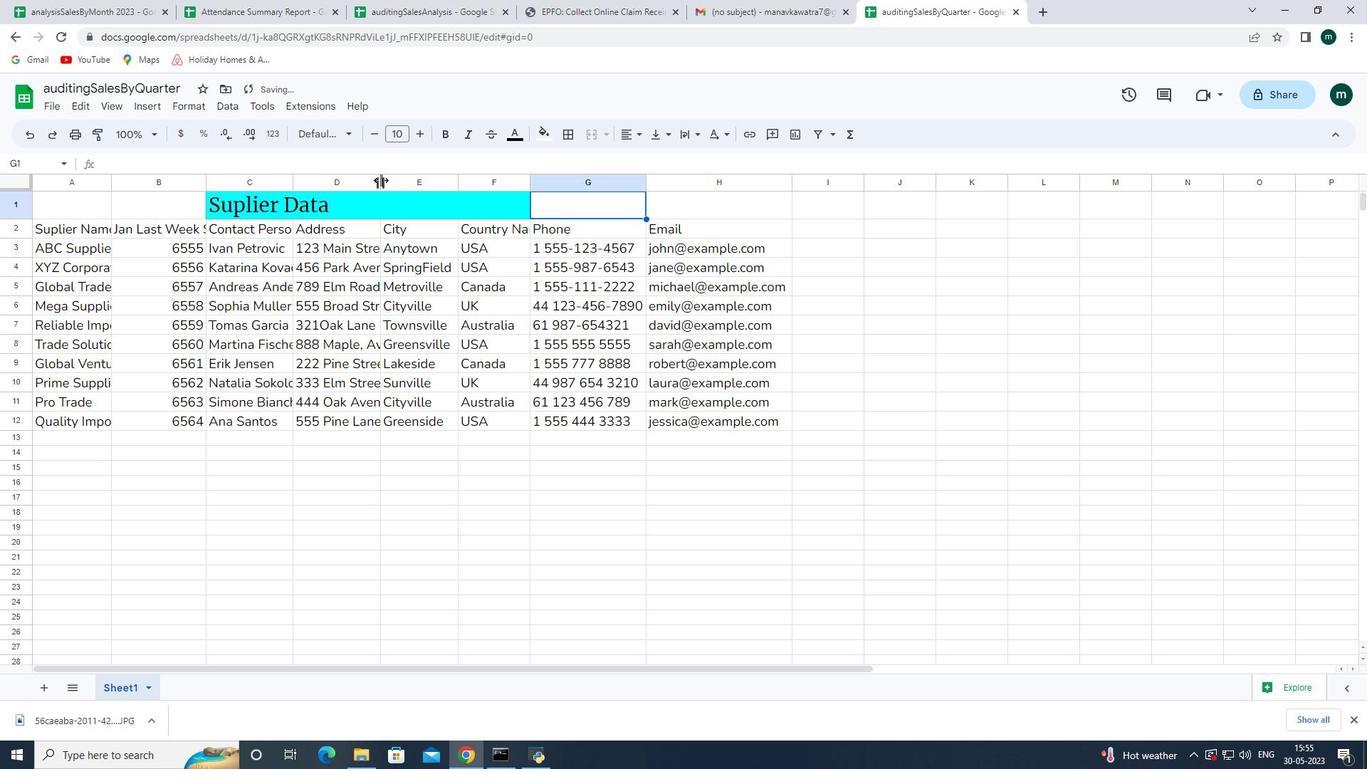 
Action: Mouse moved to (294, 178)
Screenshot: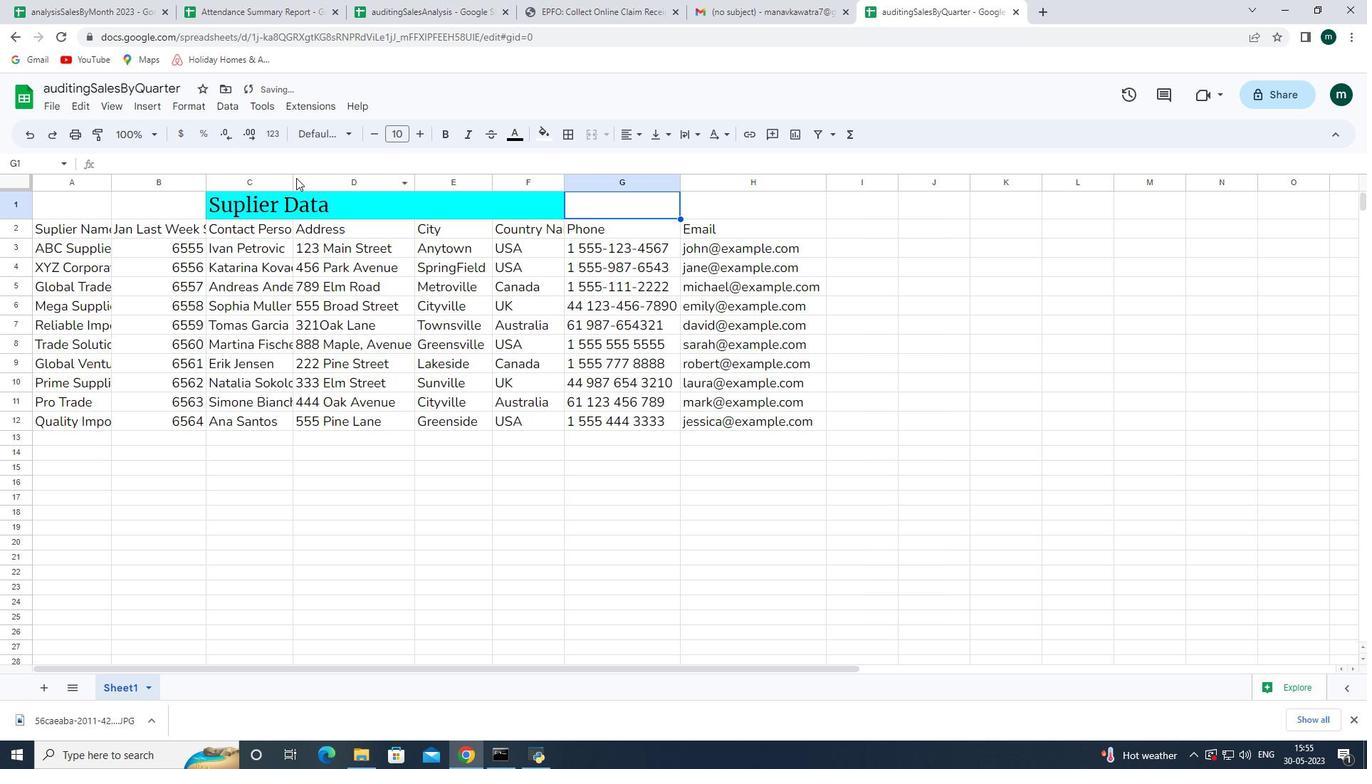 
Action: Mouse pressed left at (294, 178)
Screenshot: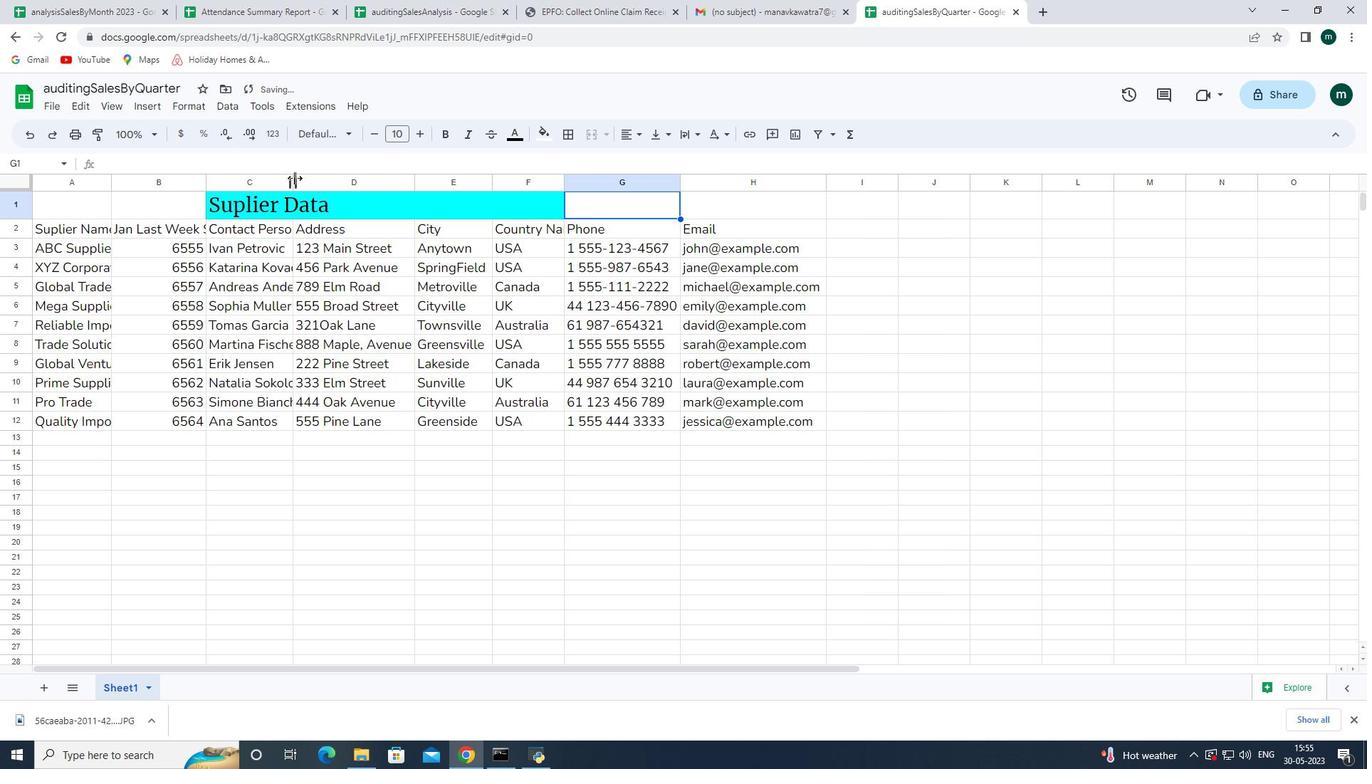 
Action: Mouse pressed left at (294, 178)
Screenshot: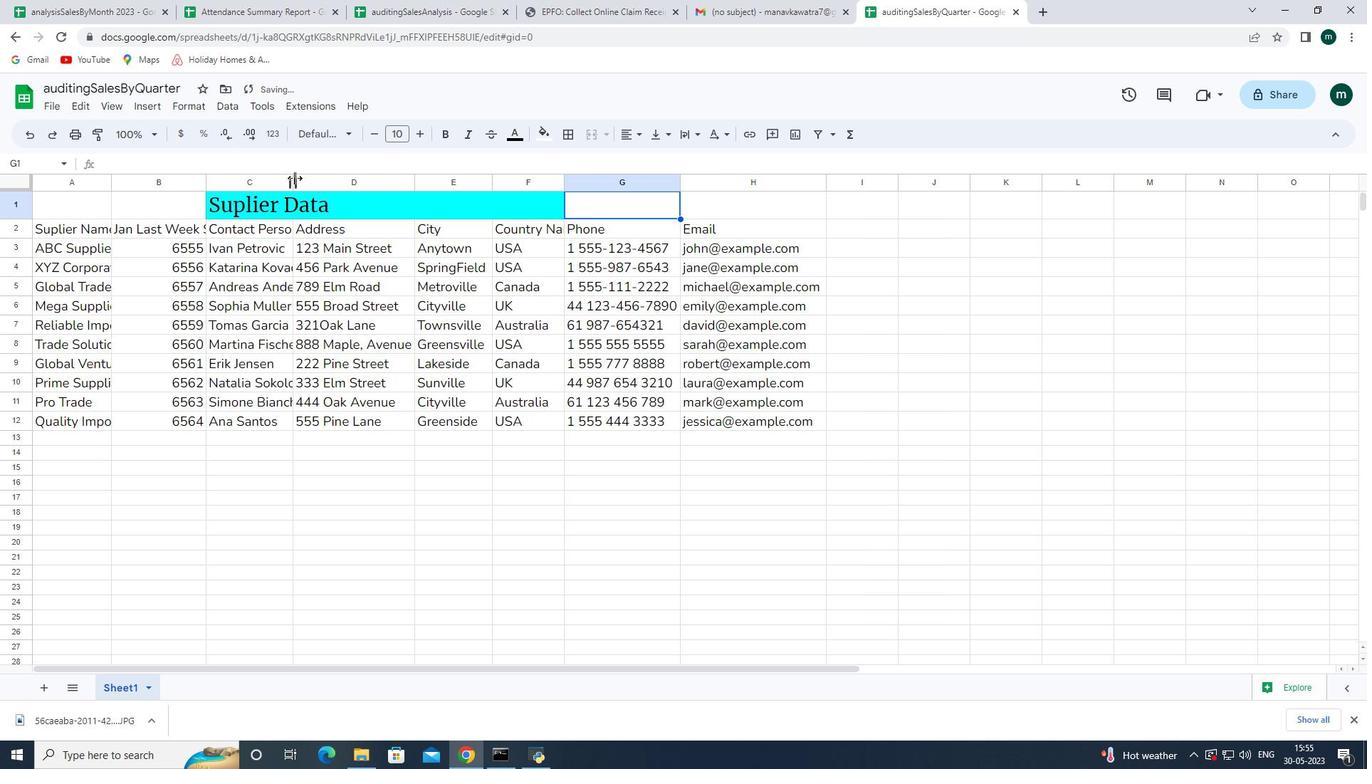 
Action: Mouse moved to (111, 180)
Screenshot: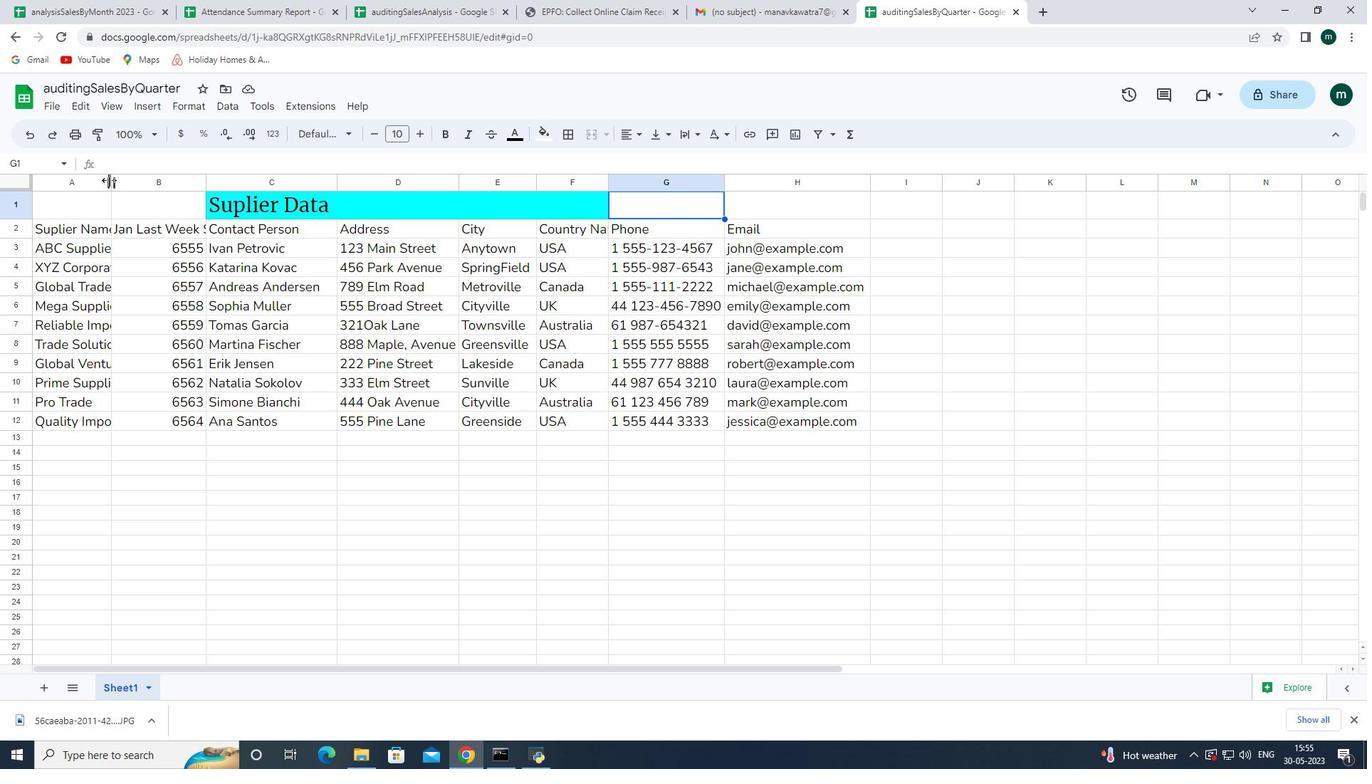 
Action: Mouse pressed left at (111, 180)
Screenshot: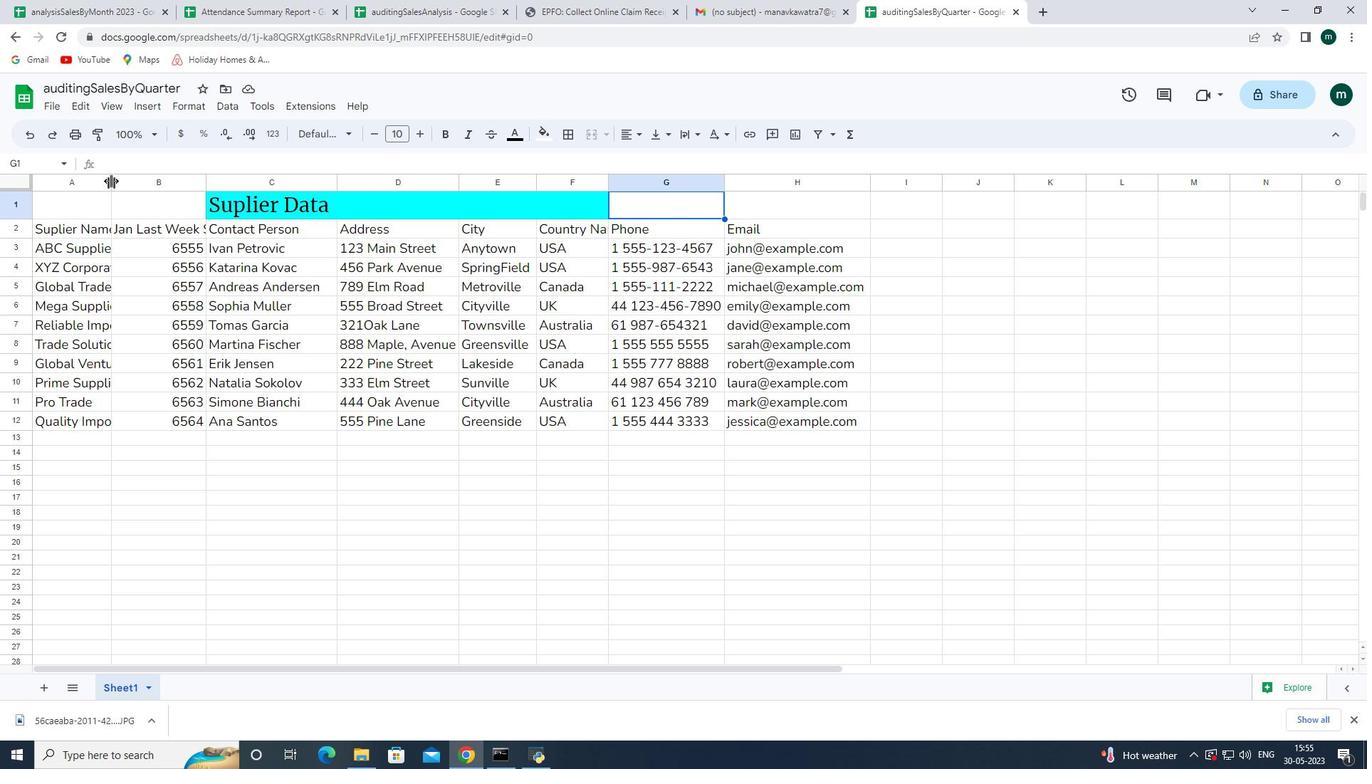 
Action: Mouse pressed left at (111, 180)
Screenshot: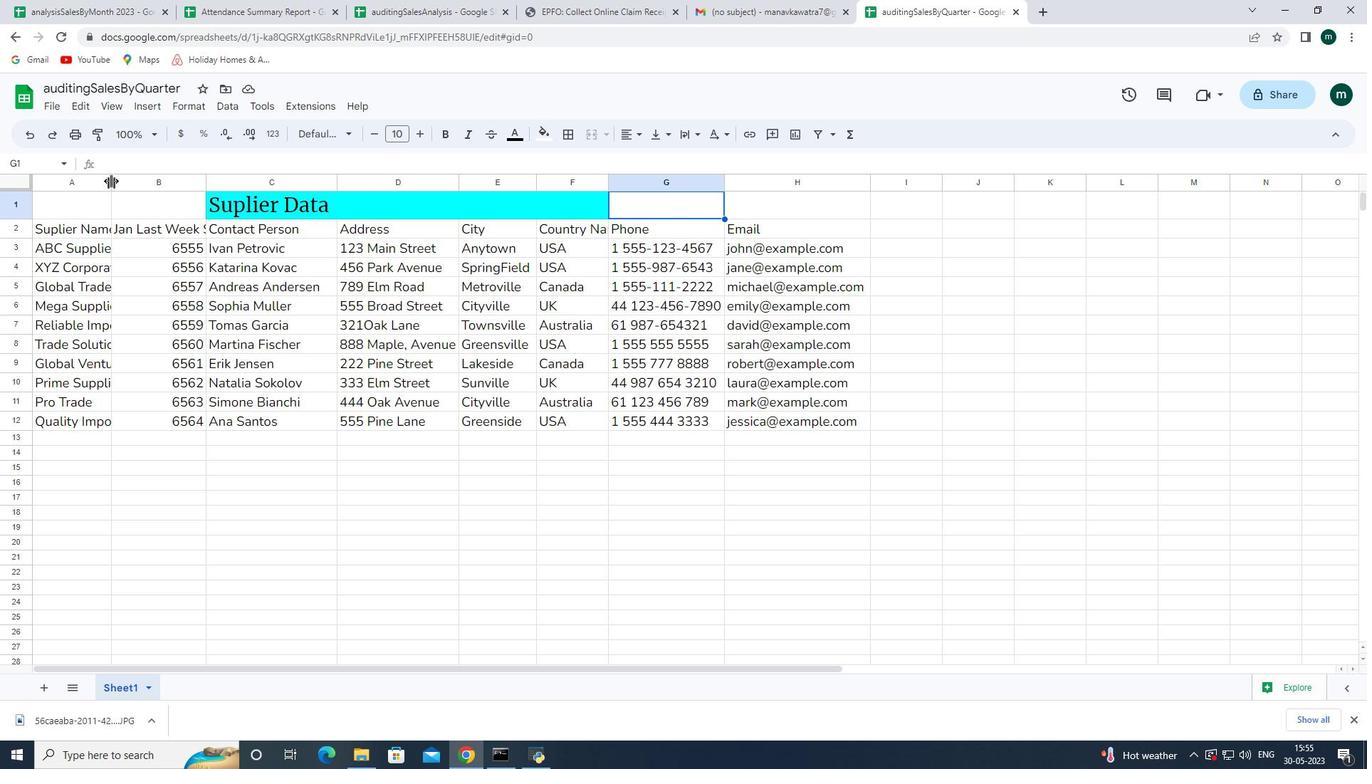 
Action: Mouse moved to (233, 180)
Screenshot: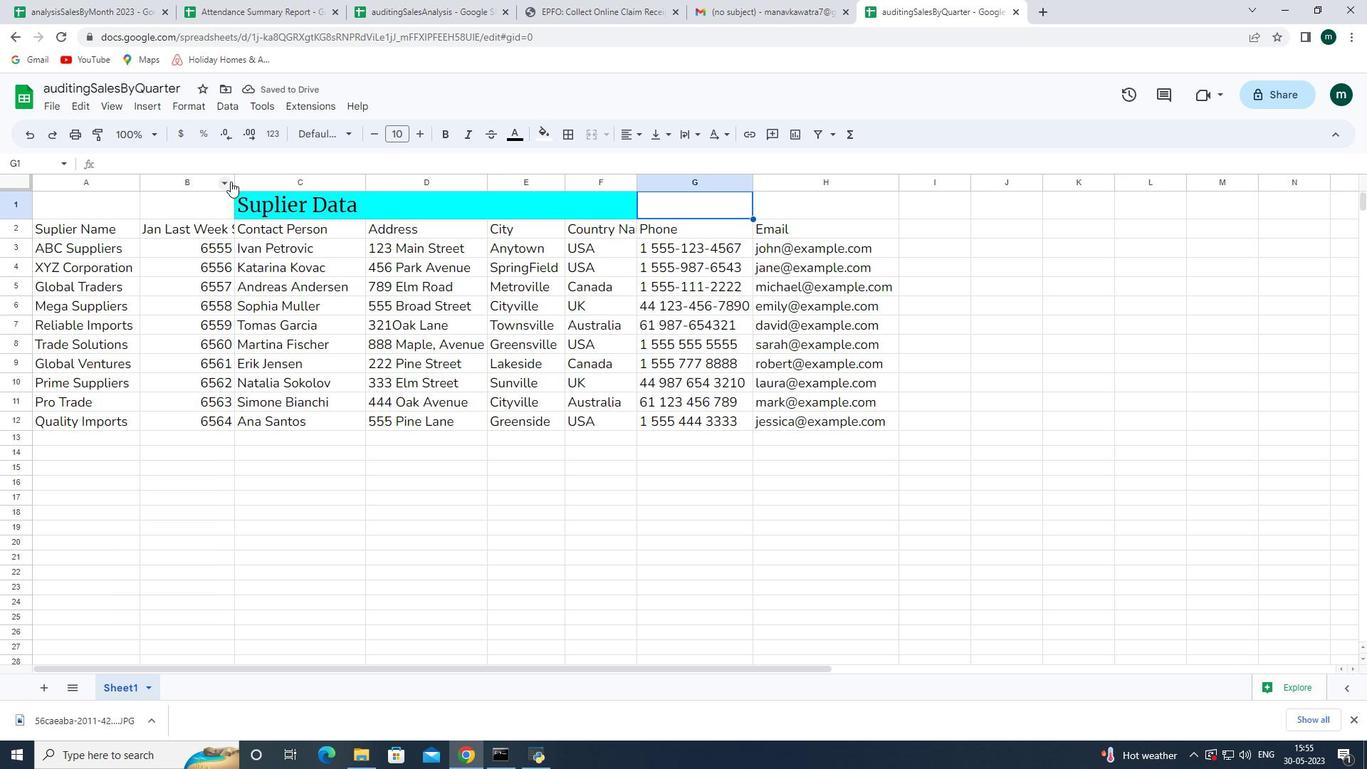 
Action: Mouse pressed left at (233, 180)
Screenshot: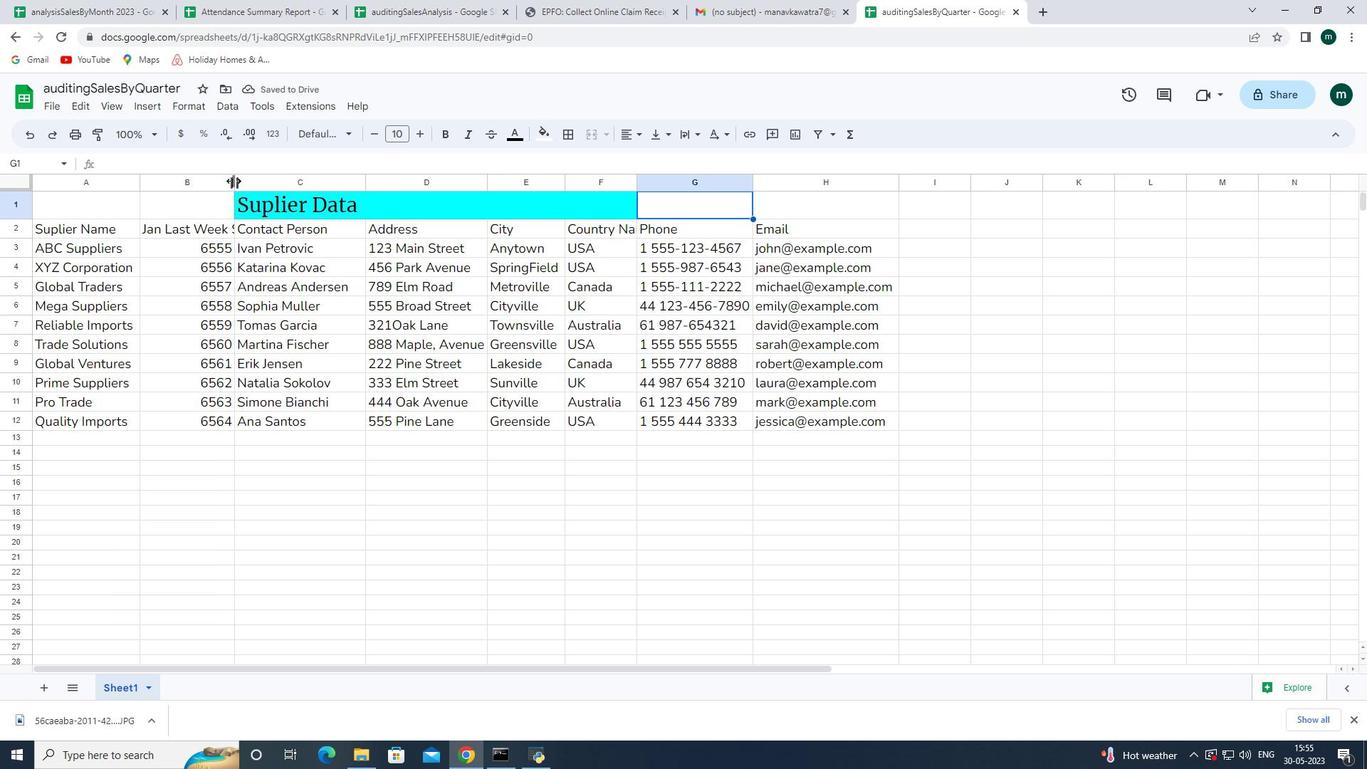 
Action: Mouse pressed left at (233, 180)
Screenshot: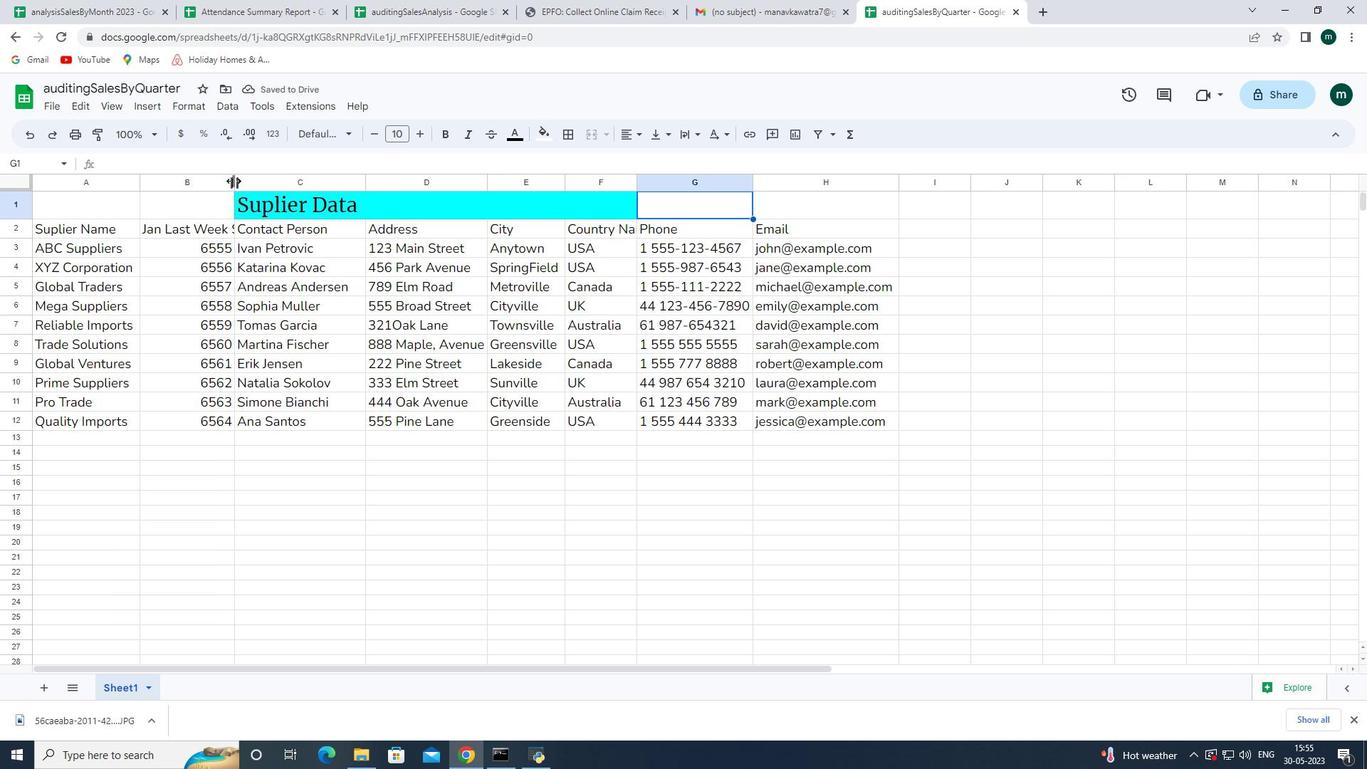 
Action: Mouse moved to (673, 180)
Screenshot: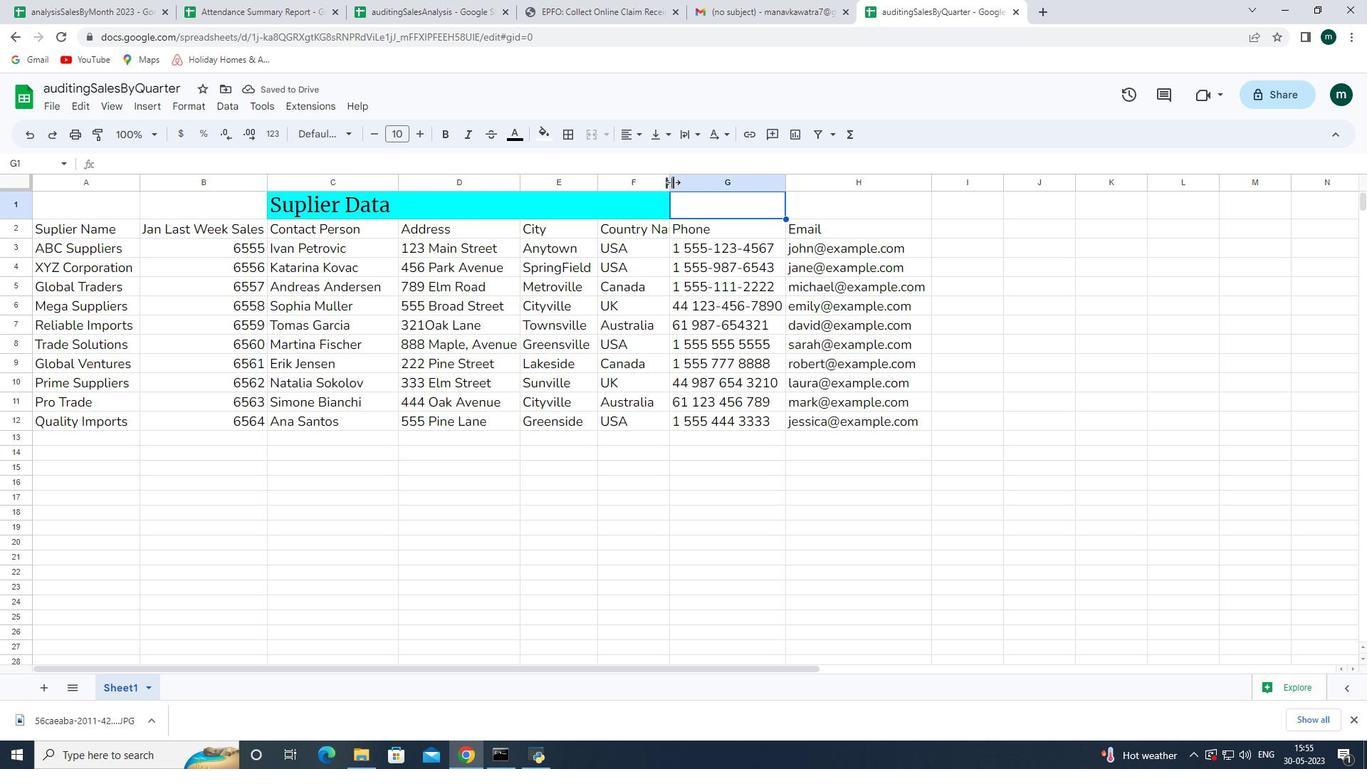 
Action: Mouse pressed left at (673, 180)
Screenshot: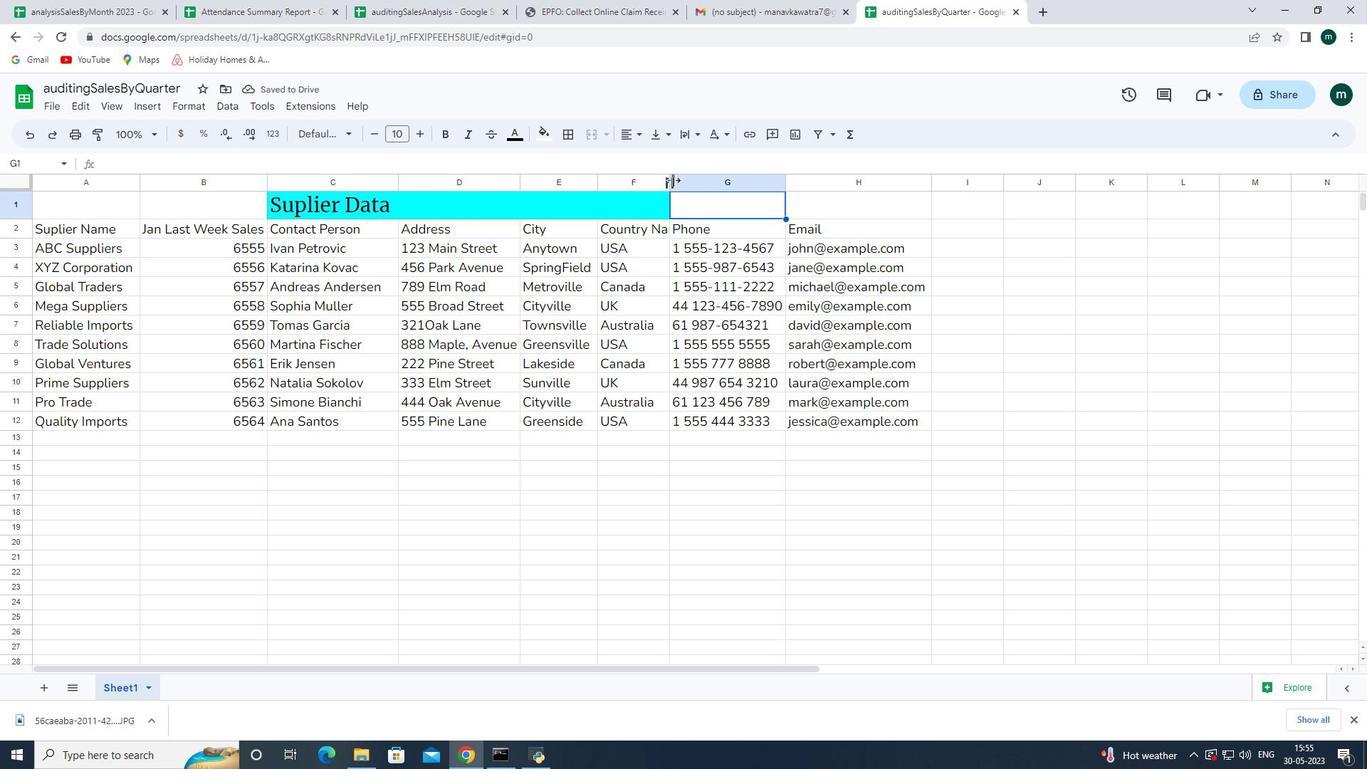 
Action: Mouse pressed left at (673, 180)
Screenshot: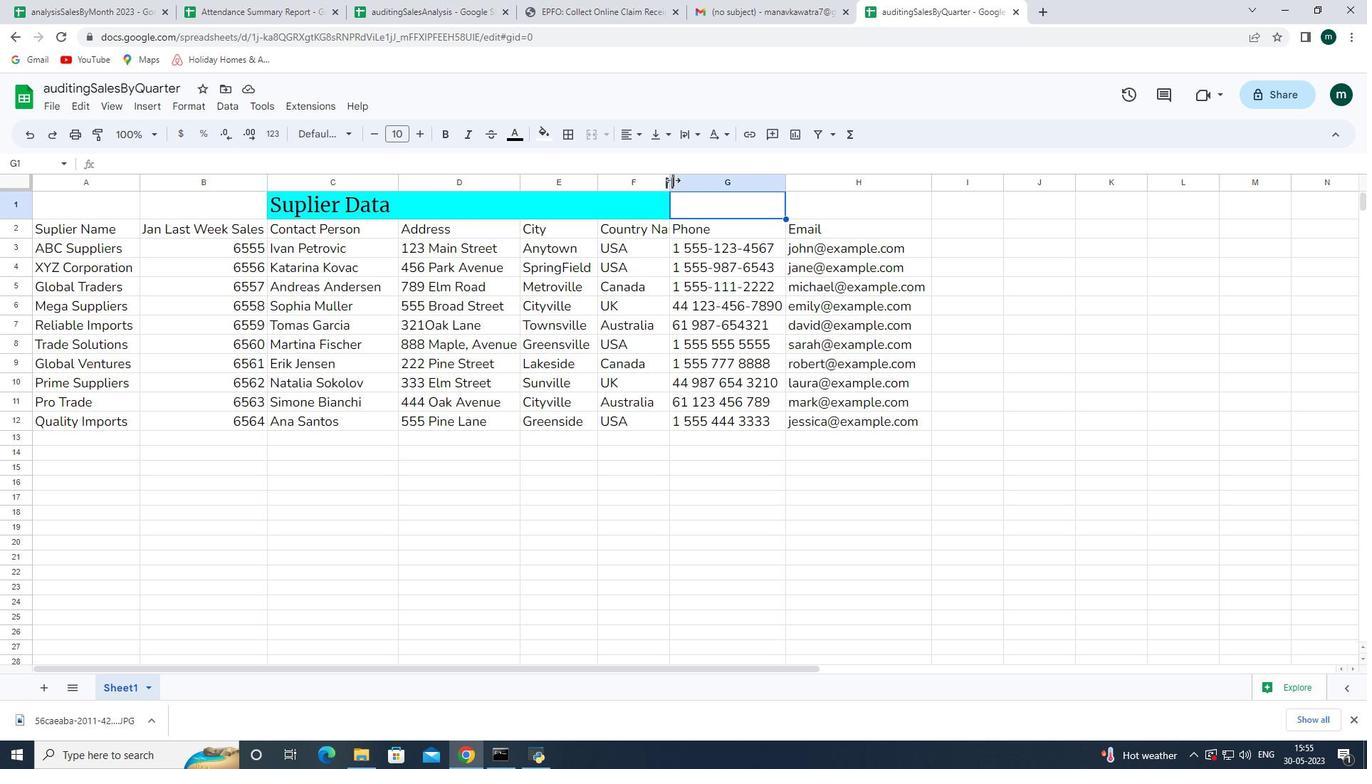 
Action: Mouse moved to (105, 200)
Screenshot: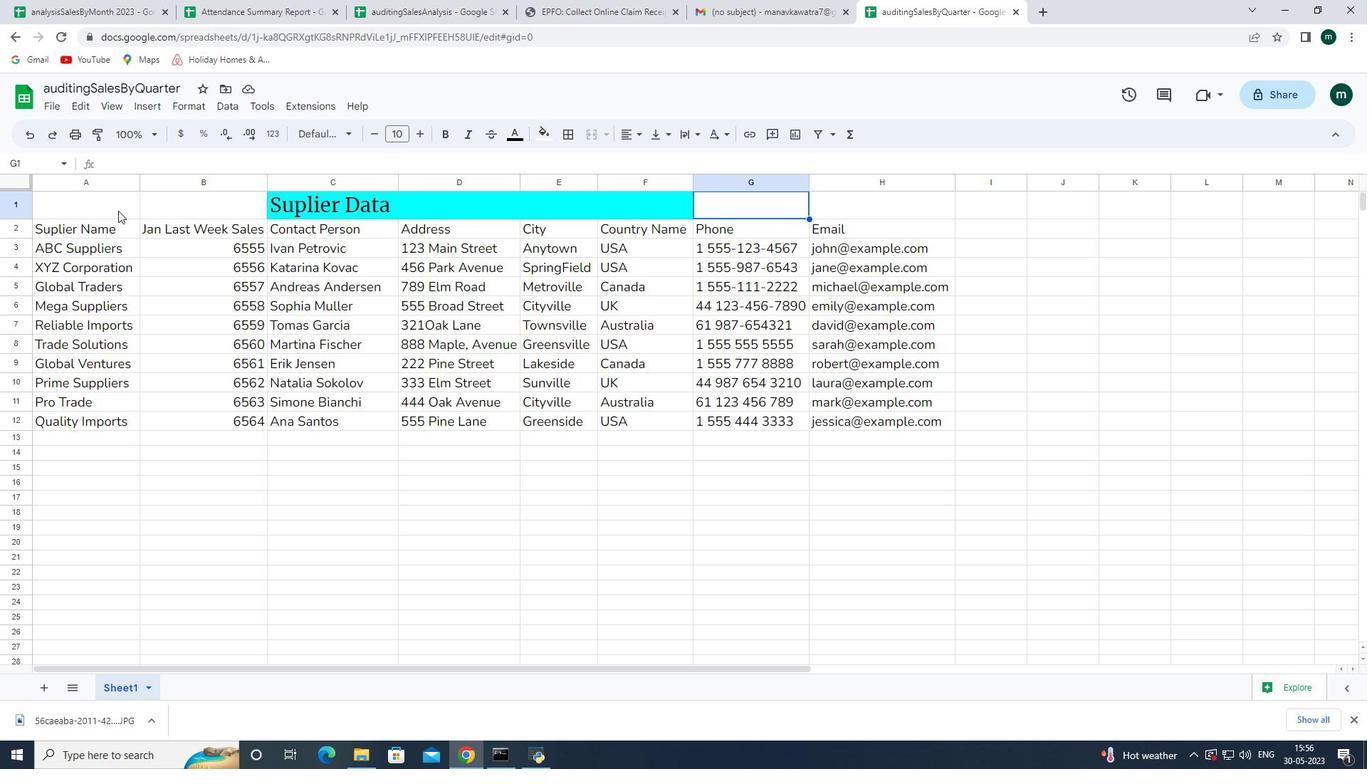 
Action: Mouse pressed left at (105, 200)
Screenshot: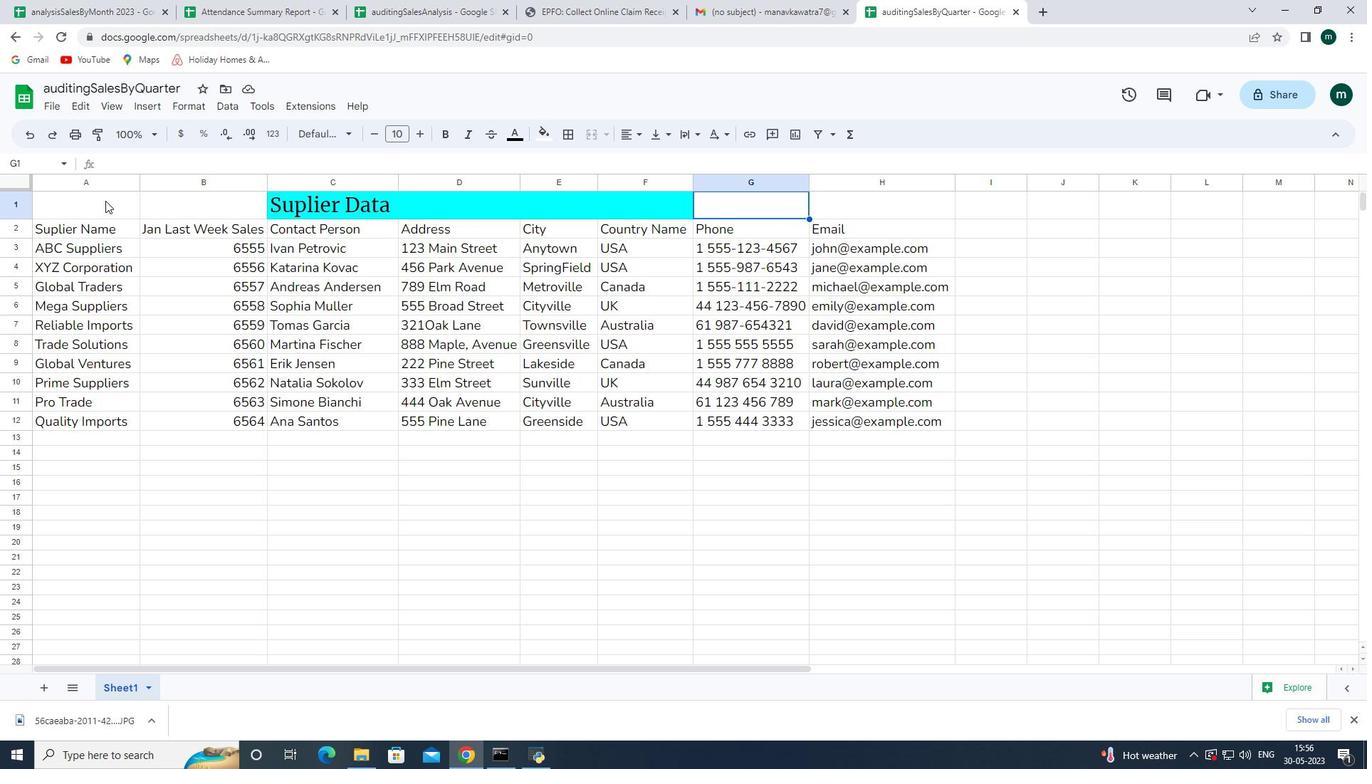 
Action: Mouse moved to (336, 133)
Screenshot: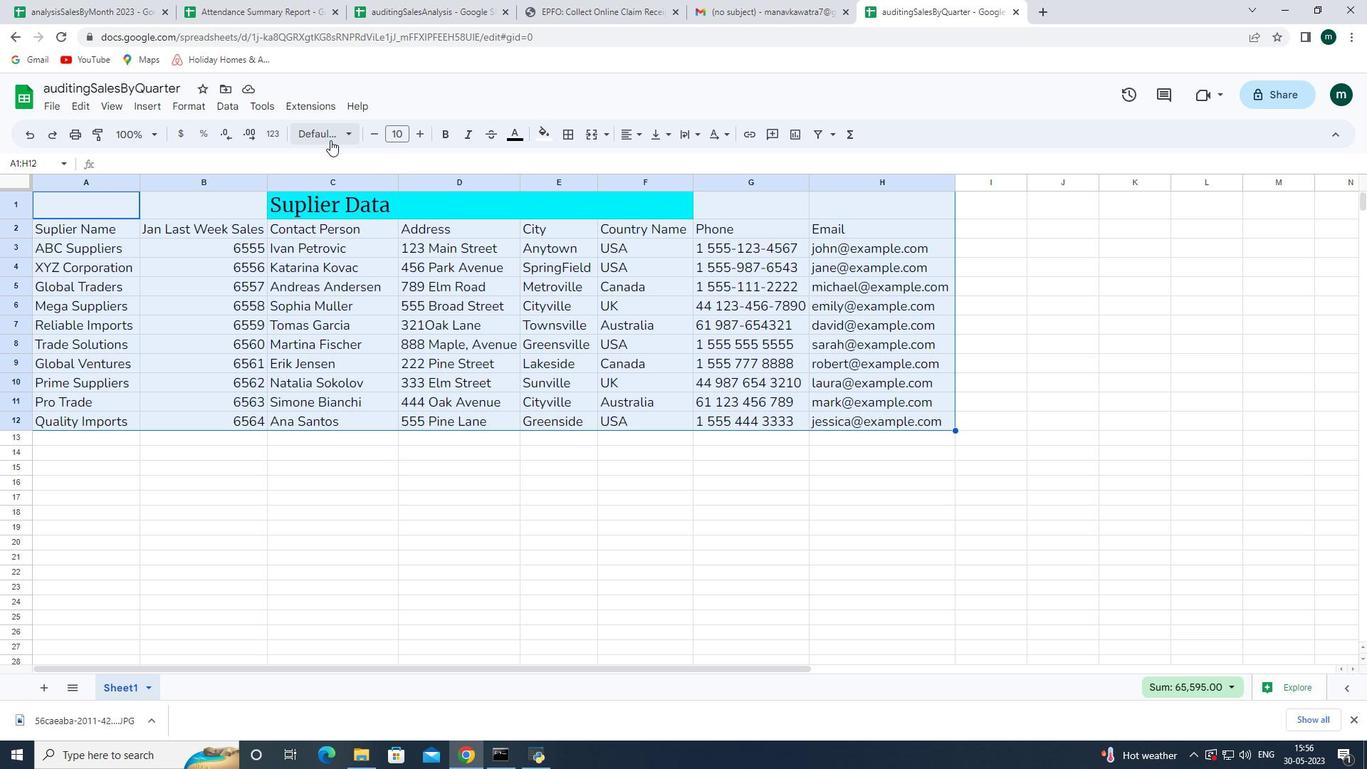 
Action: Mouse pressed left at (336, 133)
Screenshot: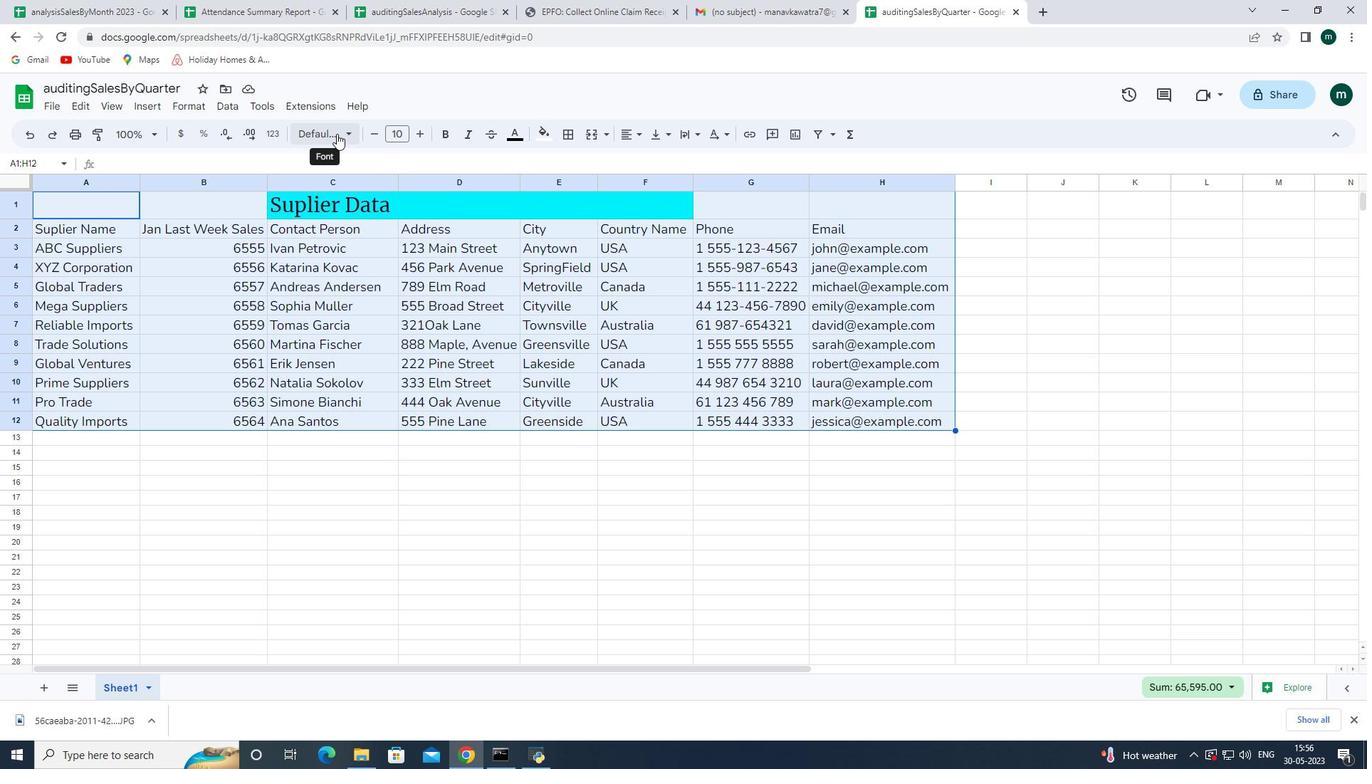 
Action: Mouse moved to (195, 102)
Screenshot: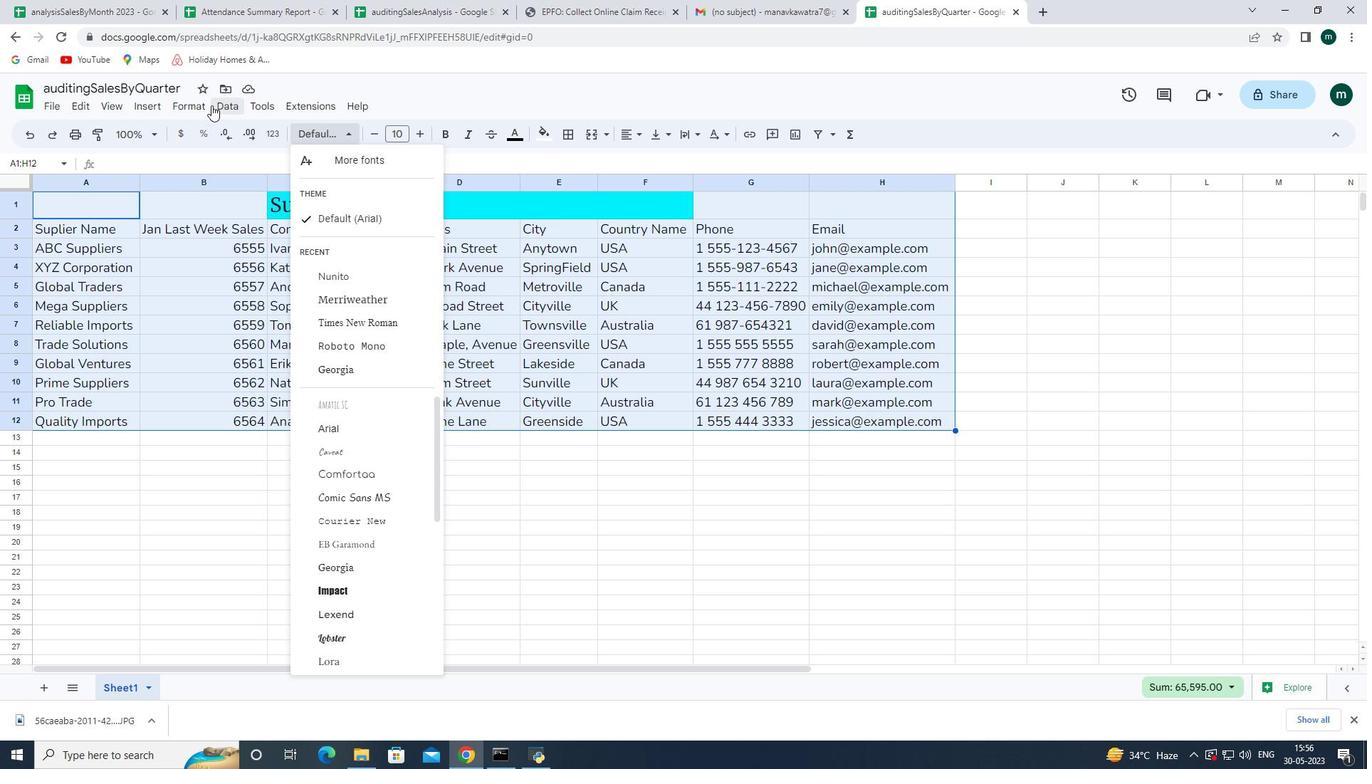 
Action: Mouse pressed left at (195, 102)
Screenshot: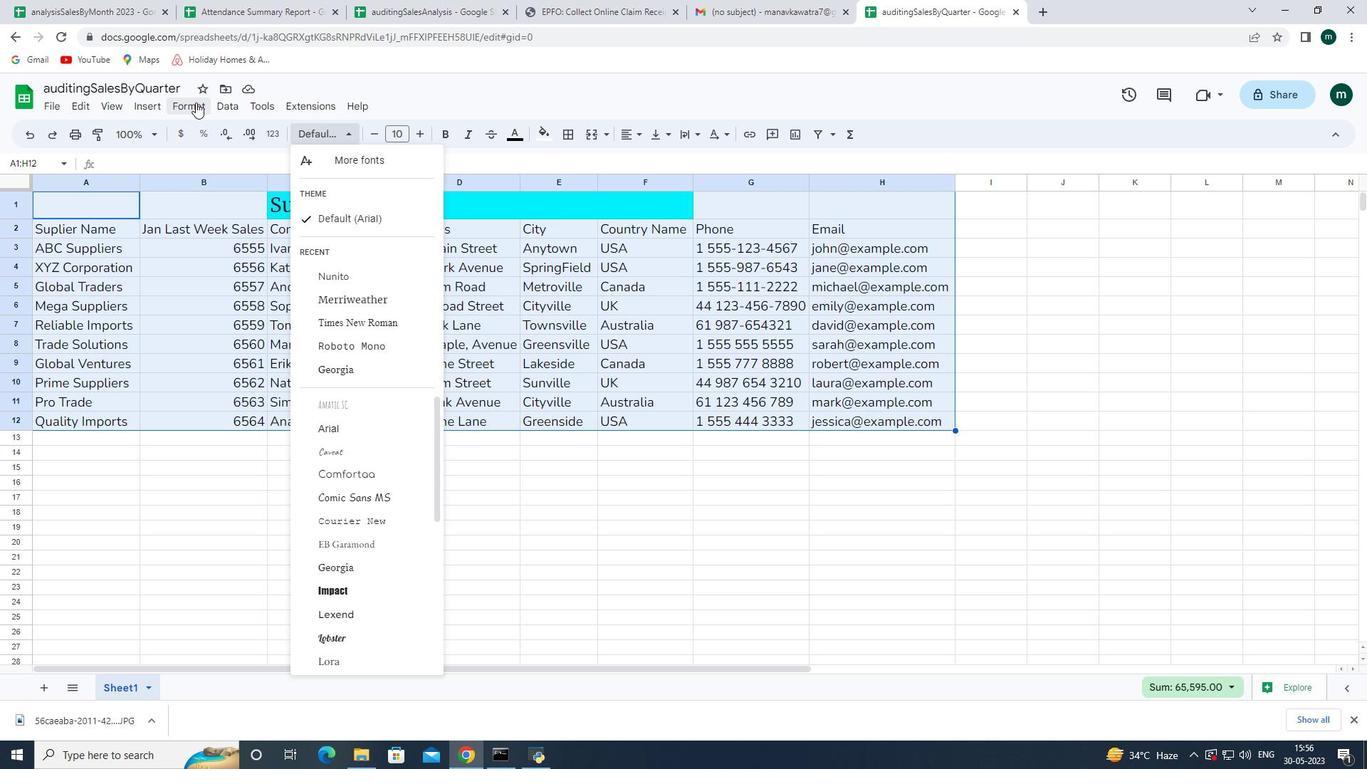 
Action: Mouse moved to (452, 235)
Screenshot: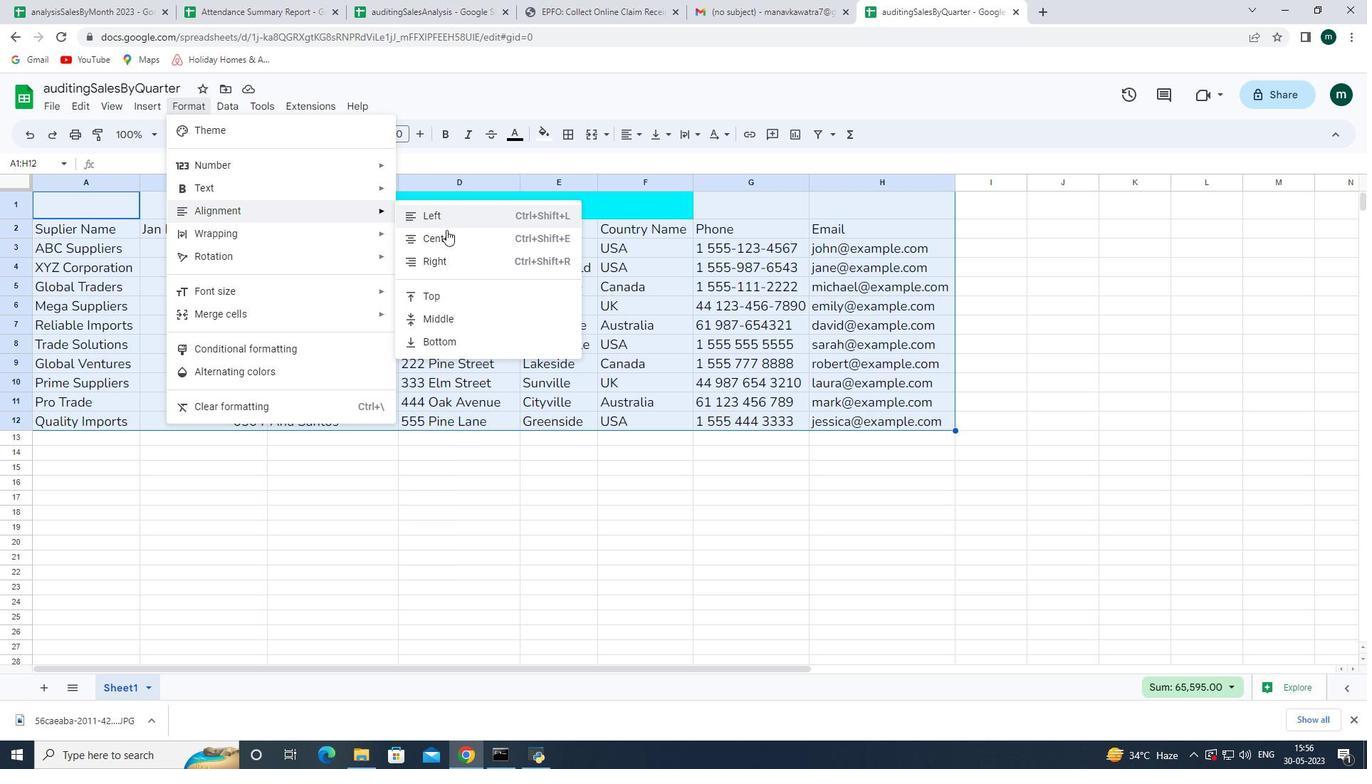 
Action: Mouse pressed left at (452, 235)
Screenshot: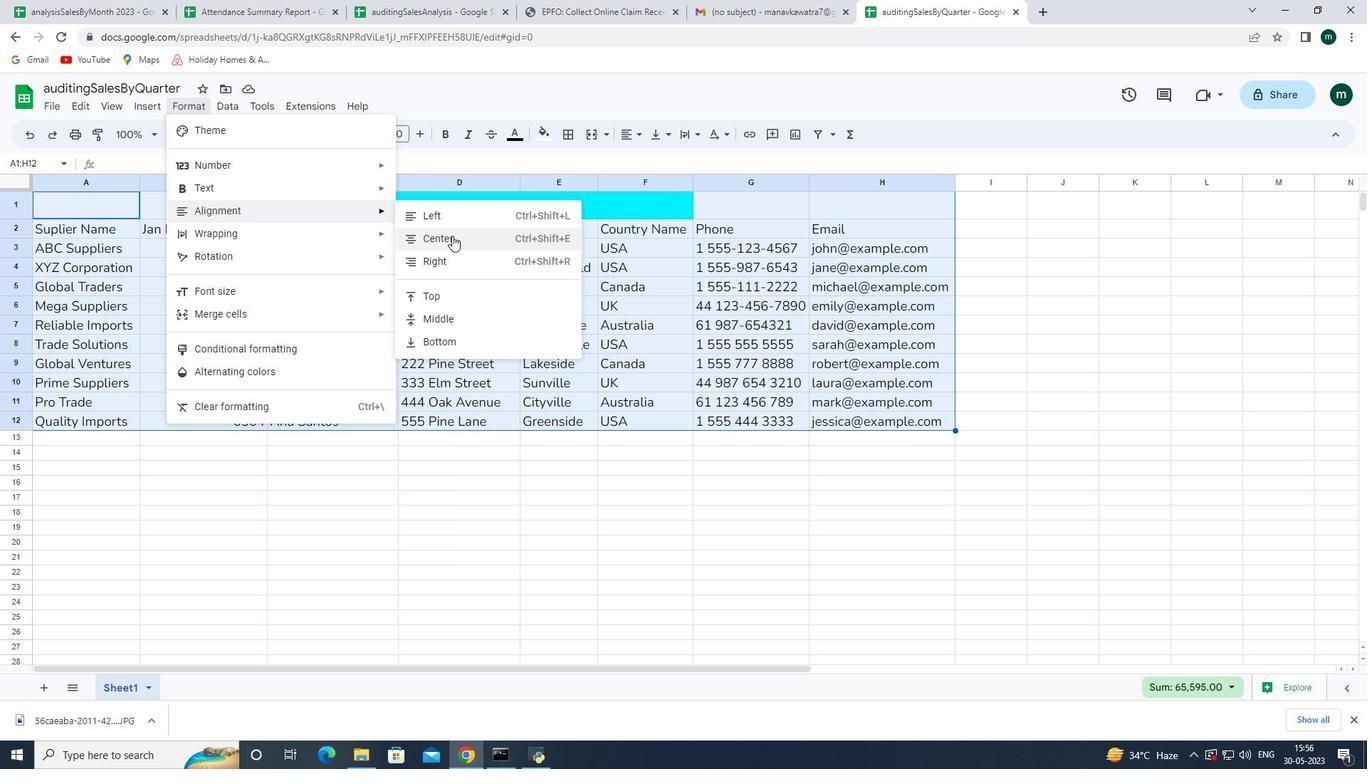 
Action: Mouse moved to (874, 462)
Screenshot: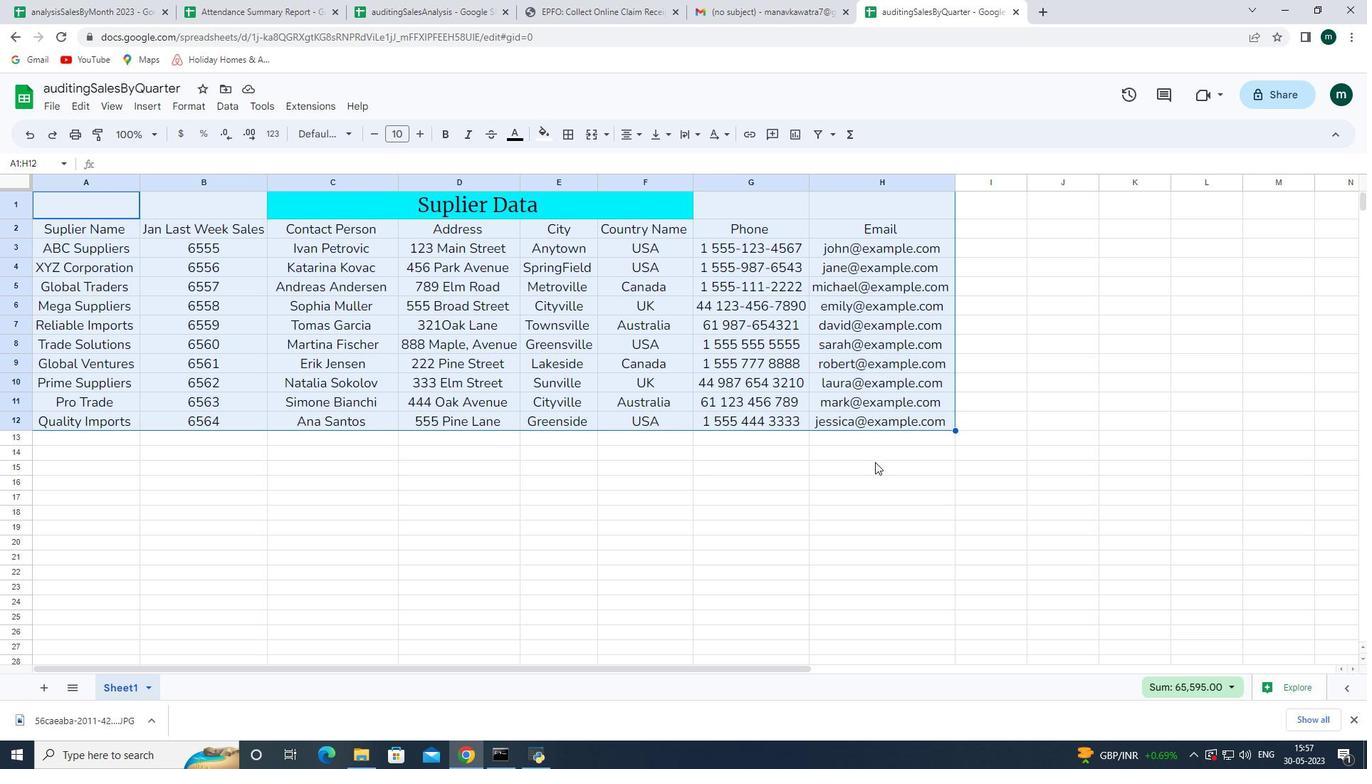 
Action: Key pressed ctrl+S
Screenshot: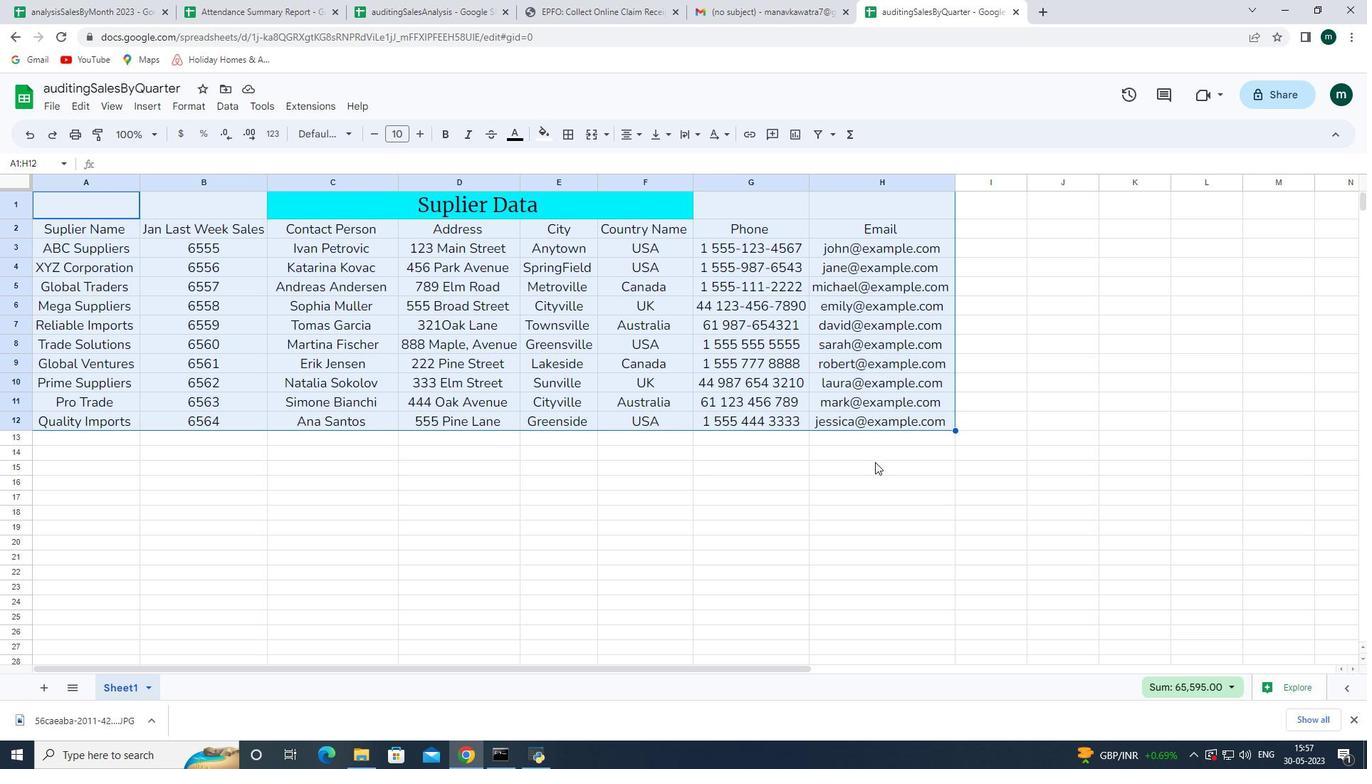
Action: Mouse moved to (799, 517)
Screenshot: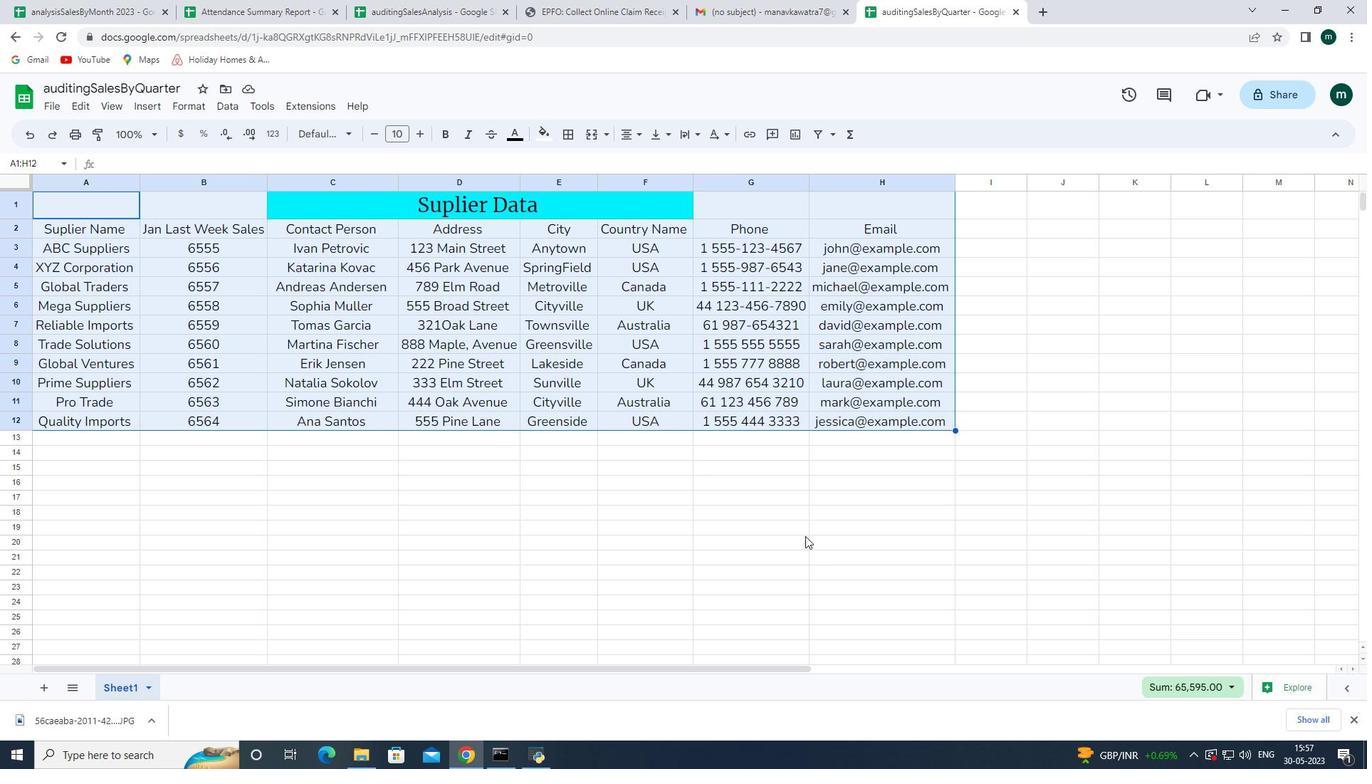
Action: Mouse pressed left at (799, 517)
Screenshot: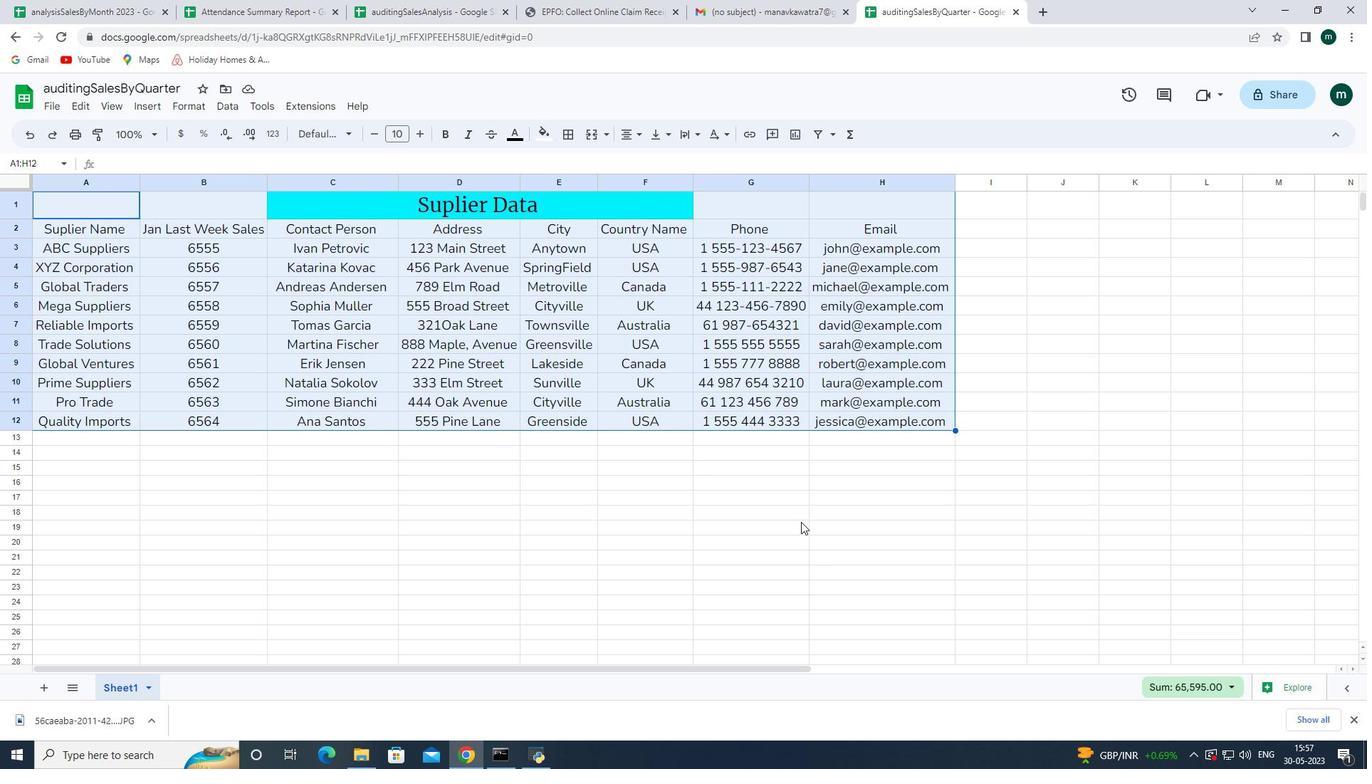 
Action: Mouse moved to (661, 414)
Screenshot: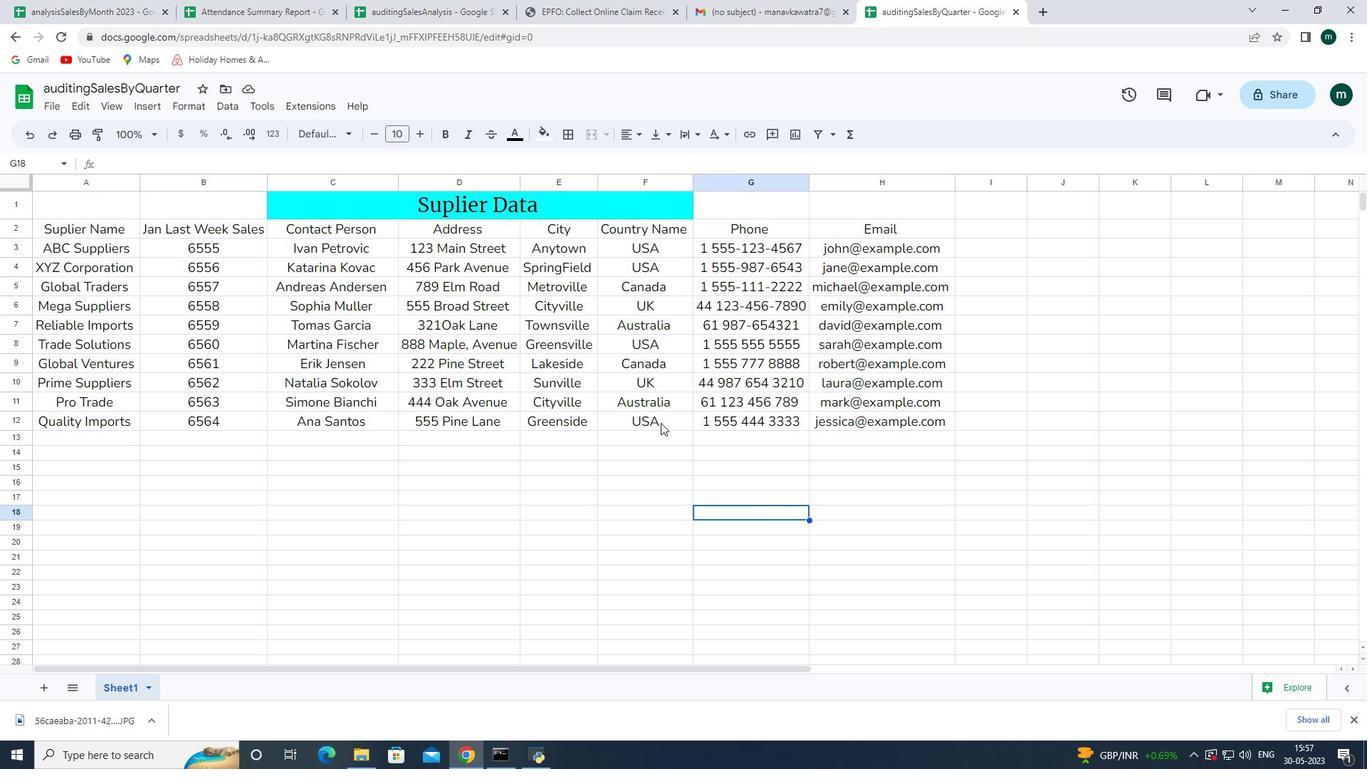 
